 Task: Reply All to email with the signature Denise Davis with the subject Request for a report from softage.1@softage.net with the message Can you please provide me with a list of the project deliverables and their deadlines?, select first 2 words, change the font color from current to green and background color to yellow Send the email
Action: Mouse moved to (445, 573)
Screenshot: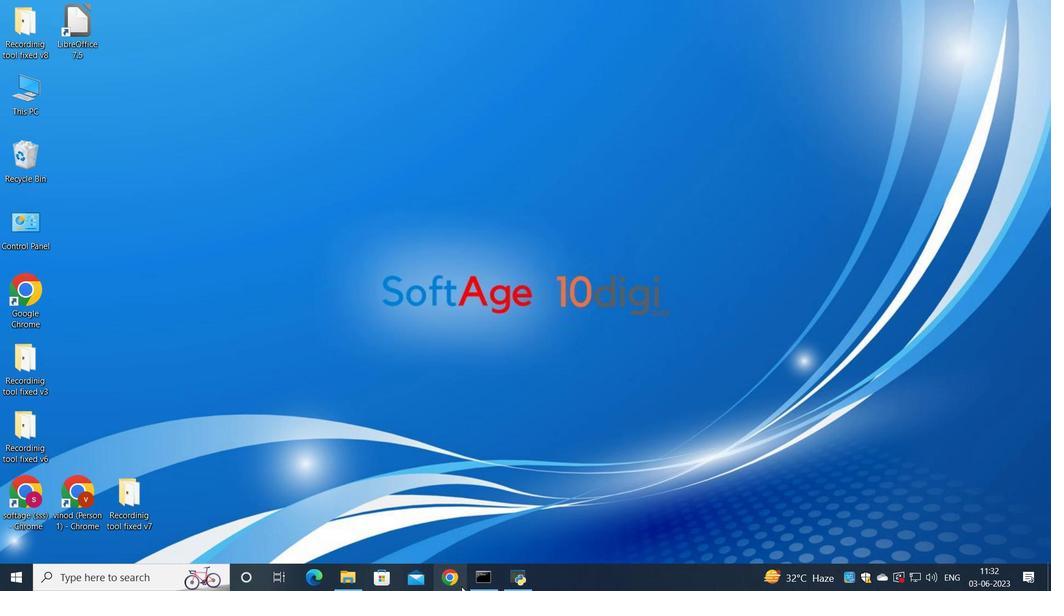 
Action: Mouse pressed left at (445, 573)
Screenshot: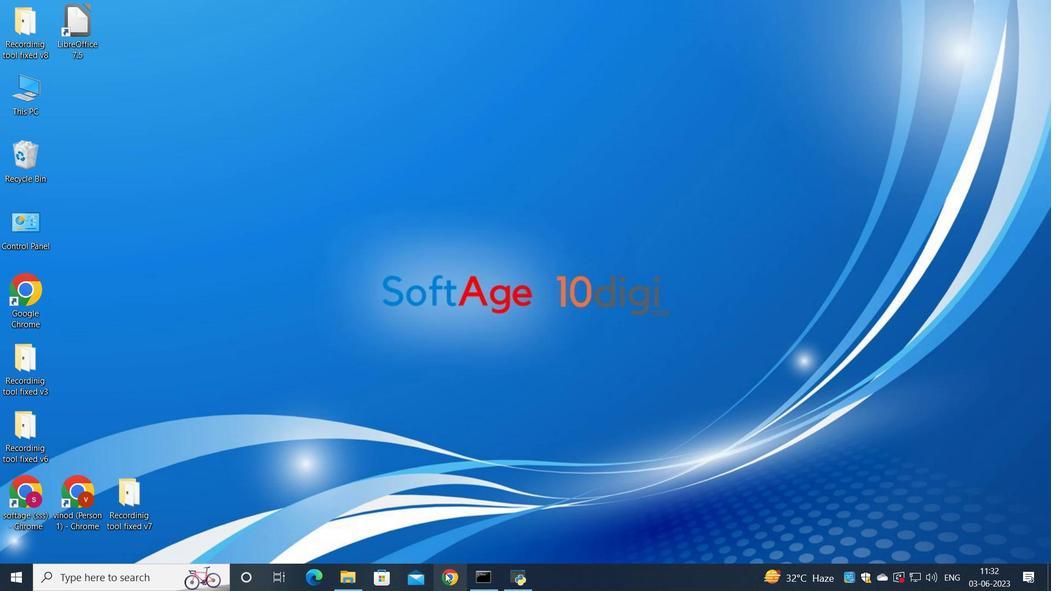 
Action: Mouse moved to (449, 373)
Screenshot: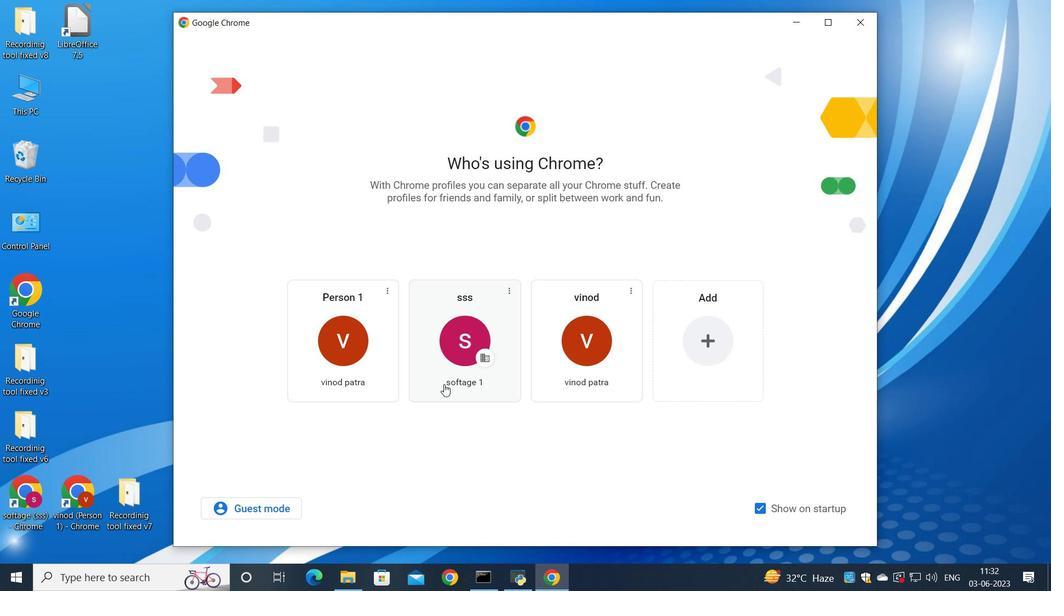 
Action: Mouse pressed left at (449, 373)
Screenshot: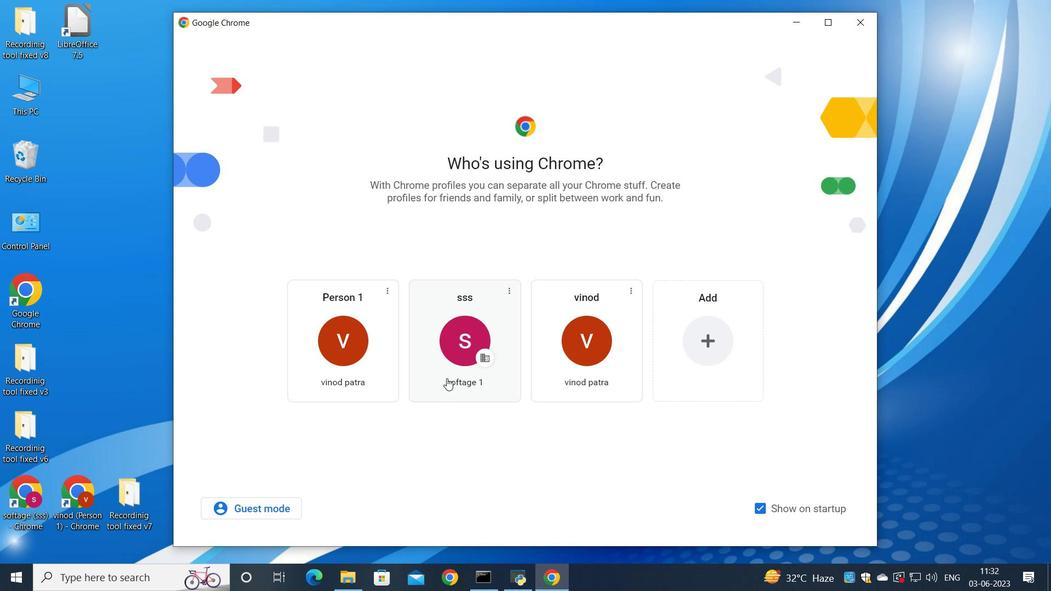 
Action: Mouse moved to (916, 95)
Screenshot: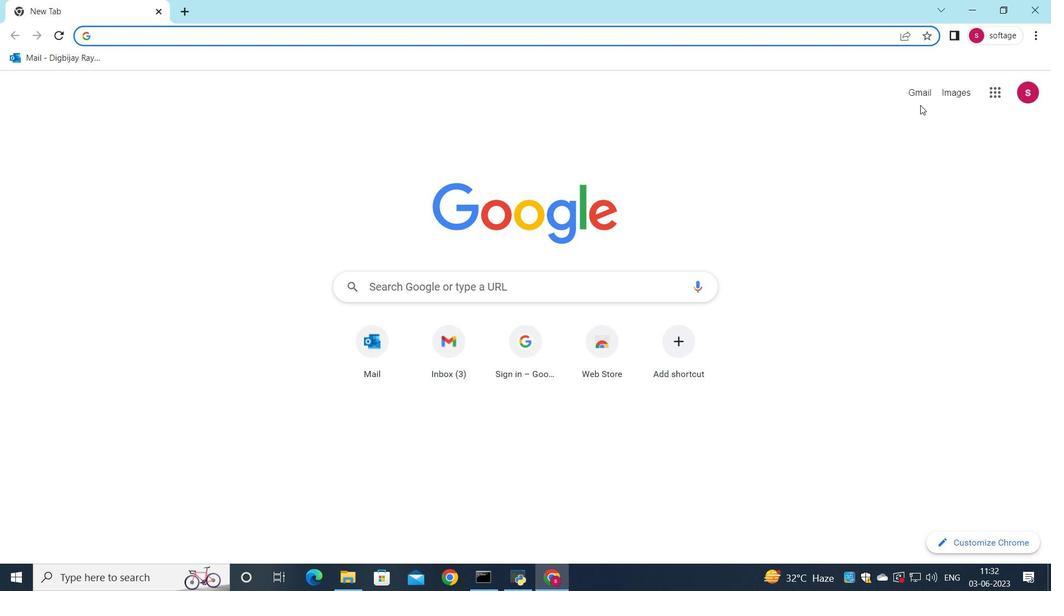 
Action: Mouse pressed left at (916, 95)
Screenshot: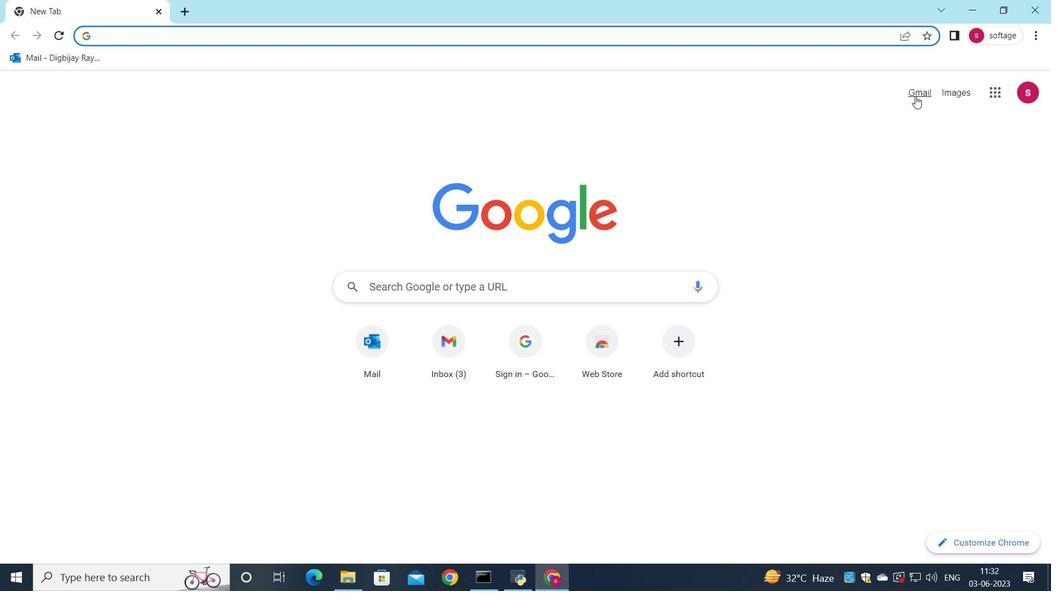 
Action: Mouse moved to (888, 94)
Screenshot: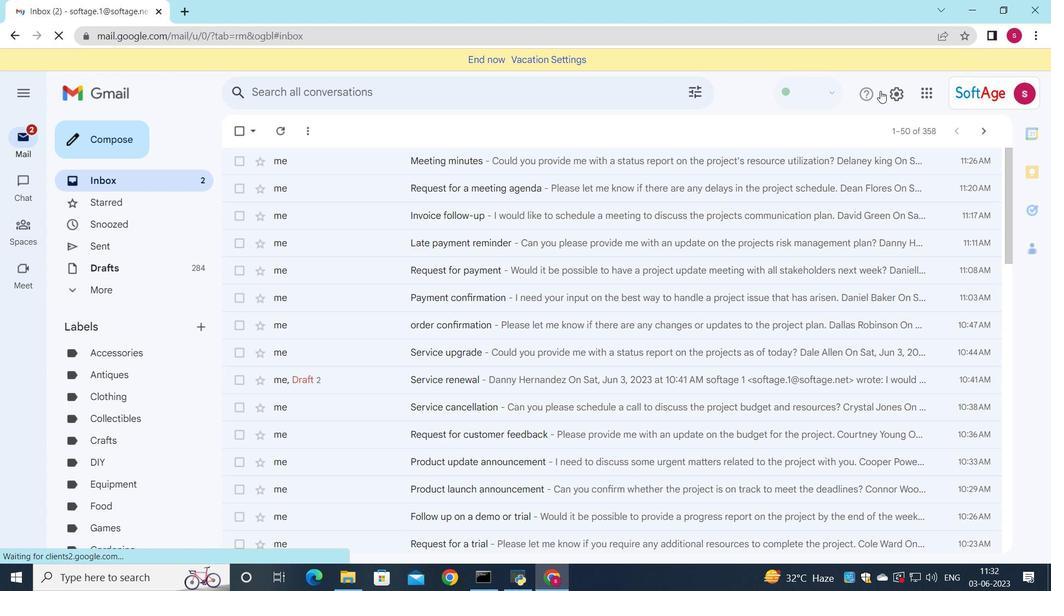 
Action: Mouse pressed left at (888, 94)
Screenshot: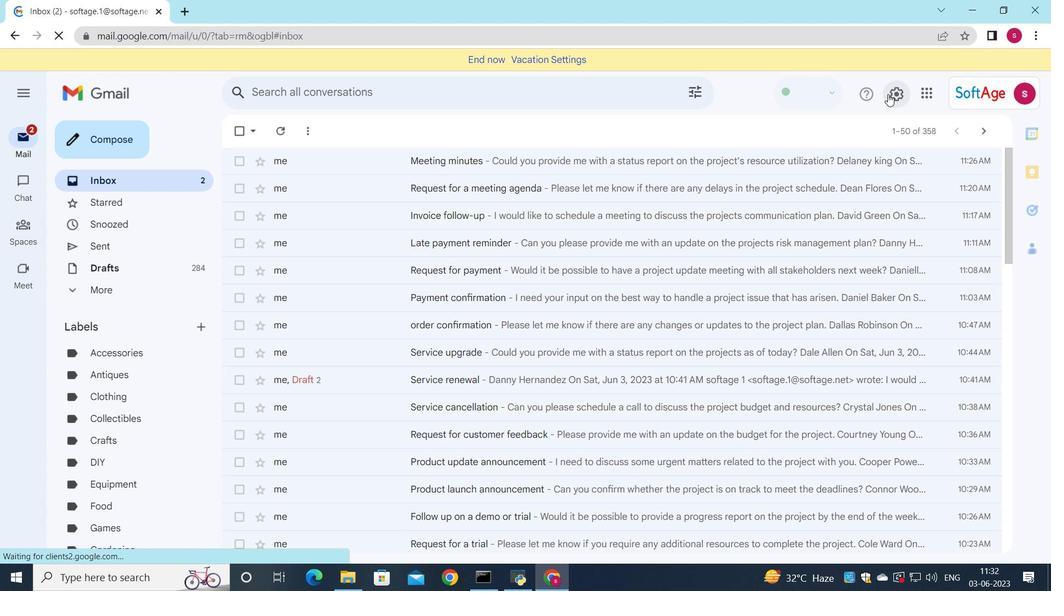 
Action: Mouse moved to (908, 163)
Screenshot: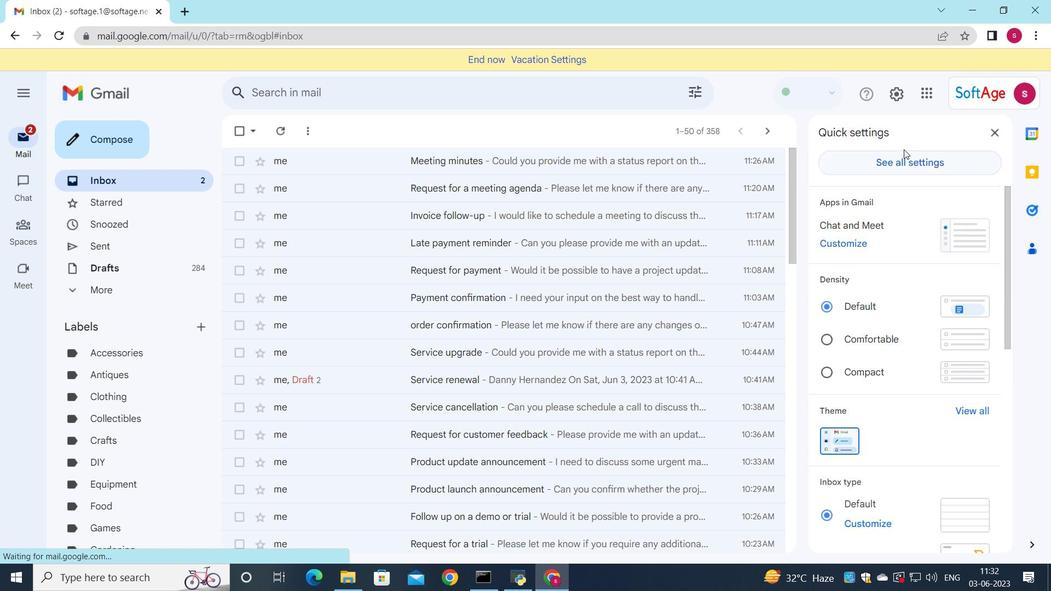 
Action: Mouse pressed left at (908, 163)
Screenshot: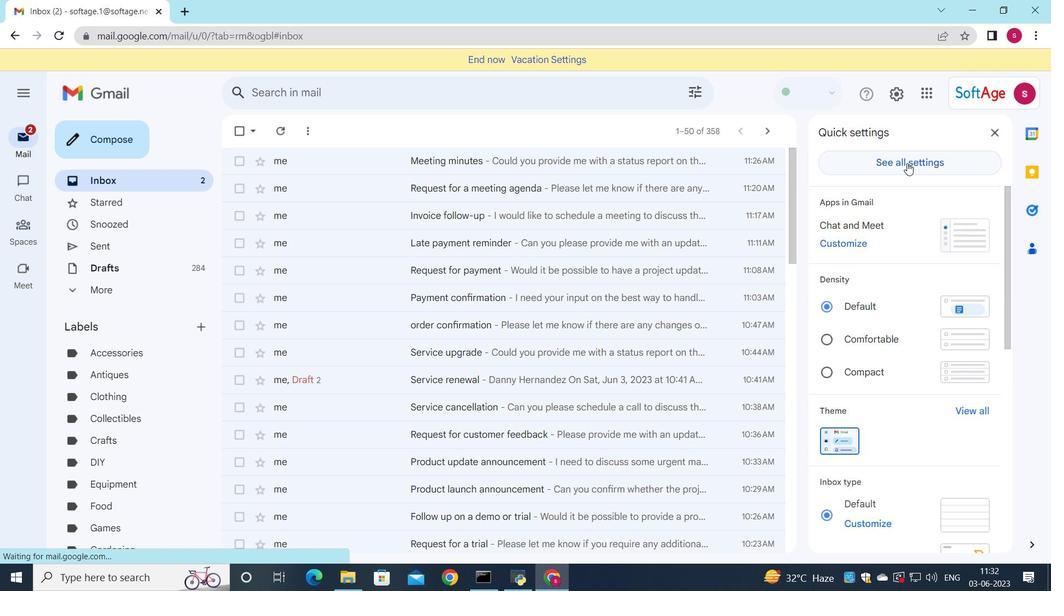 
Action: Mouse moved to (489, 299)
Screenshot: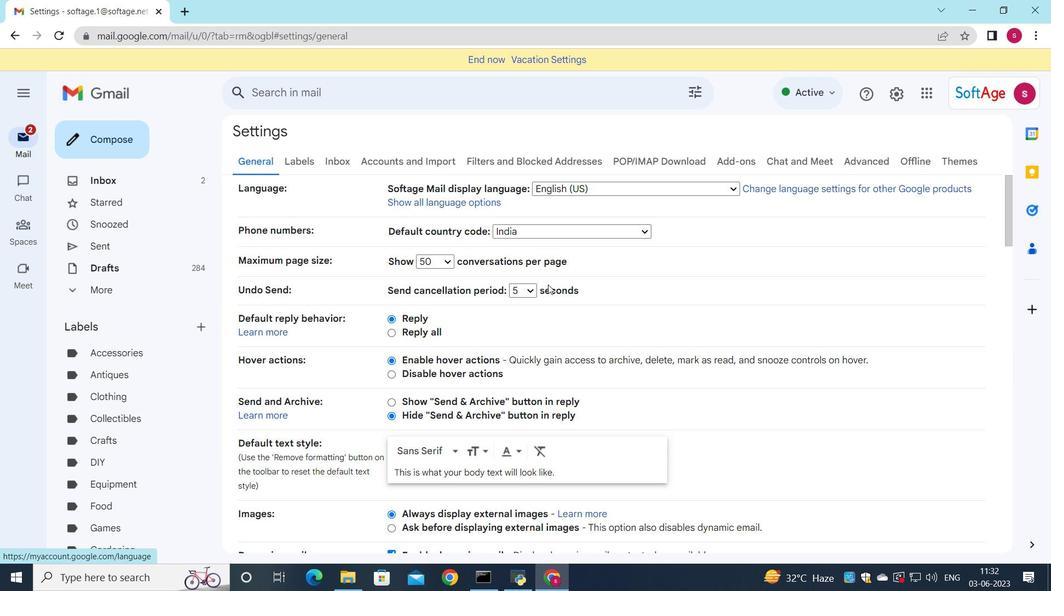 
Action: Mouse scrolled (489, 299) with delta (0, 0)
Screenshot: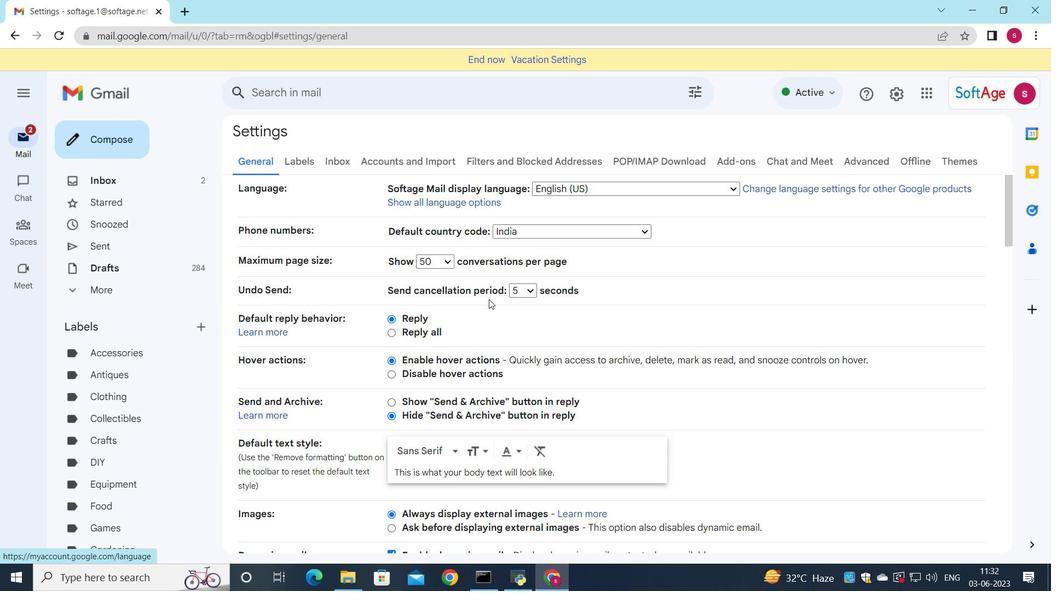
Action: Mouse scrolled (489, 299) with delta (0, 0)
Screenshot: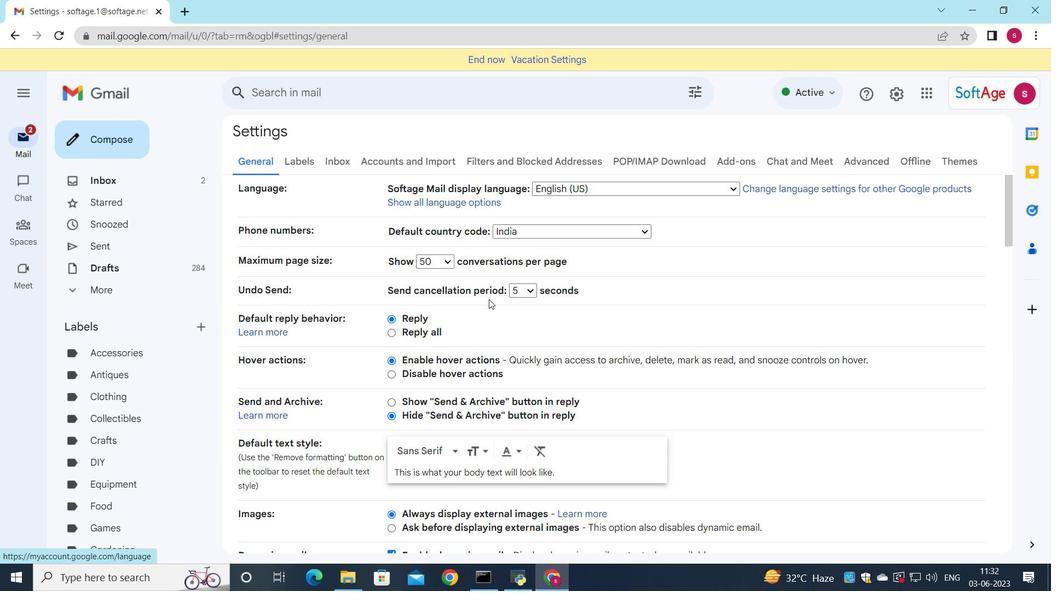 
Action: Mouse scrolled (489, 299) with delta (0, 0)
Screenshot: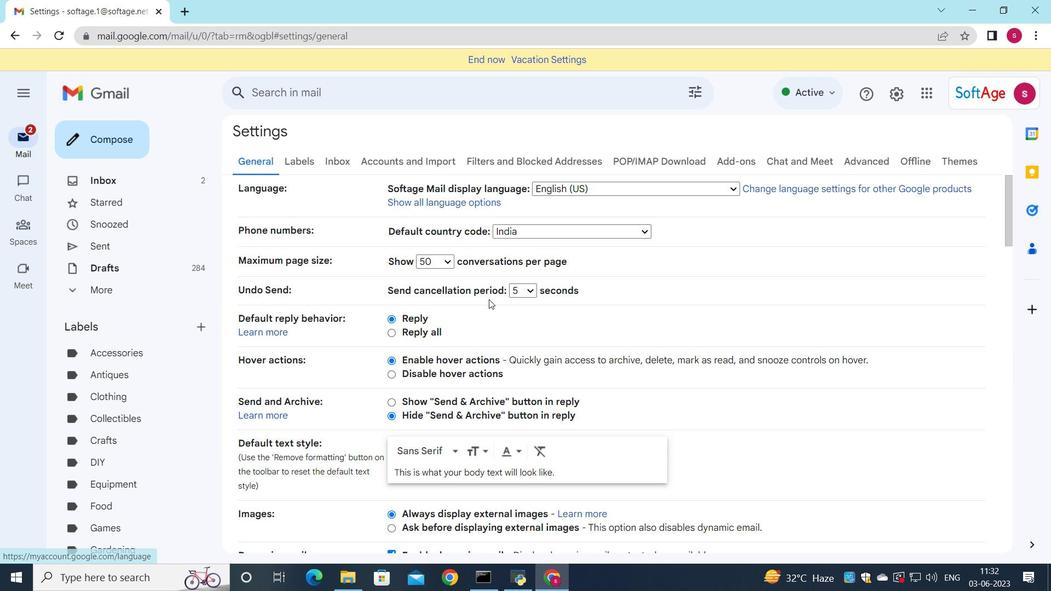
Action: Mouse moved to (491, 292)
Screenshot: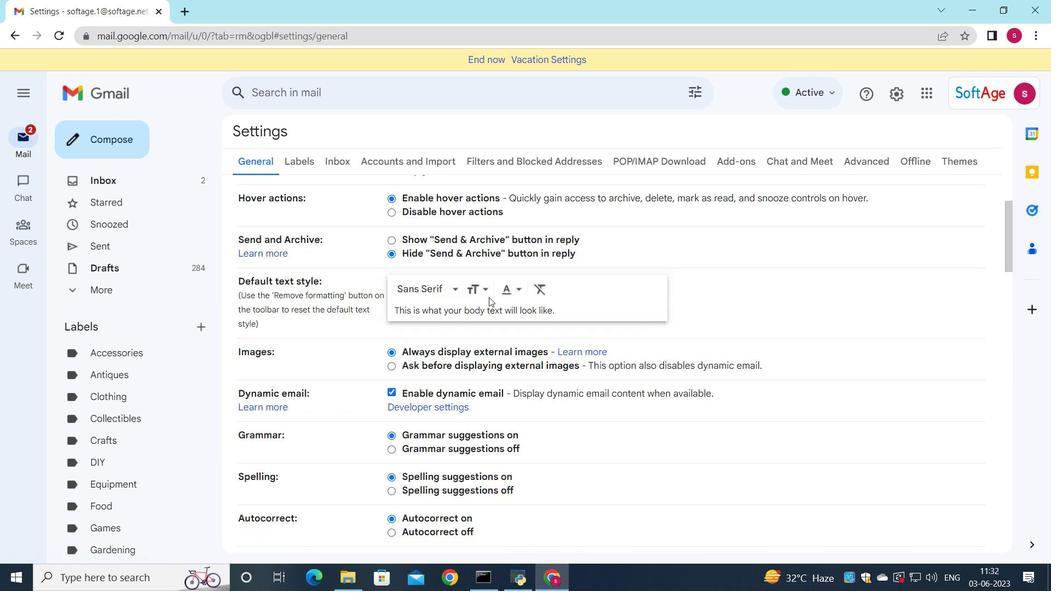 
Action: Mouse scrolled (491, 292) with delta (0, 0)
Screenshot: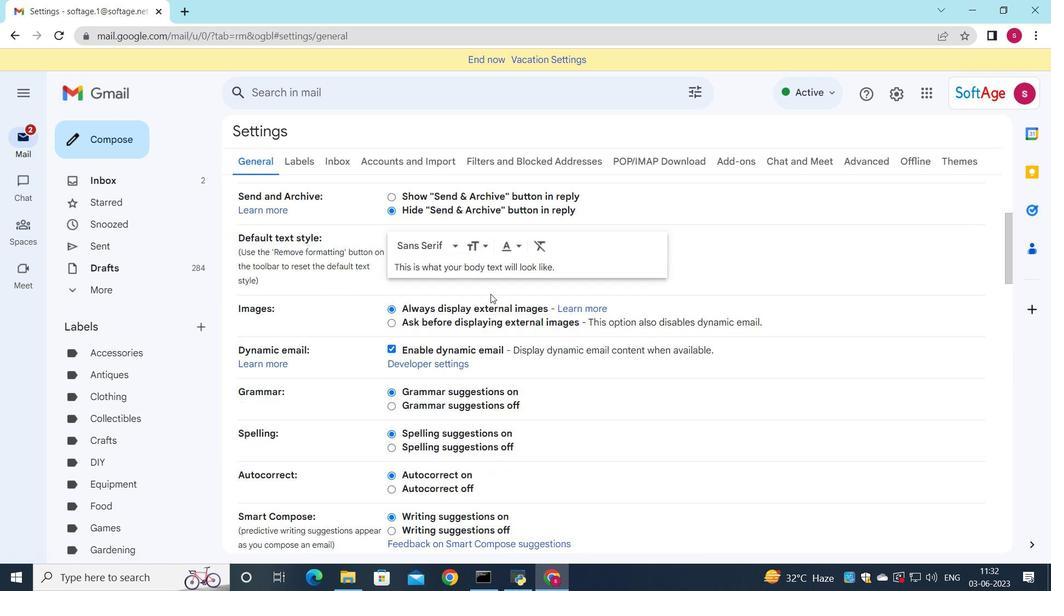 
Action: Mouse scrolled (491, 292) with delta (0, 0)
Screenshot: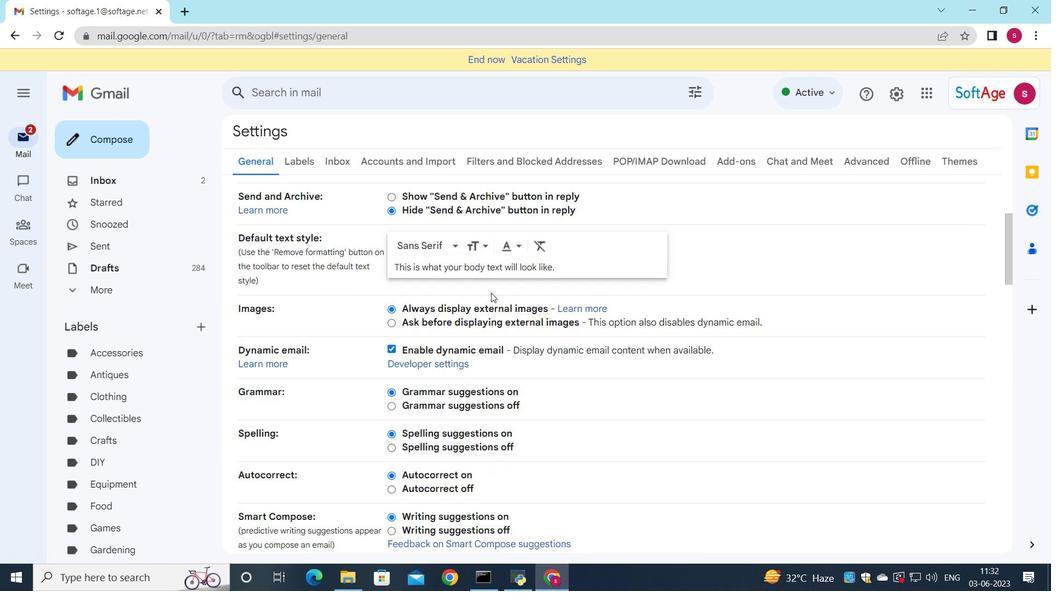 
Action: Mouse scrolled (491, 292) with delta (0, 0)
Screenshot: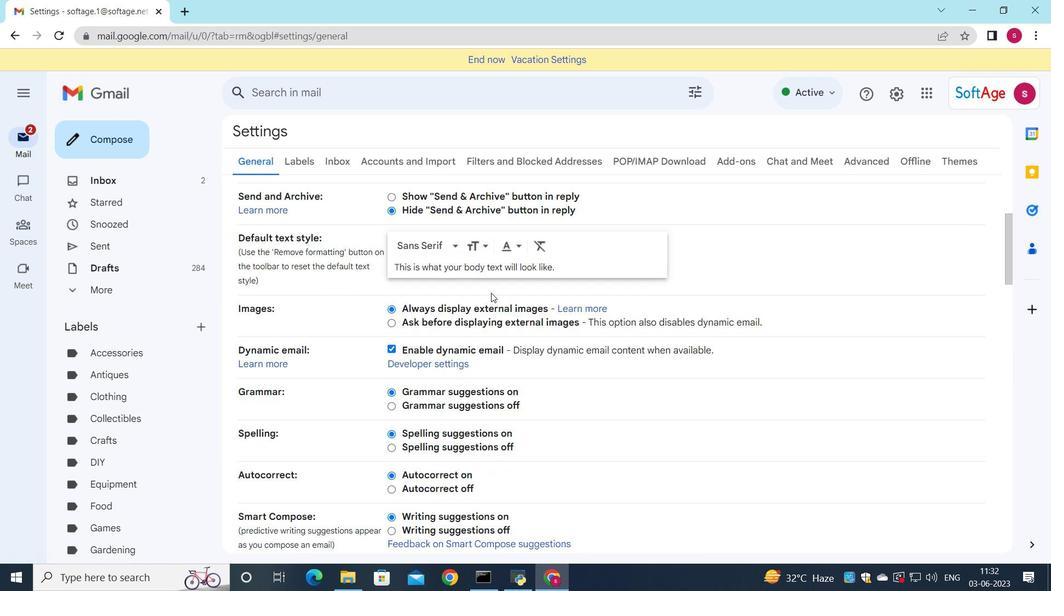 
Action: Mouse scrolled (491, 292) with delta (0, 0)
Screenshot: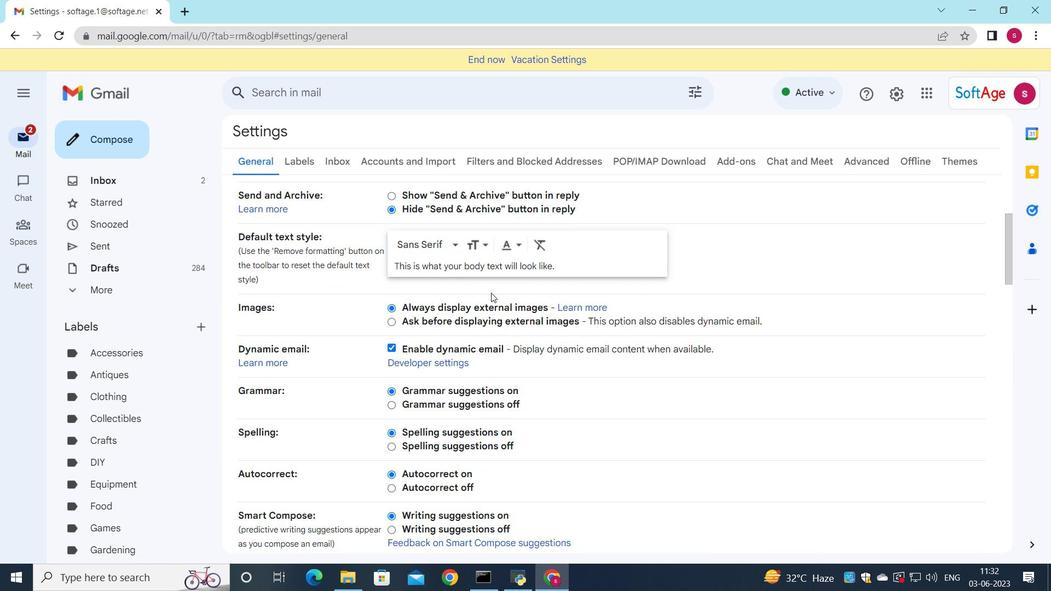 
Action: Mouse scrolled (491, 292) with delta (0, 0)
Screenshot: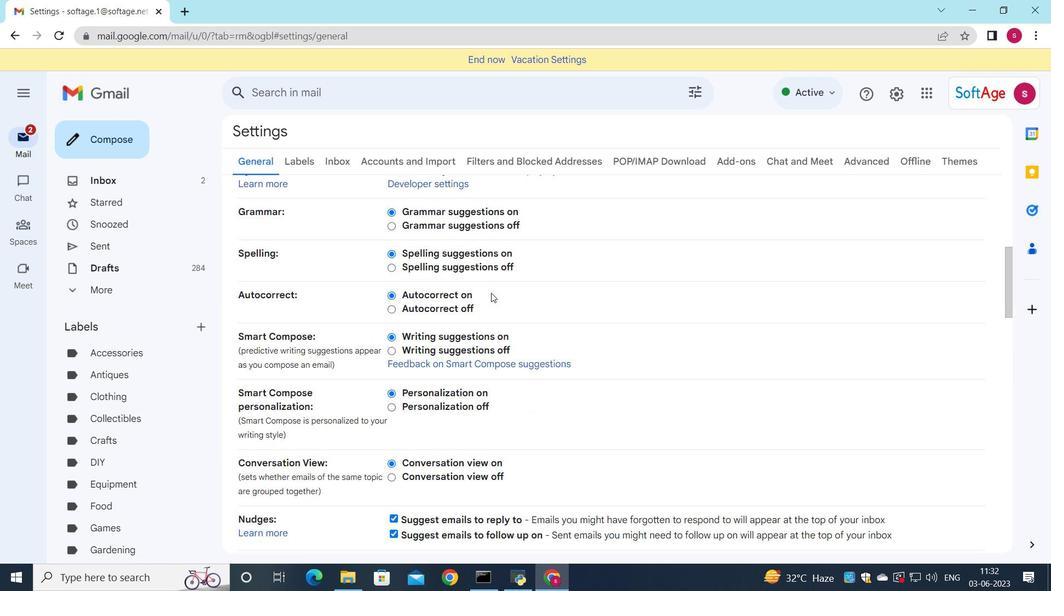 
Action: Mouse scrolled (491, 292) with delta (0, 0)
Screenshot: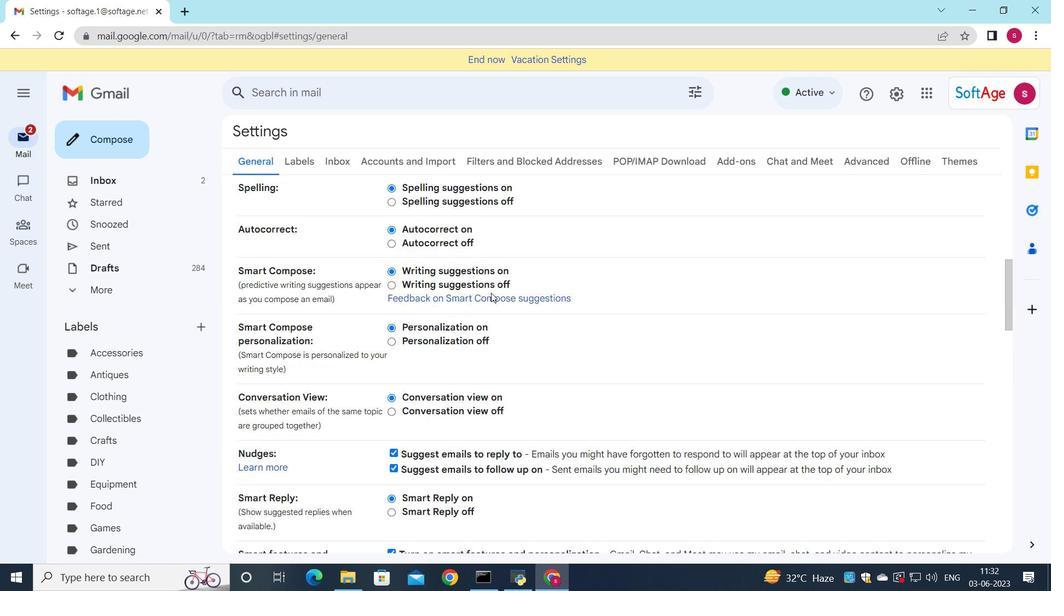 
Action: Mouse scrolled (491, 292) with delta (0, 0)
Screenshot: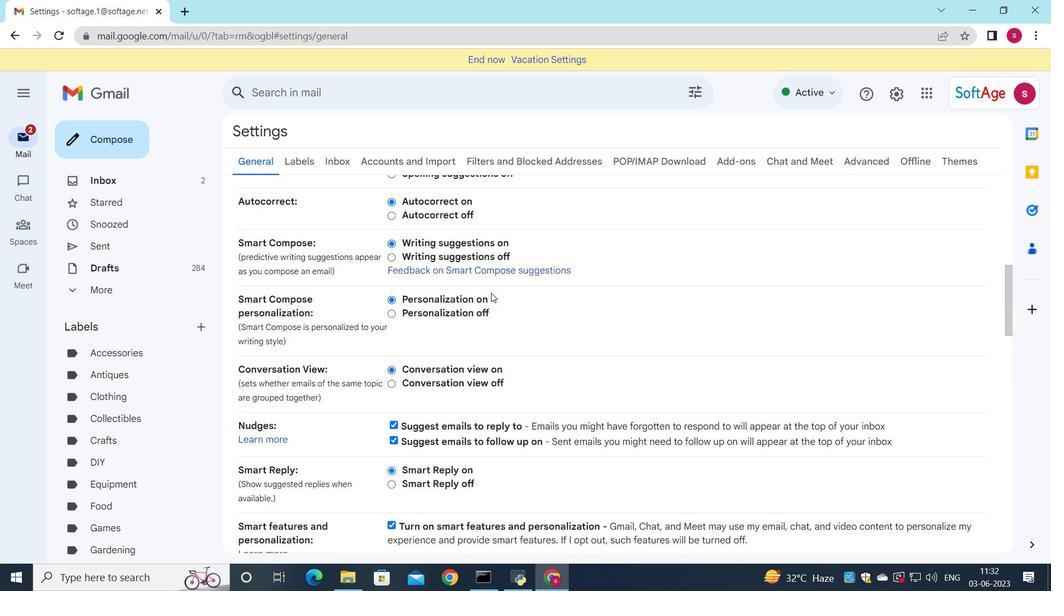 
Action: Mouse scrolled (491, 292) with delta (0, 0)
Screenshot: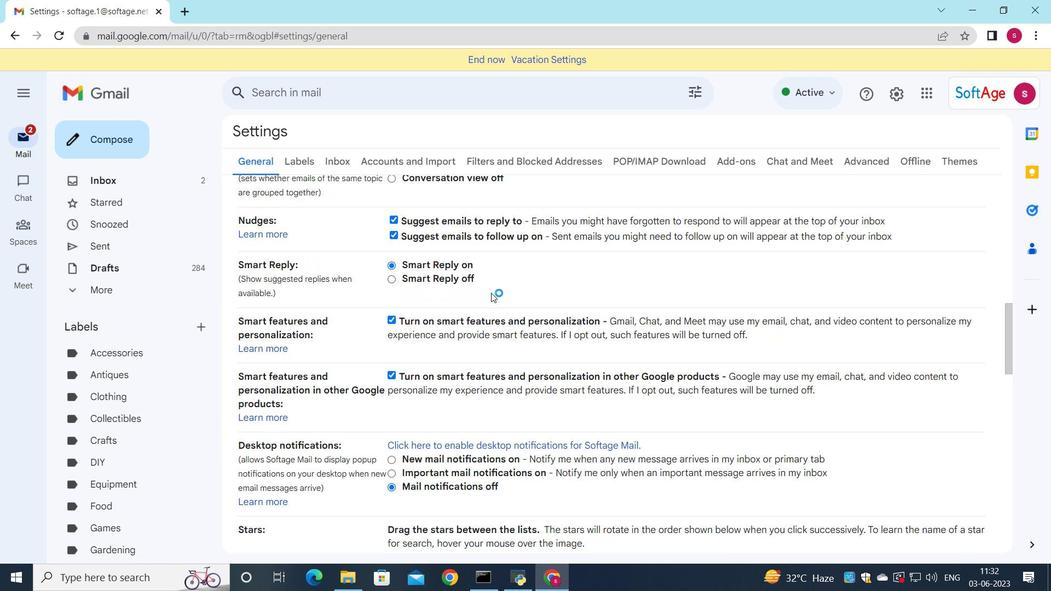 
Action: Mouse scrolled (491, 292) with delta (0, 0)
Screenshot: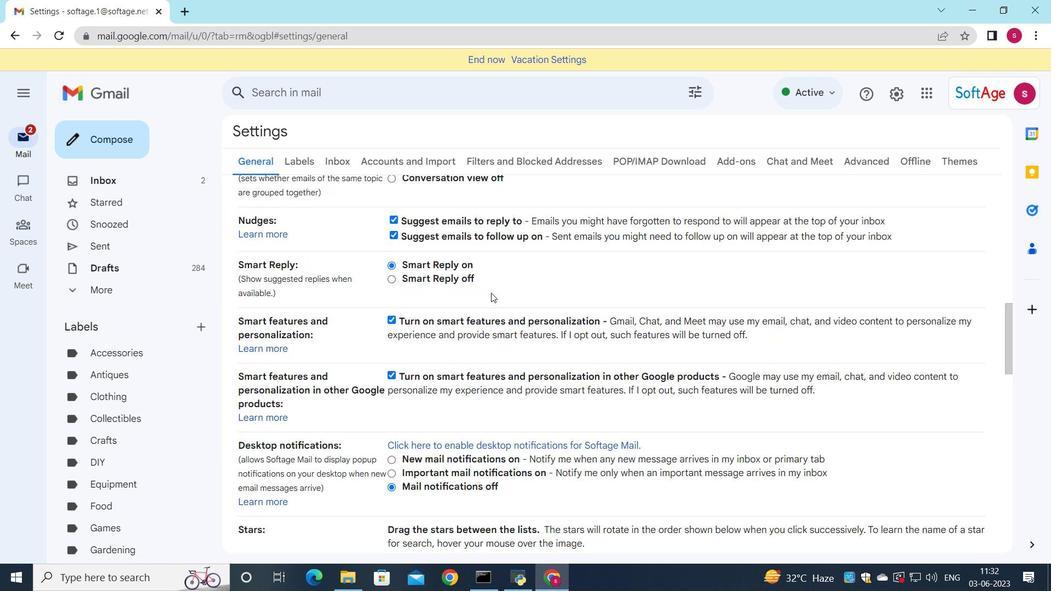 
Action: Mouse scrolled (491, 292) with delta (0, 0)
Screenshot: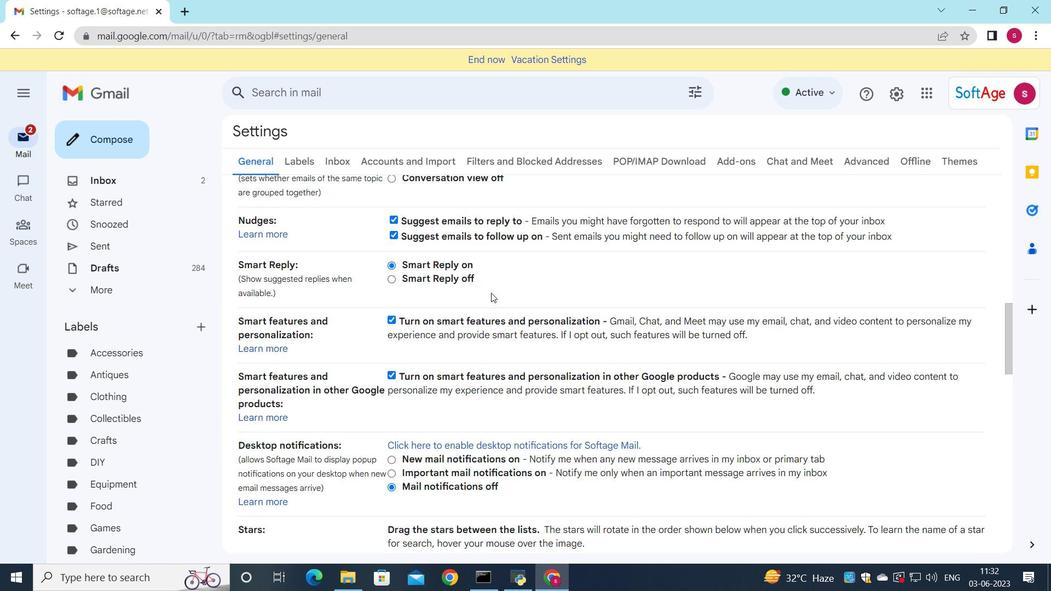 
Action: Mouse scrolled (491, 292) with delta (0, 0)
Screenshot: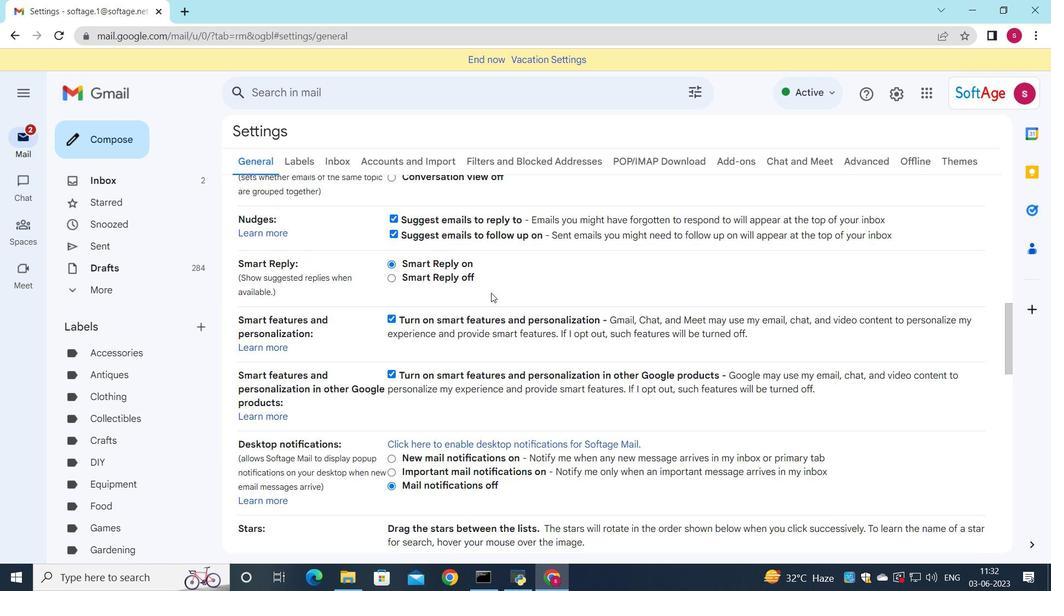 
Action: Mouse scrolled (491, 292) with delta (0, 0)
Screenshot: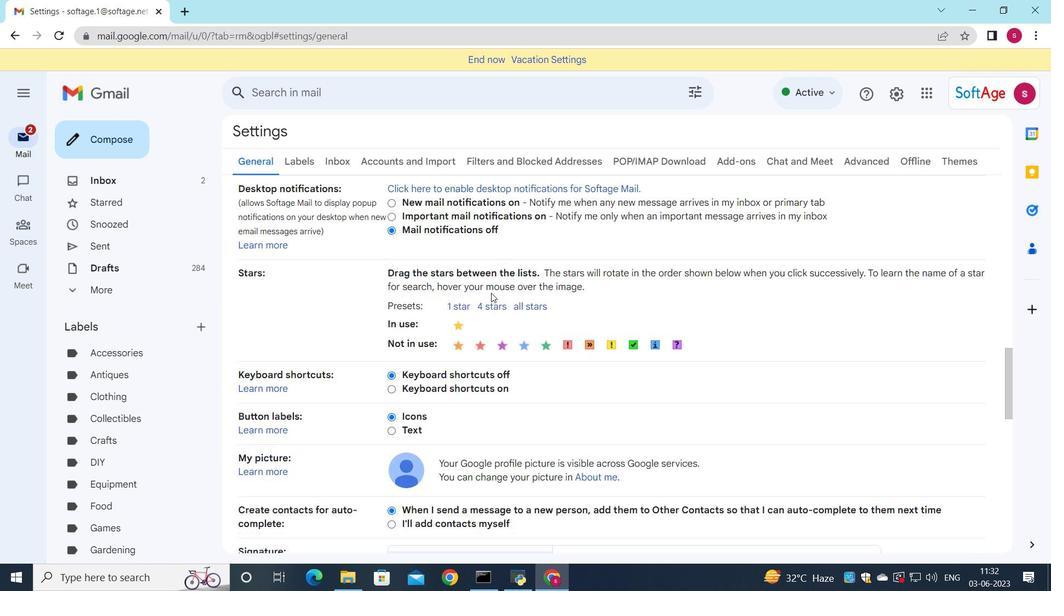 
Action: Mouse scrolled (491, 292) with delta (0, 0)
Screenshot: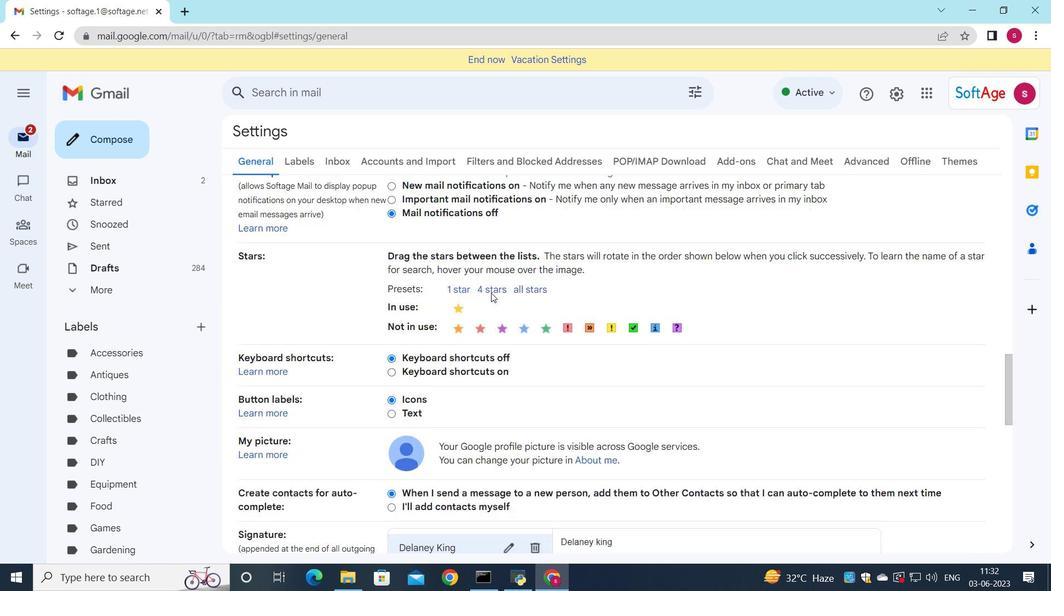 
Action: Mouse scrolled (491, 292) with delta (0, 0)
Screenshot: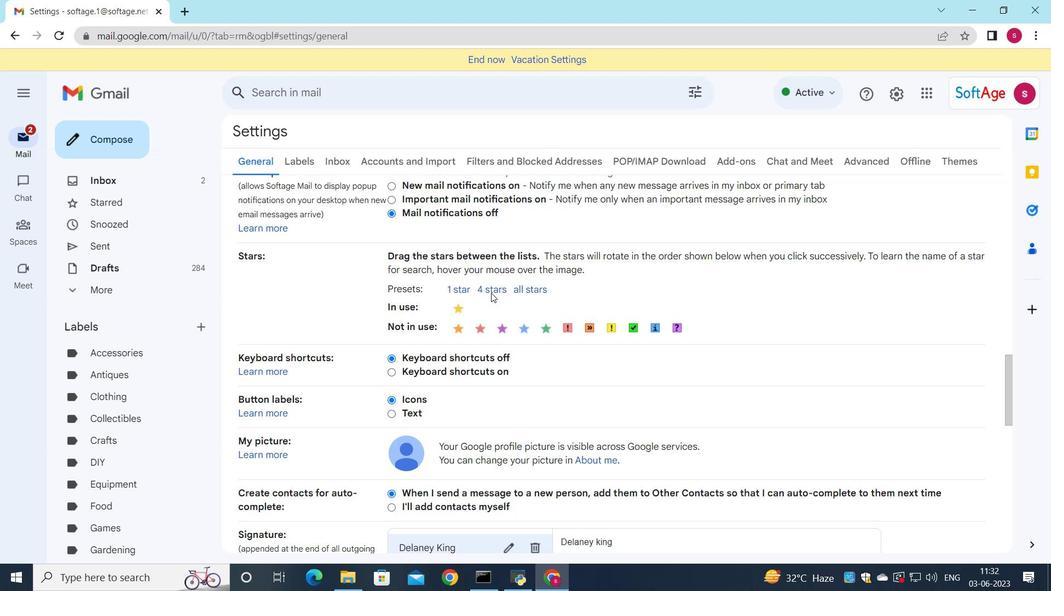 
Action: Mouse scrolled (491, 292) with delta (0, 0)
Screenshot: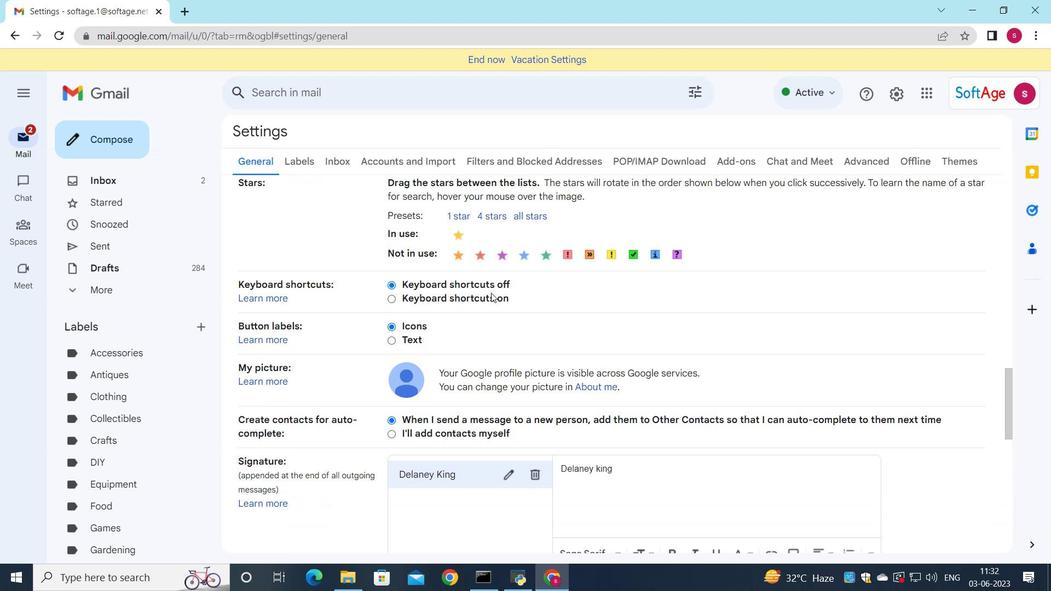 
Action: Mouse scrolled (491, 292) with delta (0, 0)
Screenshot: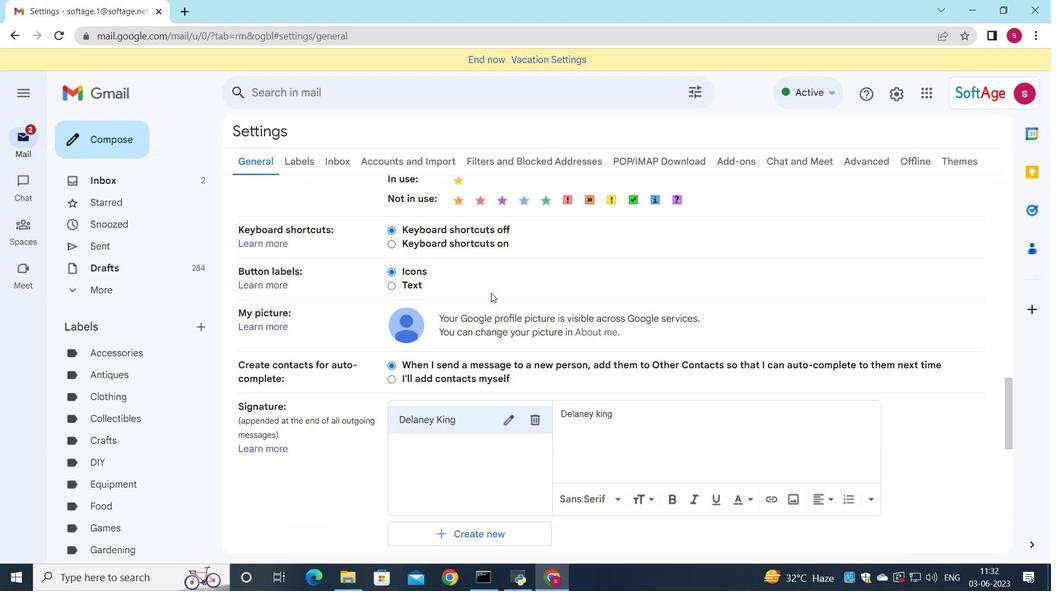 
Action: Mouse scrolled (491, 292) with delta (0, 0)
Screenshot: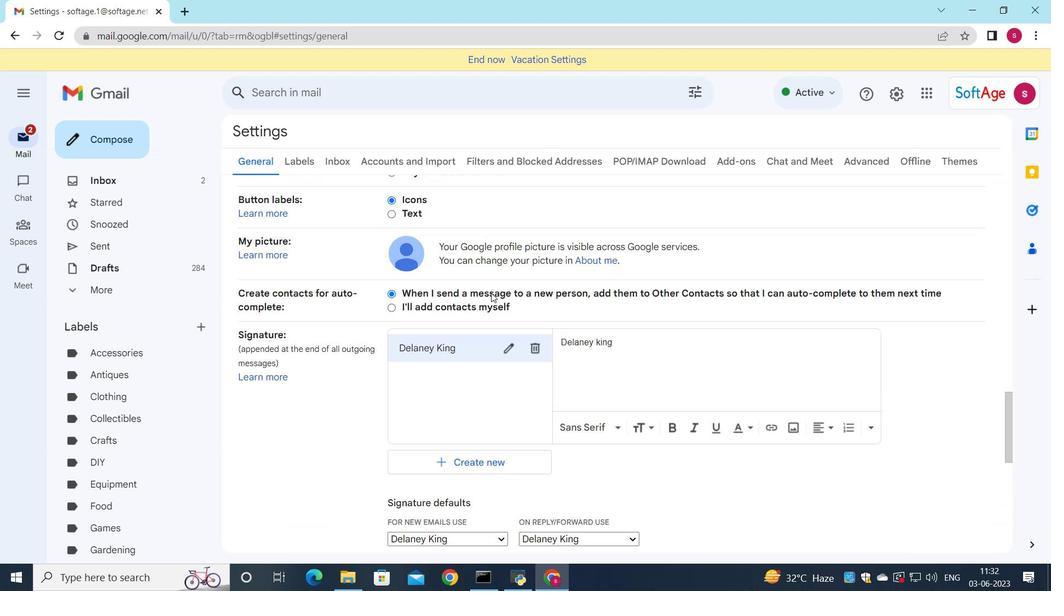 
Action: Mouse moved to (493, 284)
Screenshot: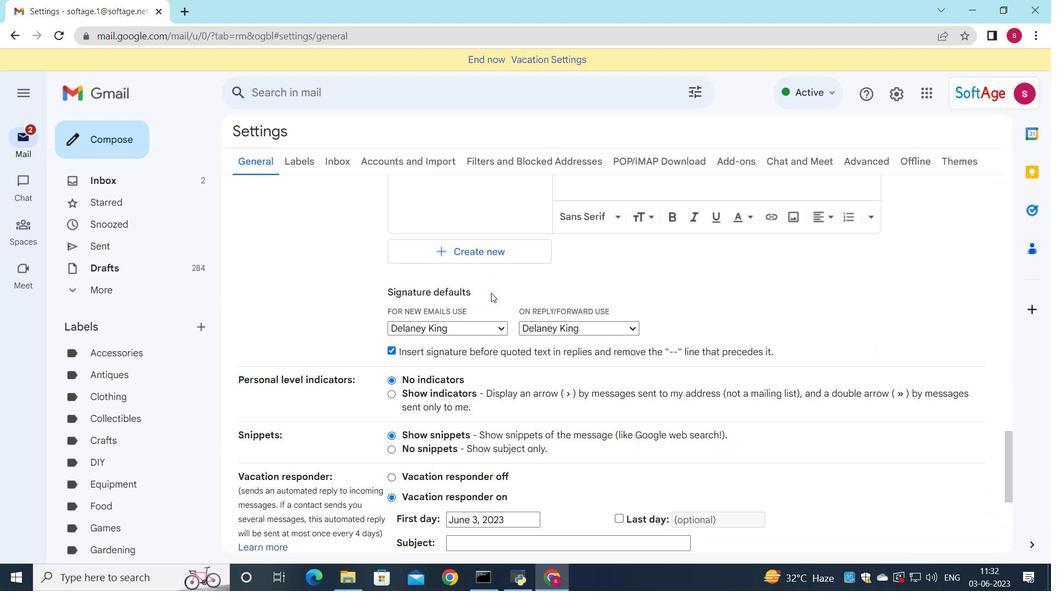 
Action: Mouse scrolled (493, 284) with delta (0, 0)
Screenshot: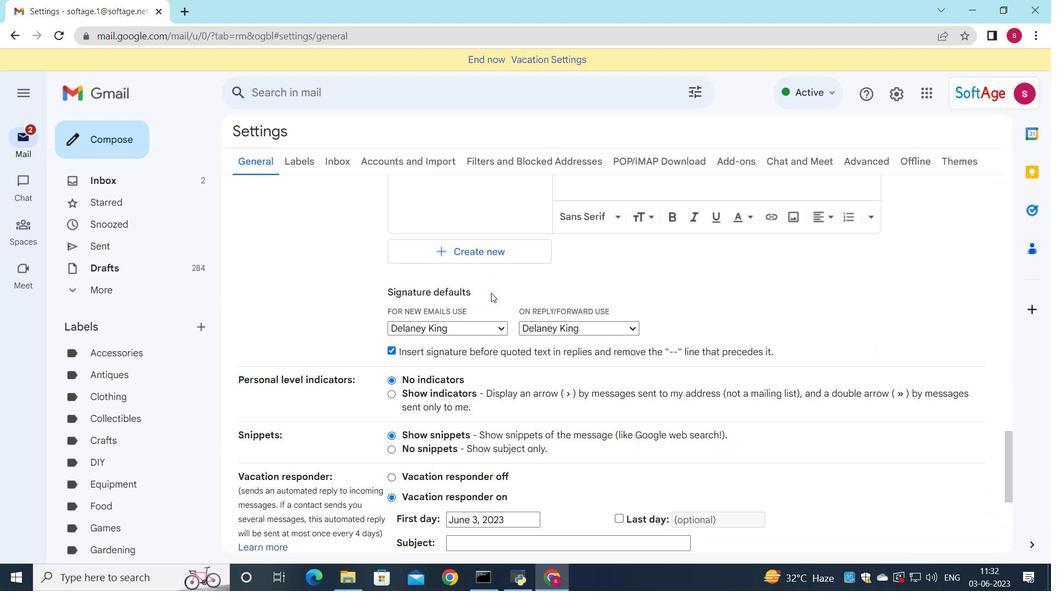 
Action: Mouse moved to (495, 283)
Screenshot: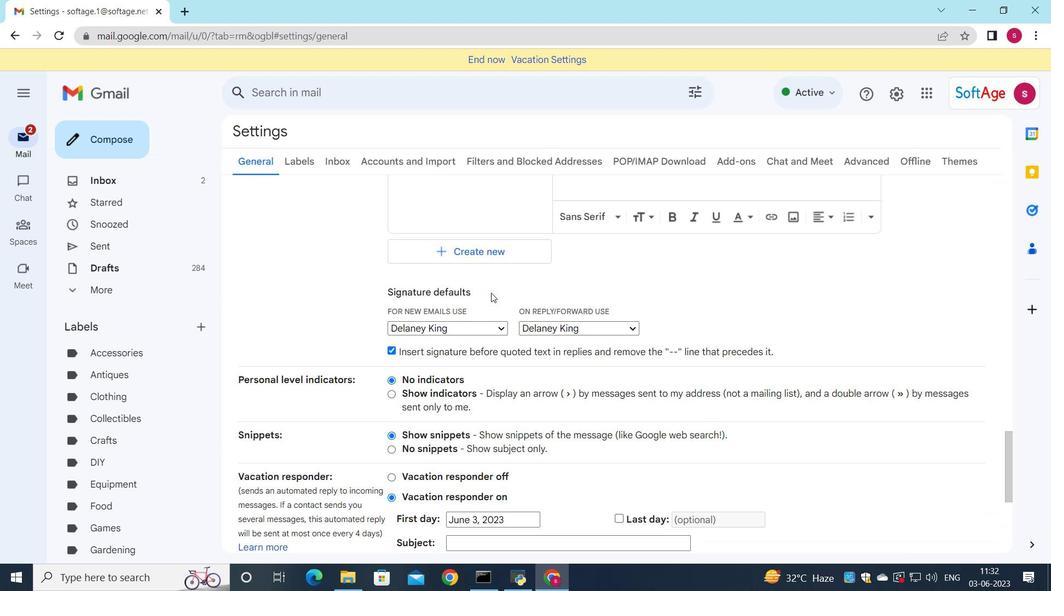
Action: Mouse scrolled (495, 284) with delta (0, 0)
Screenshot: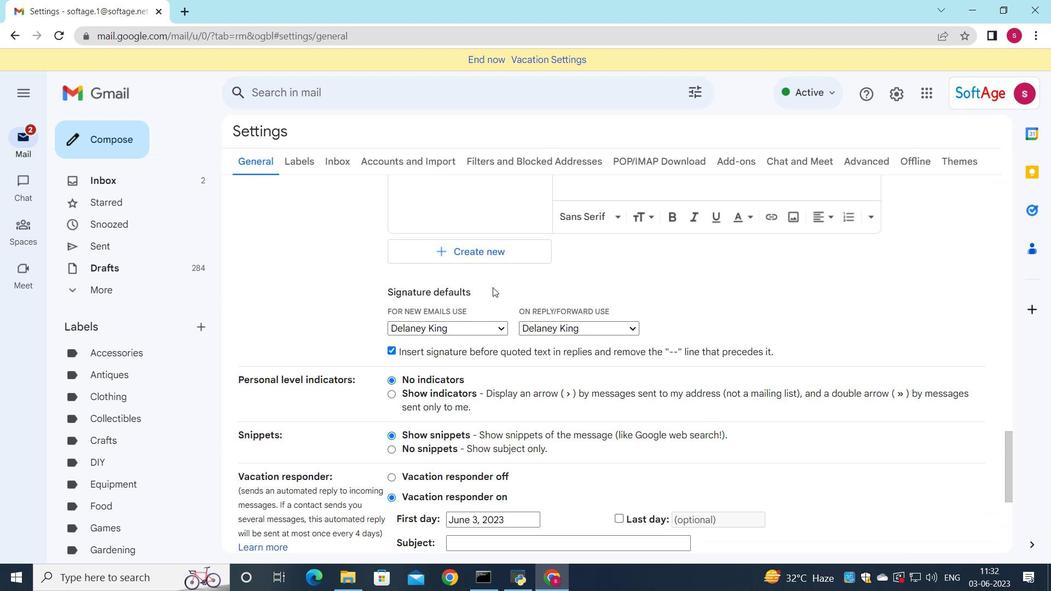 
Action: Mouse moved to (546, 278)
Screenshot: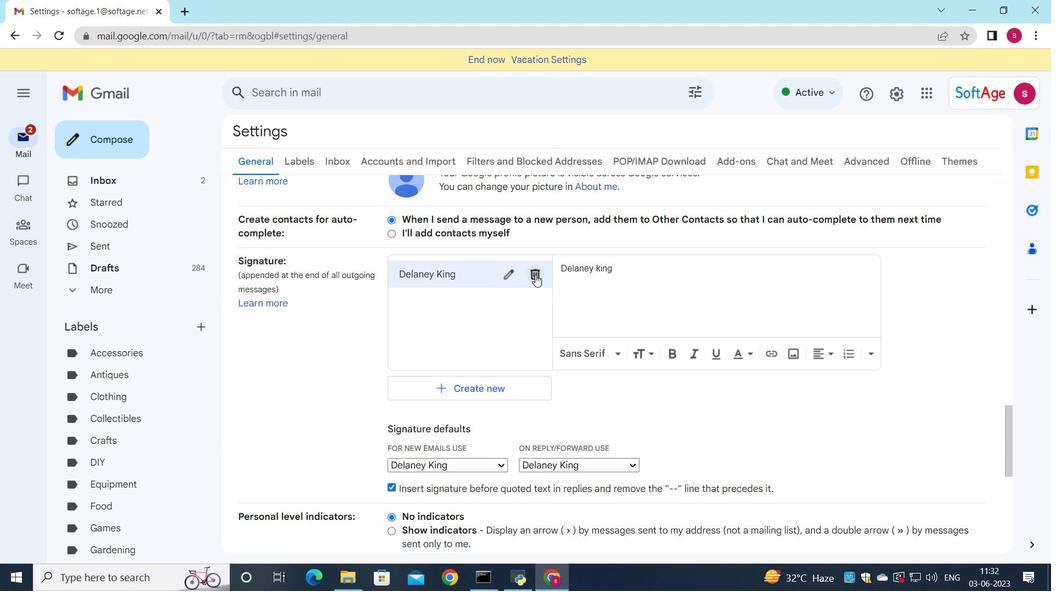 
Action: Mouse pressed left at (546, 278)
Screenshot: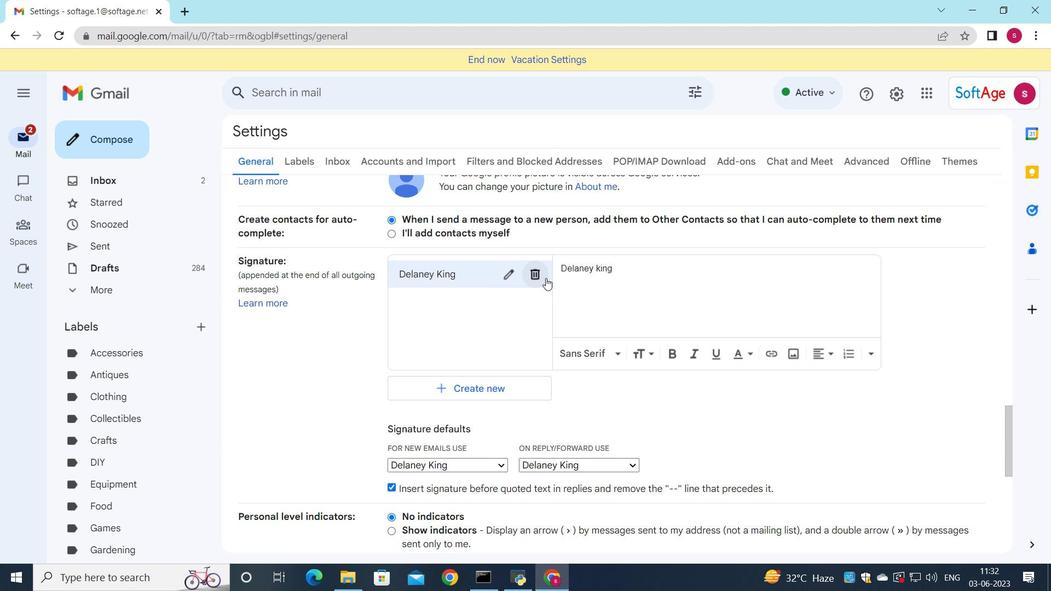 
Action: Mouse moved to (628, 332)
Screenshot: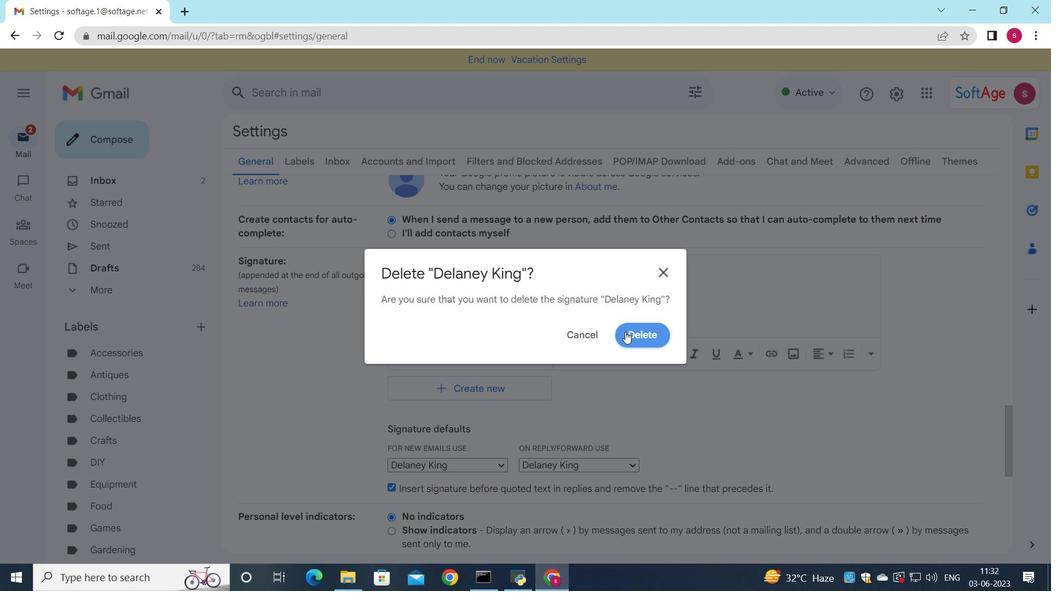 
Action: Mouse pressed left at (628, 332)
Screenshot: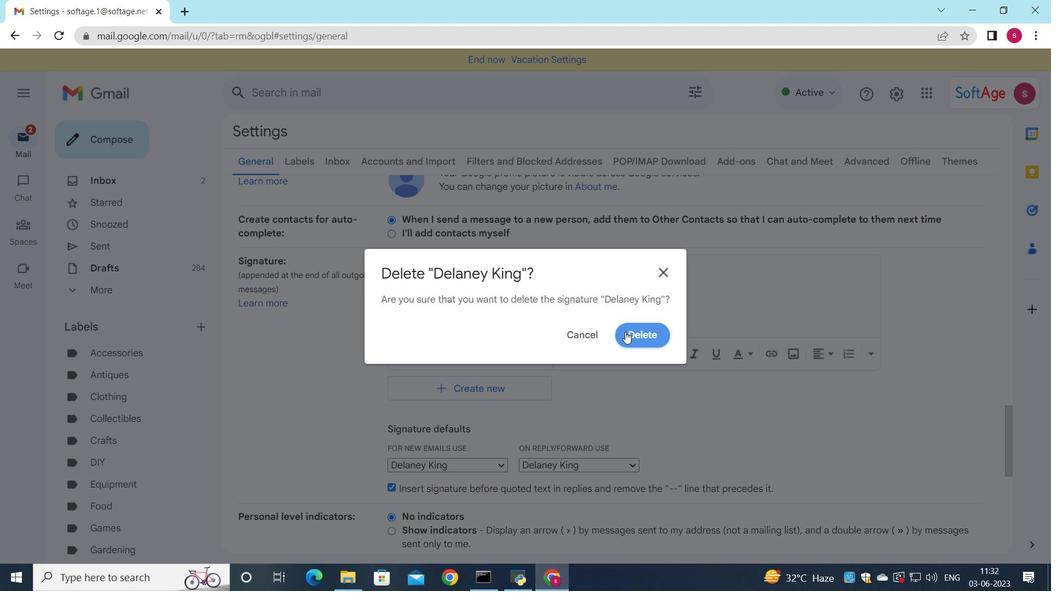 
Action: Mouse moved to (464, 288)
Screenshot: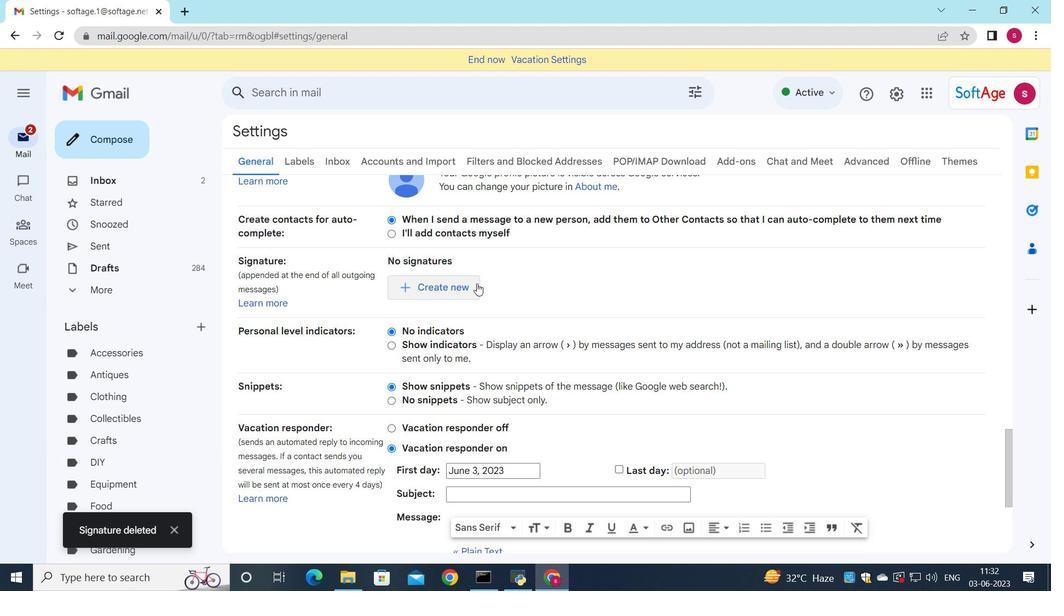 
Action: Mouse pressed left at (464, 288)
Screenshot: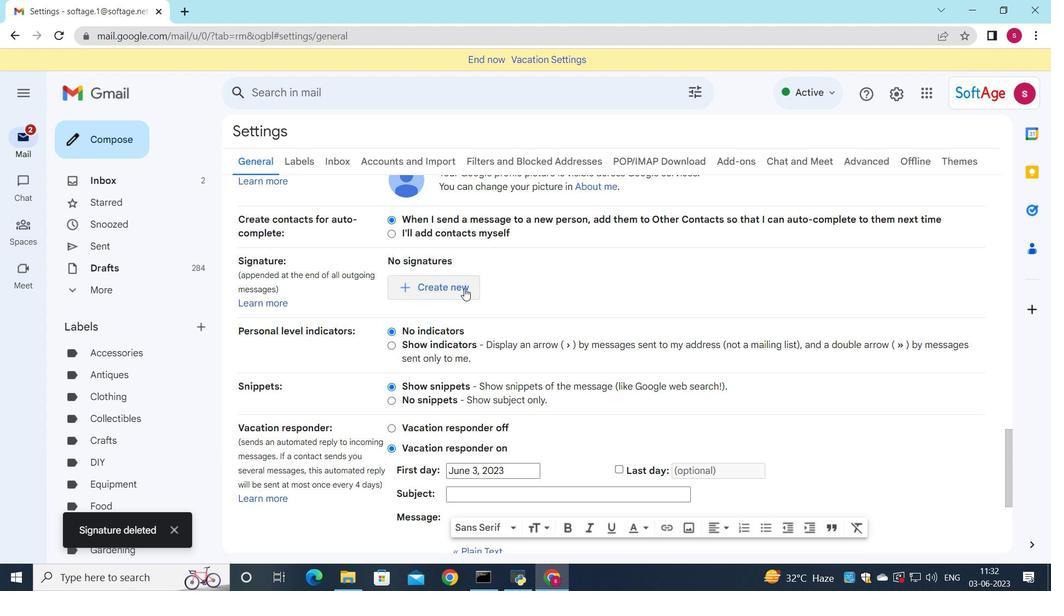 
Action: Mouse moved to (504, 300)
Screenshot: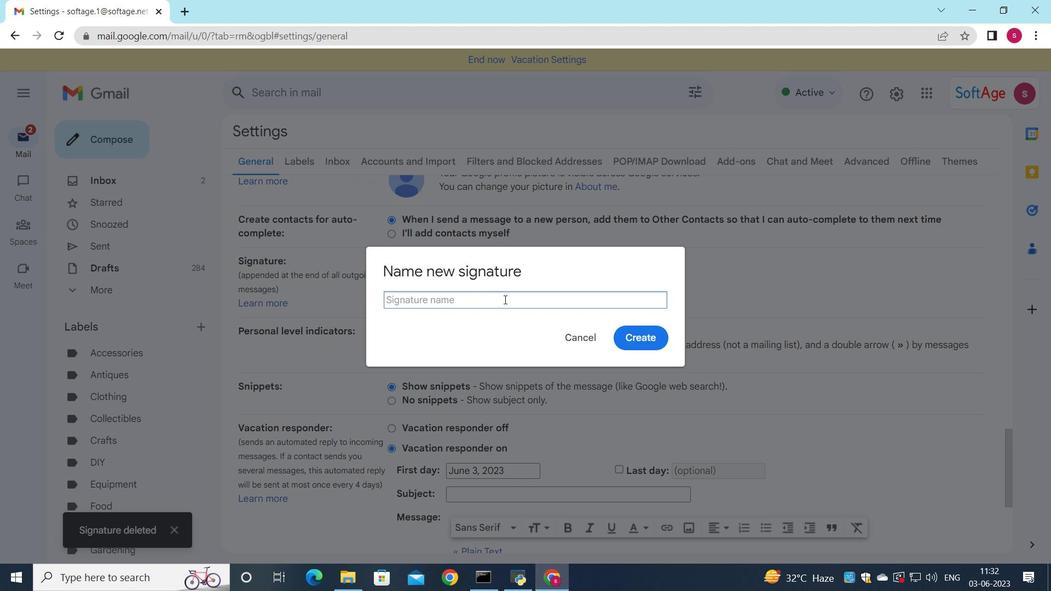 
Action: Key pressed <Key.shift>Denise<Key.space><Key.shift><Key.shift><Key.shift><Key.shift><Key.shift>davis
Screenshot: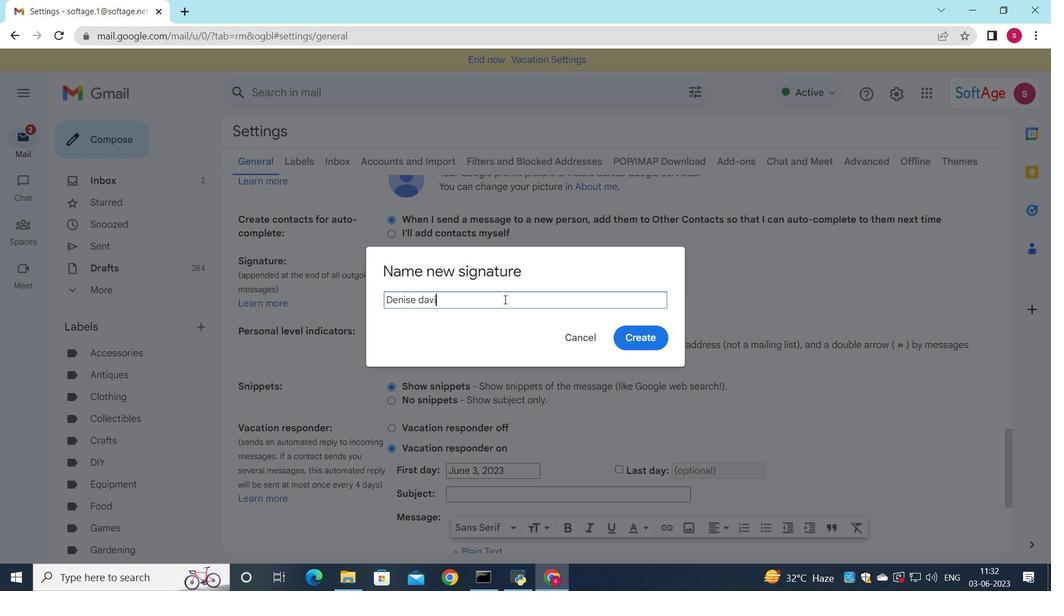 
Action: Mouse moved to (421, 297)
Screenshot: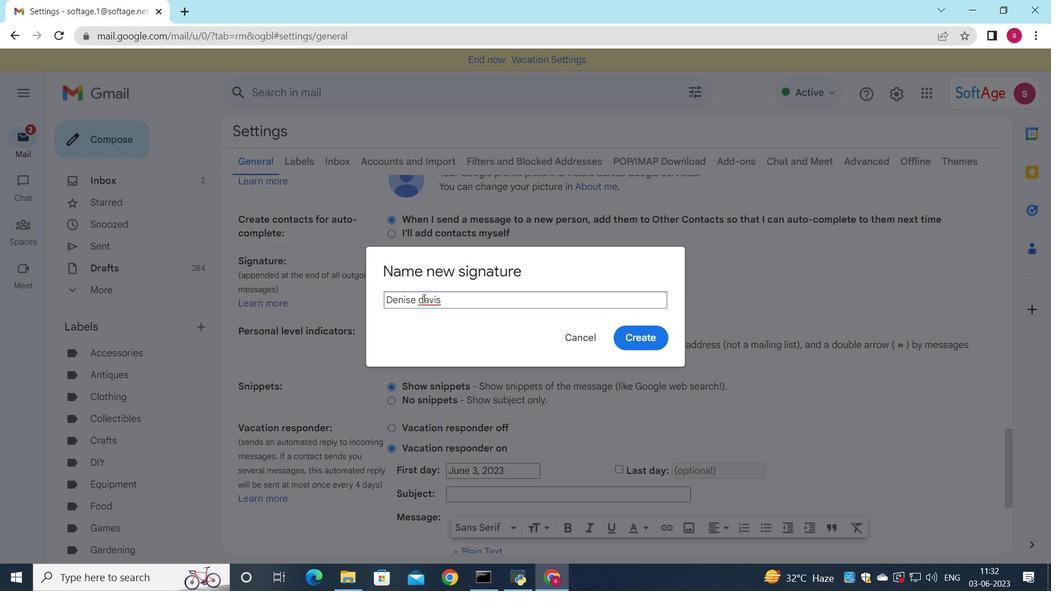 
Action: Mouse pressed left at (421, 297)
Screenshot: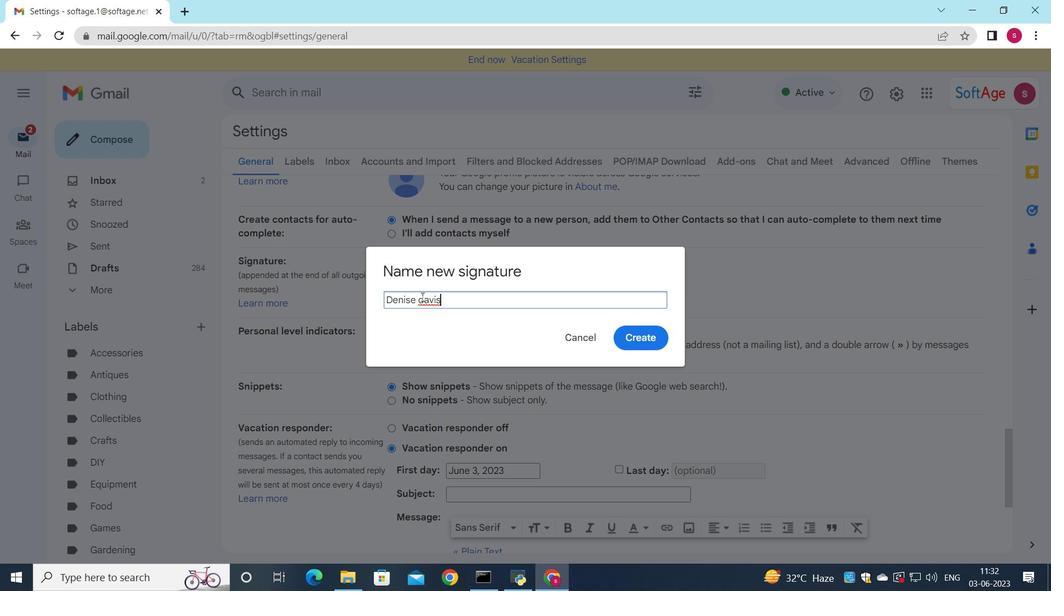 
Action: Mouse moved to (426, 299)
Screenshot: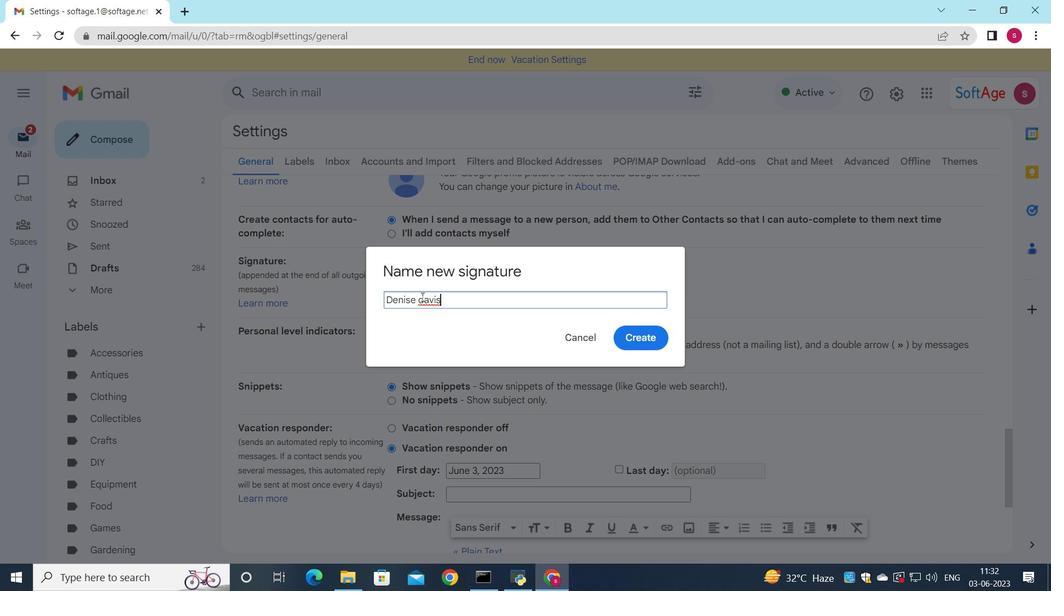 
Action: Key pressed <Key.backspace><Key.shift>D
Screenshot: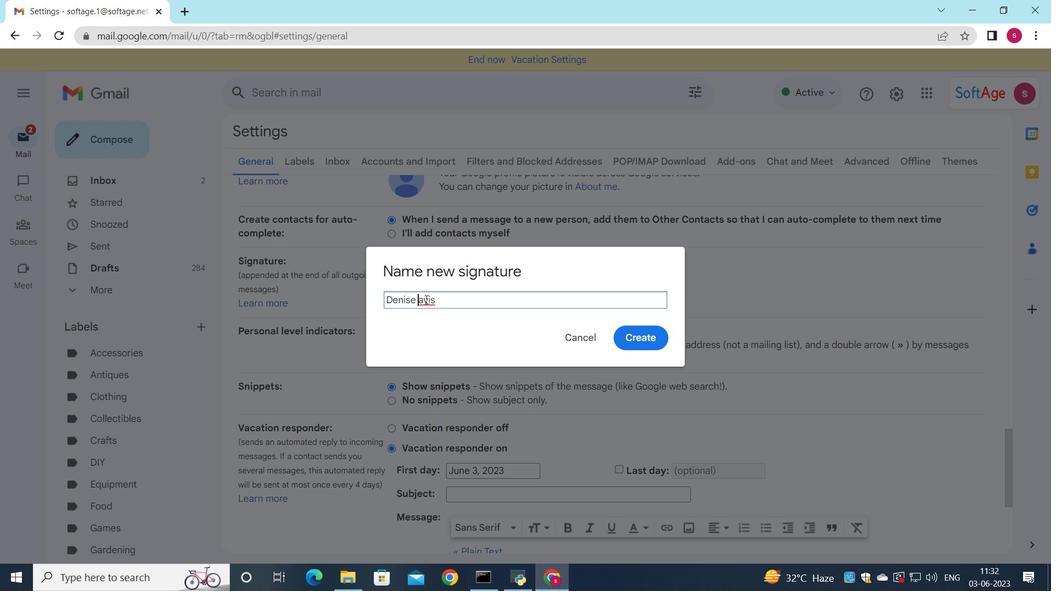 
Action: Mouse moved to (641, 329)
Screenshot: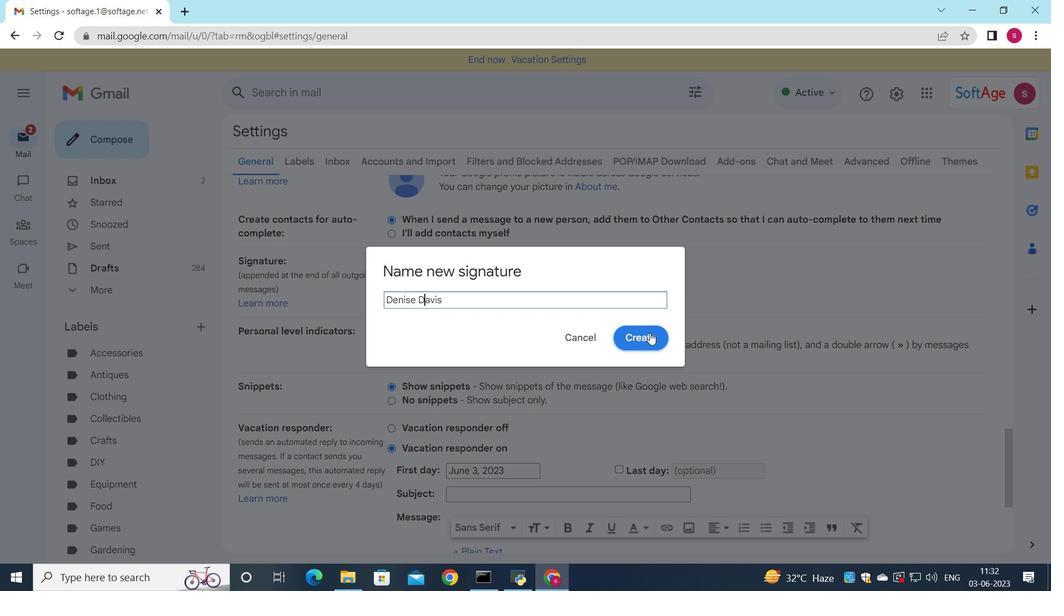 
Action: Mouse pressed left at (641, 329)
Screenshot: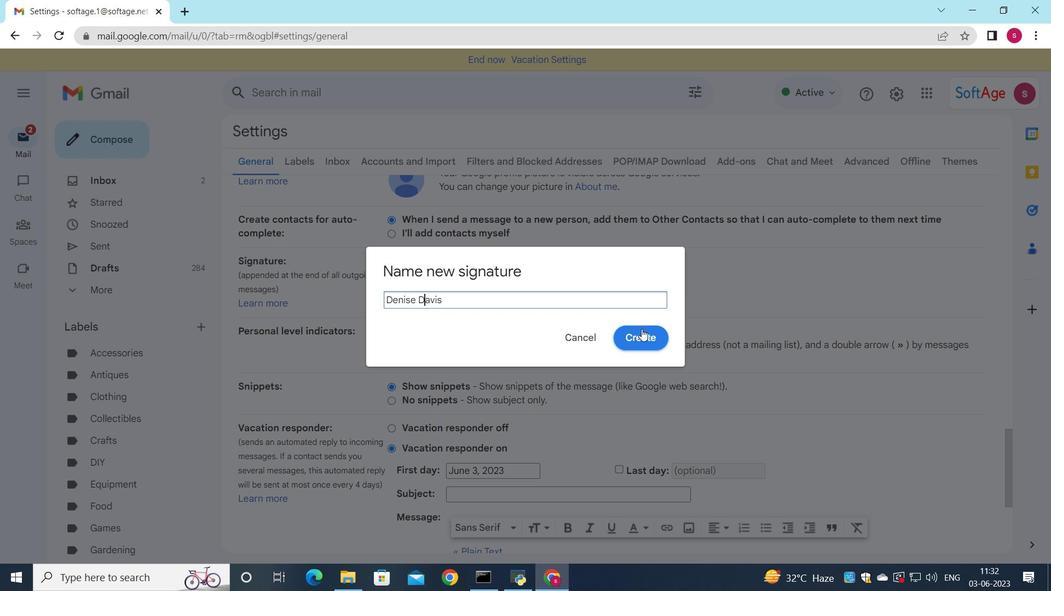 
Action: Mouse moved to (613, 276)
Screenshot: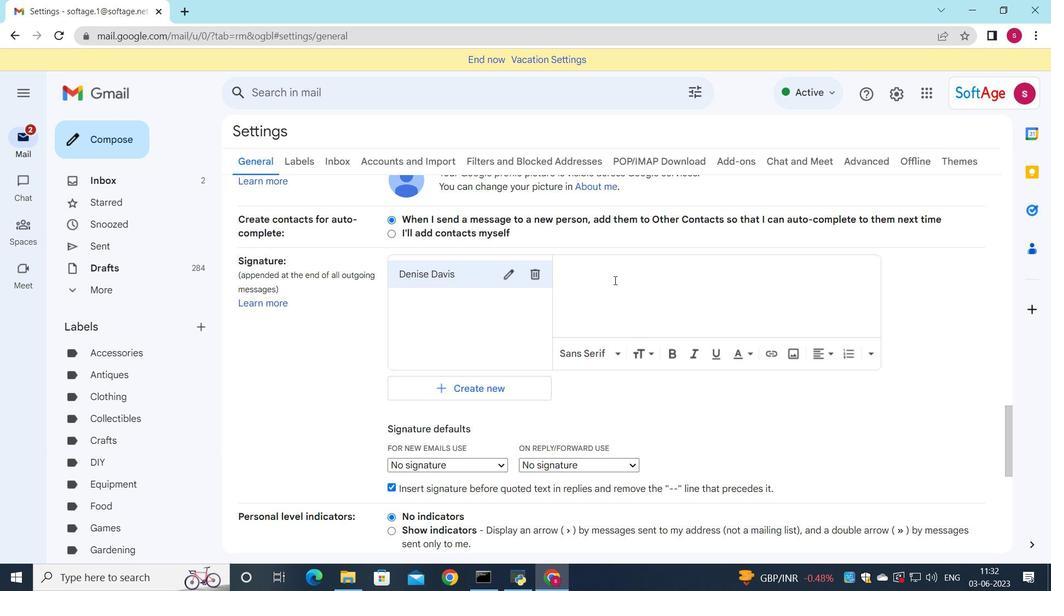 
Action: Mouse pressed left at (613, 276)
Screenshot: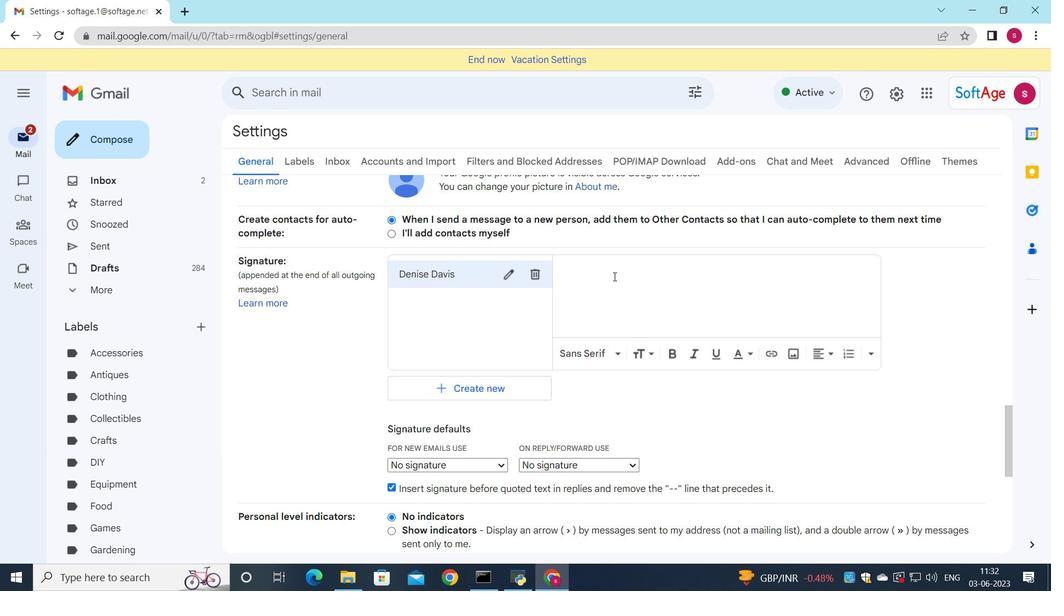 
Action: Key pressed <Key.shift>Denise<Key.space><Key.shift>Davis
Screenshot: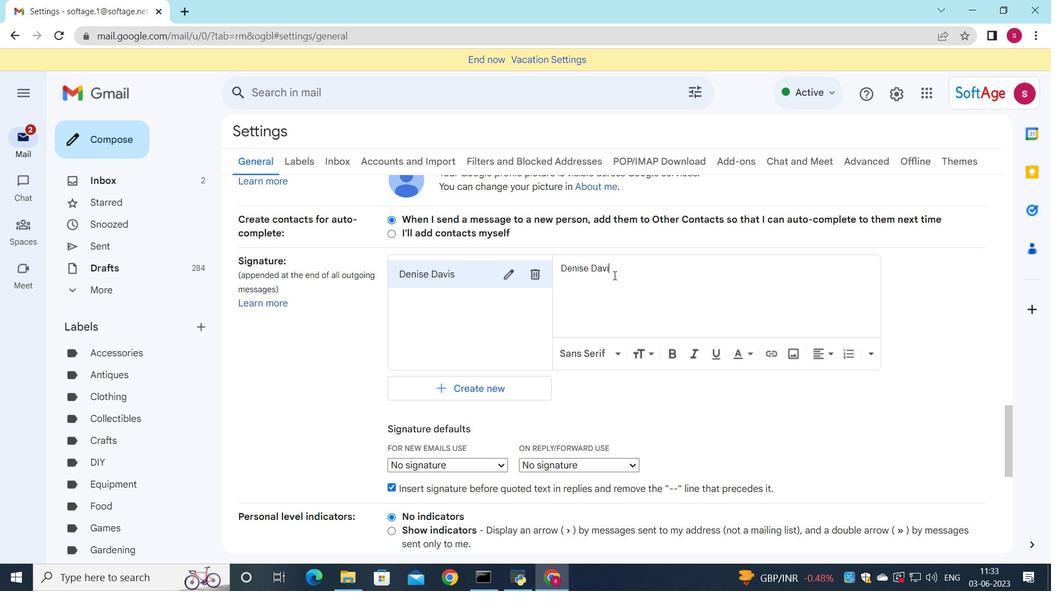 
Action: Mouse moved to (590, 289)
Screenshot: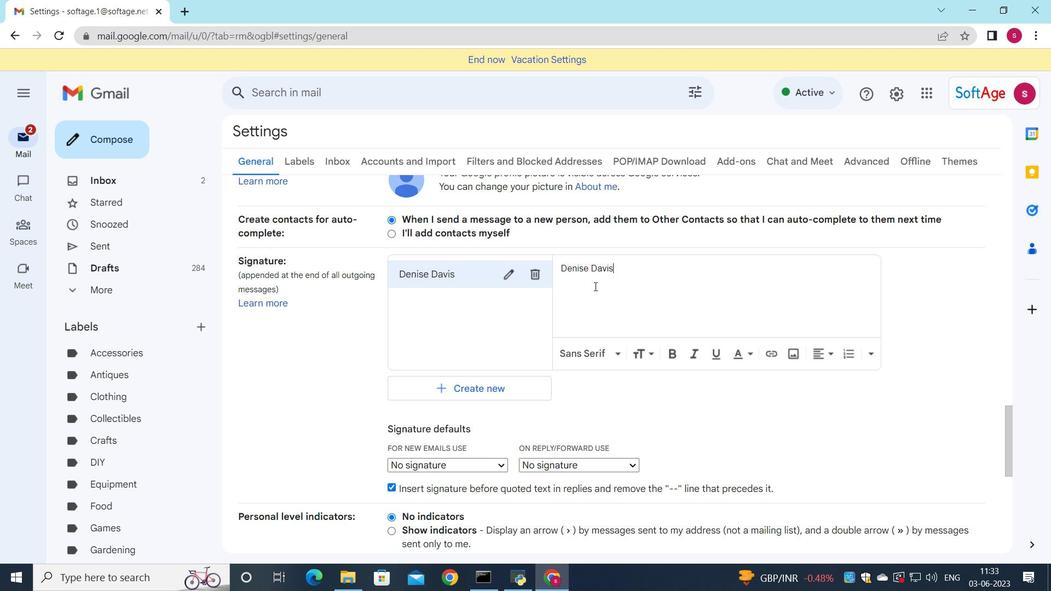 
Action: Mouse scrolled (590, 289) with delta (0, 0)
Screenshot: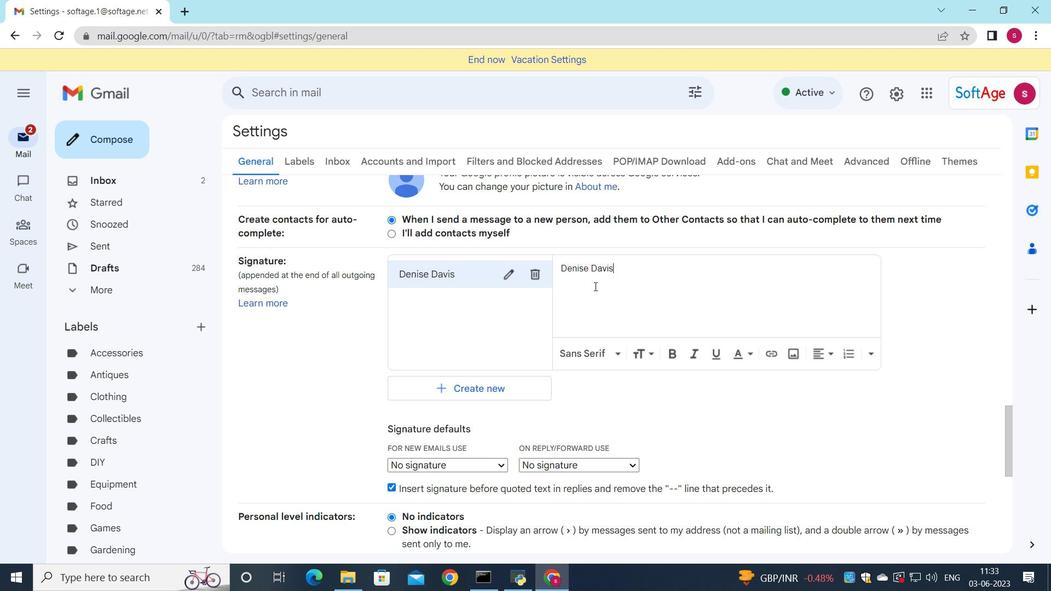 
Action: Mouse scrolled (590, 289) with delta (0, 0)
Screenshot: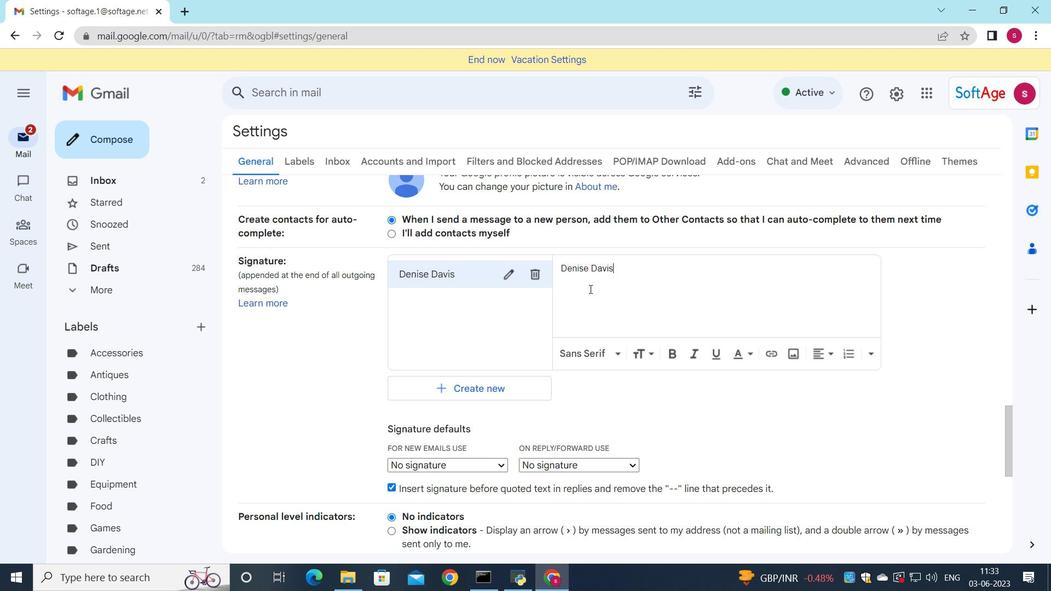 
Action: Mouse moved to (496, 326)
Screenshot: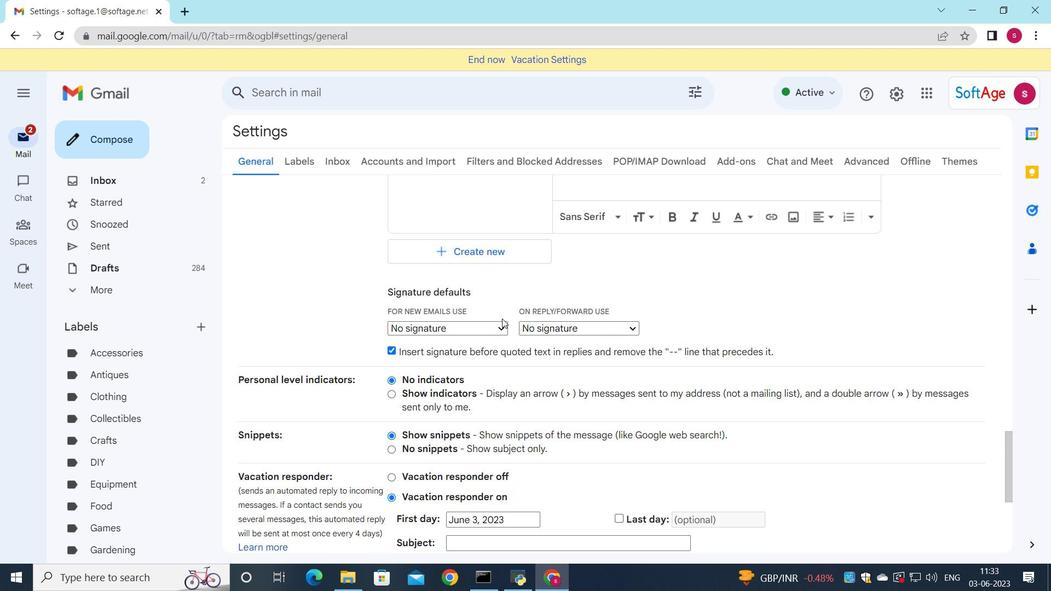 
Action: Mouse pressed left at (496, 326)
Screenshot: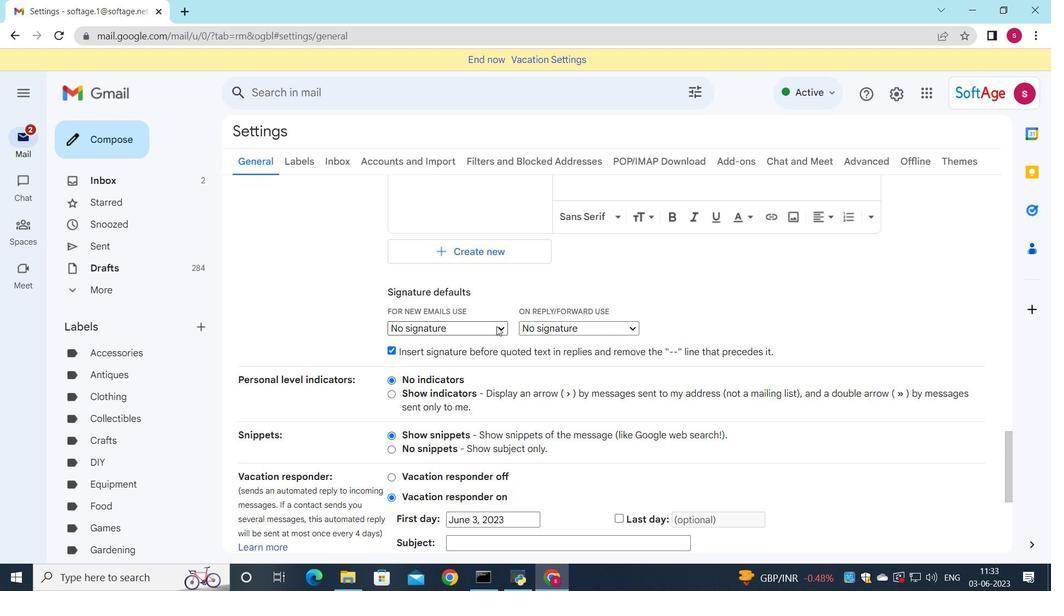 
Action: Mouse moved to (491, 355)
Screenshot: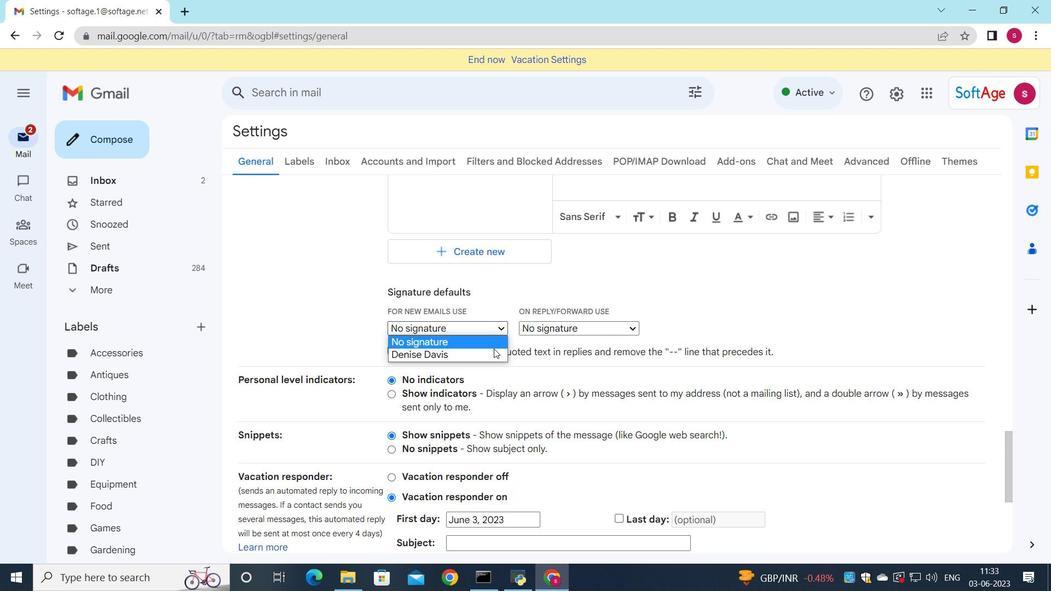 
Action: Mouse pressed left at (491, 355)
Screenshot: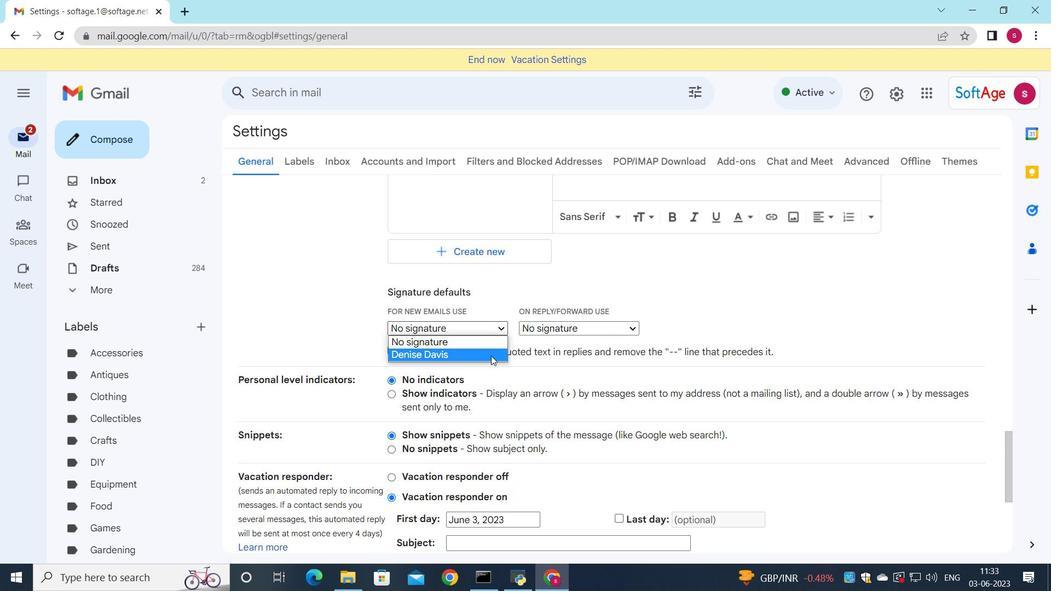 
Action: Mouse moved to (542, 325)
Screenshot: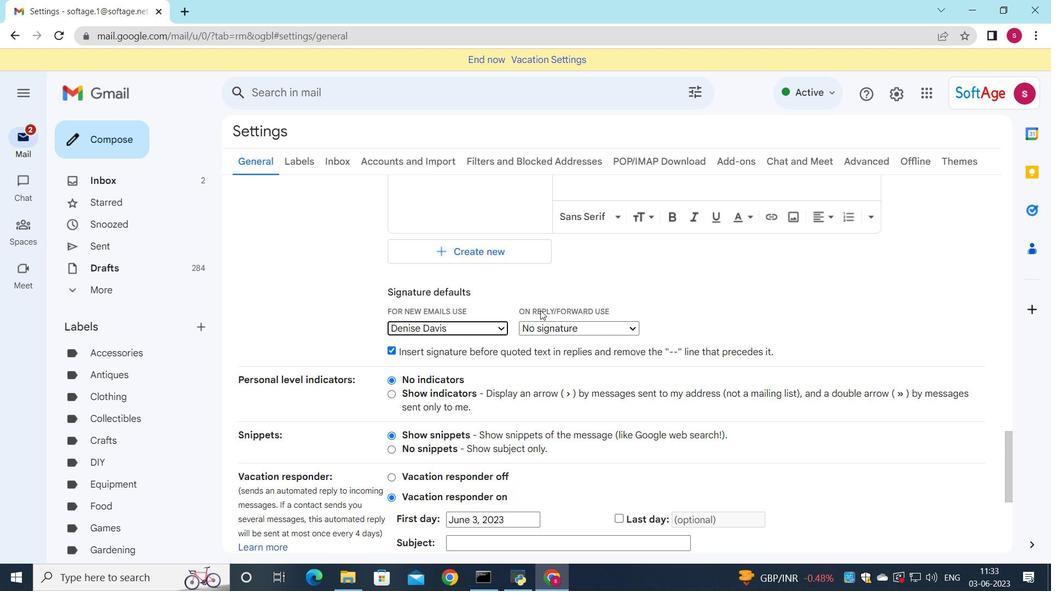 
Action: Mouse pressed left at (542, 325)
Screenshot: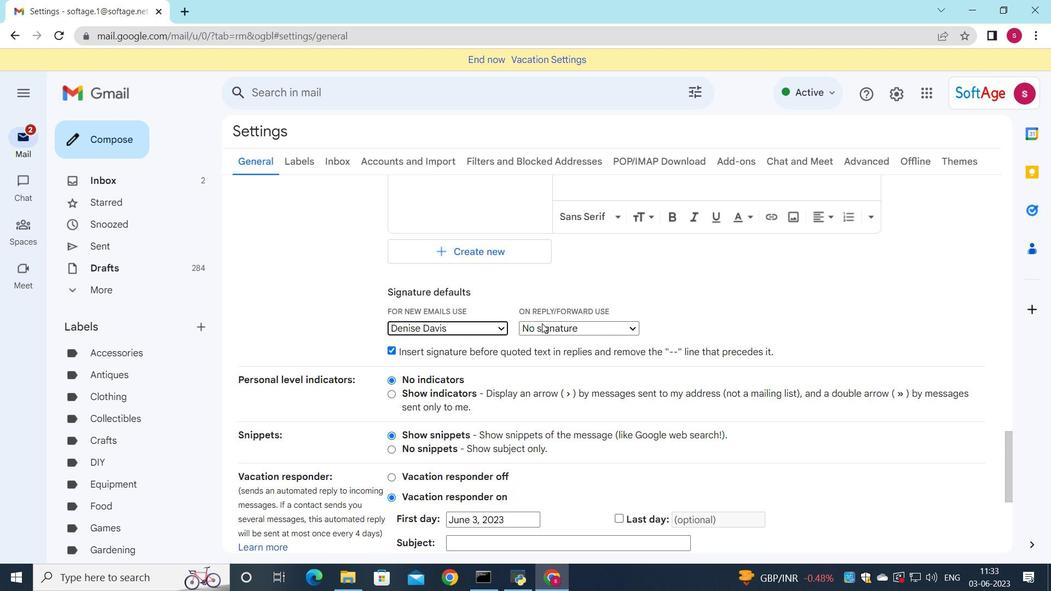 
Action: Mouse moved to (536, 349)
Screenshot: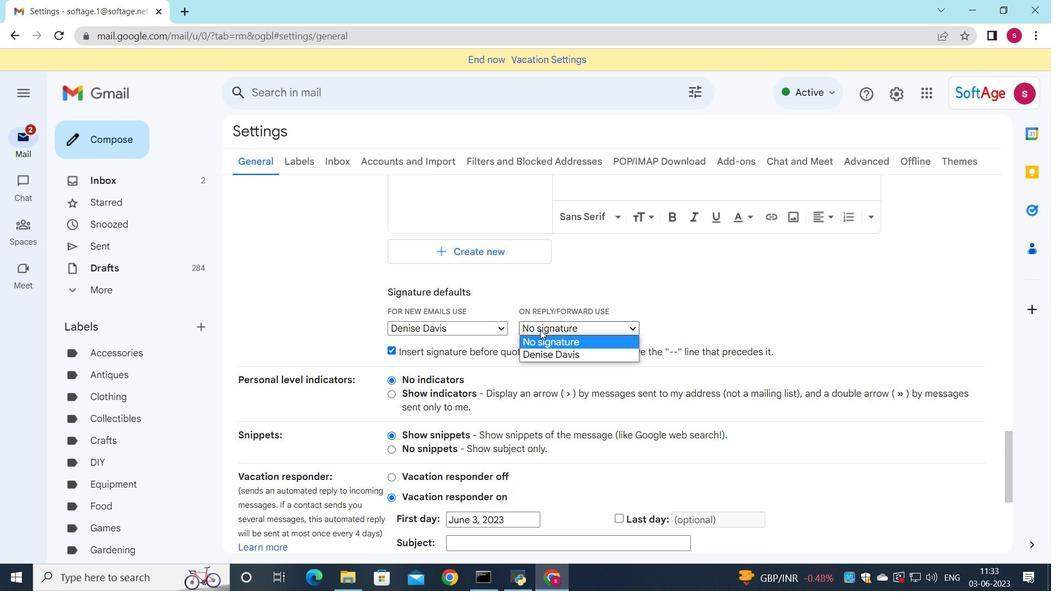
Action: Mouse pressed left at (536, 349)
Screenshot: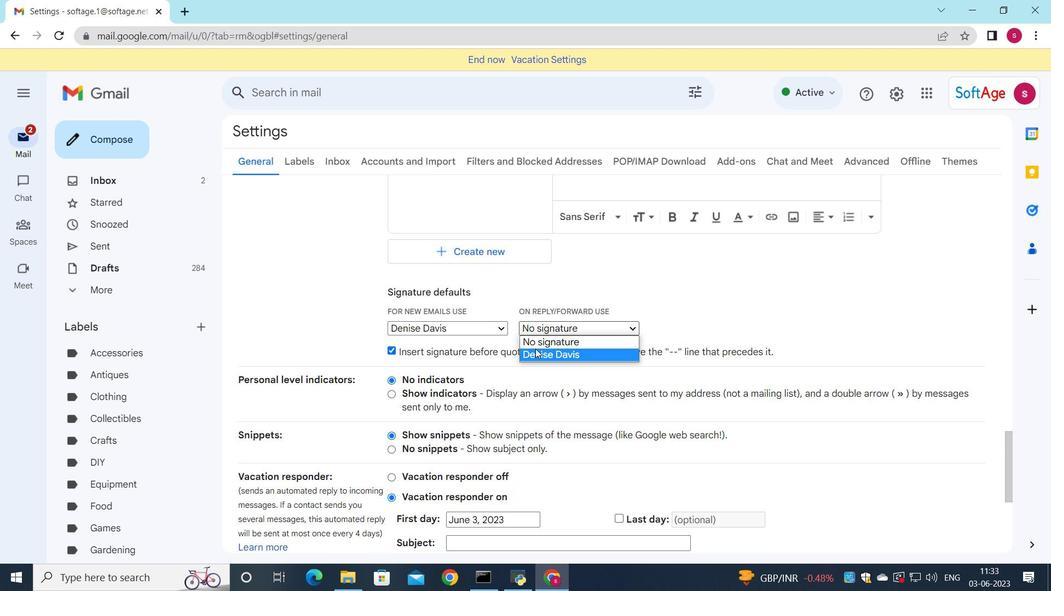 
Action: Mouse scrolled (536, 348) with delta (0, 0)
Screenshot: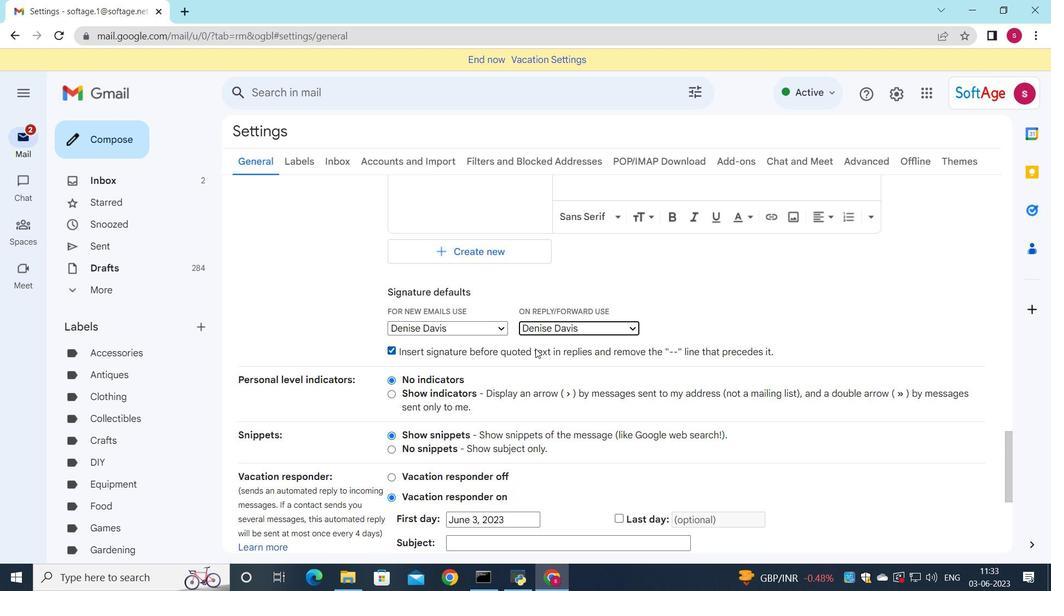 
Action: Mouse scrolled (536, 348) with delta (0, 0)
Screenshot: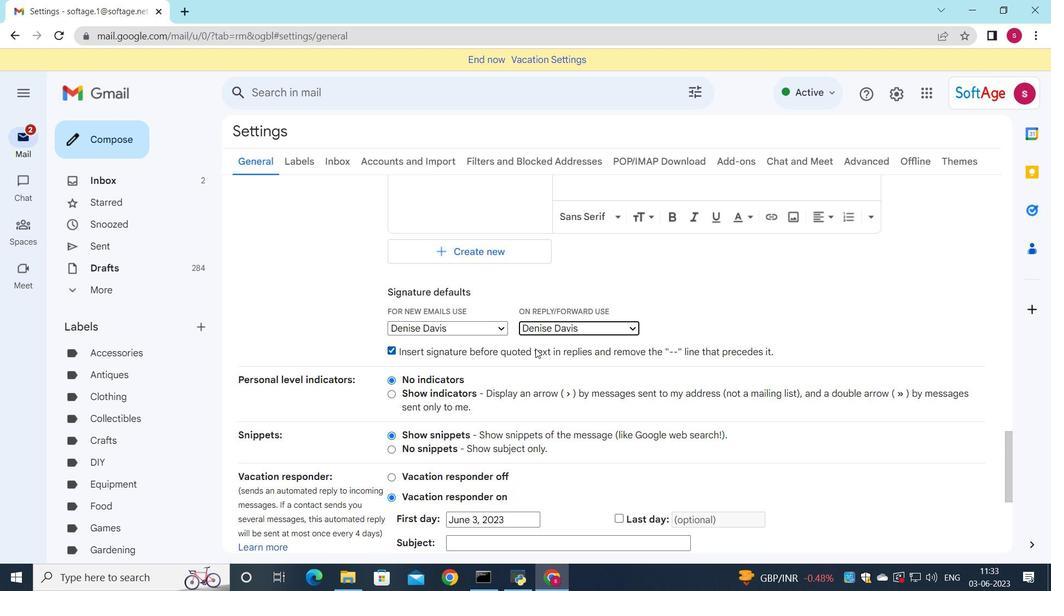
Action: Mouse scrolled (536, 348) with delta (0, 0)
Screenshot: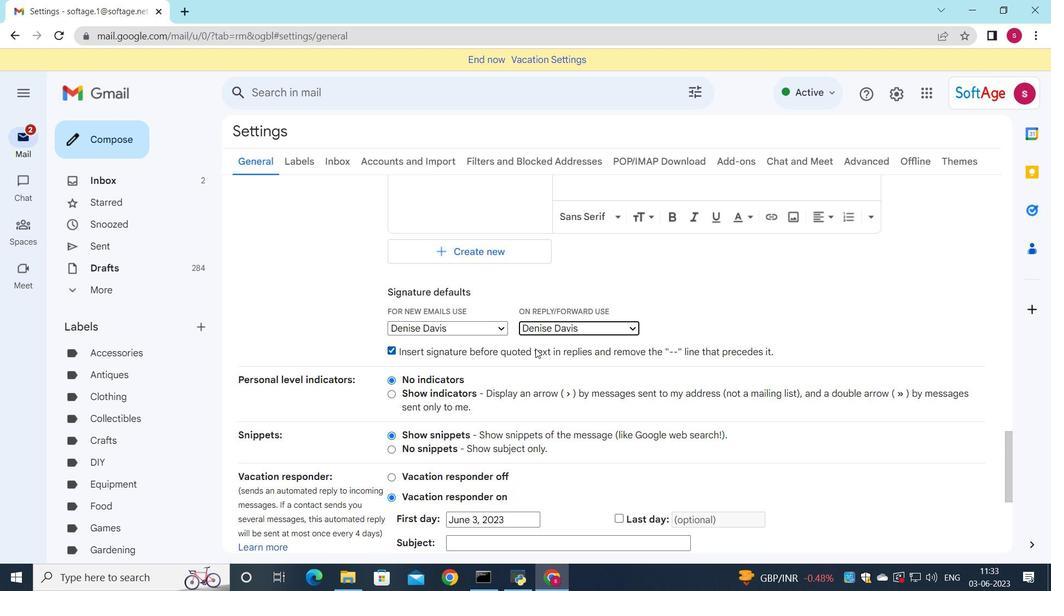 
Action: Mouse moved to (536, 354)
Screenshot: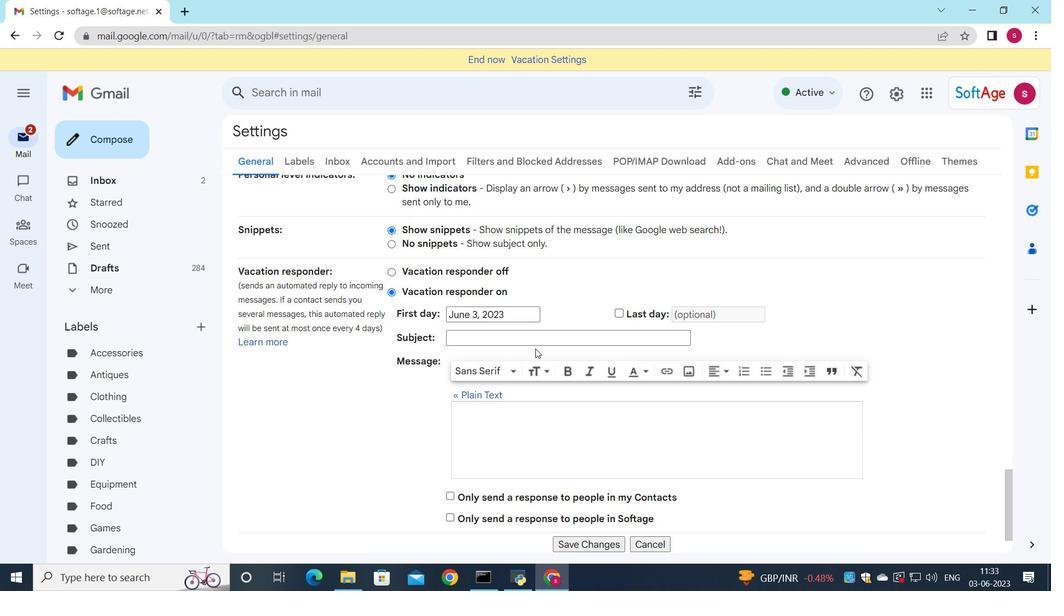 
Action: Mouse scrolled (536, 354) with delta (0, 0)
Screenshot: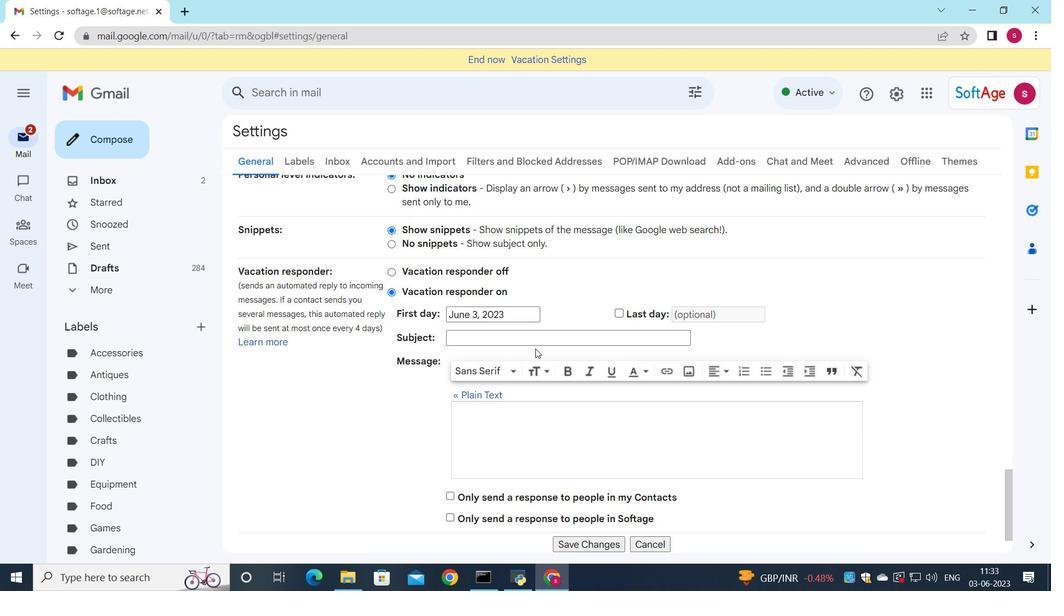 
Action: Mouse moved to (536, 364)
Screenshot: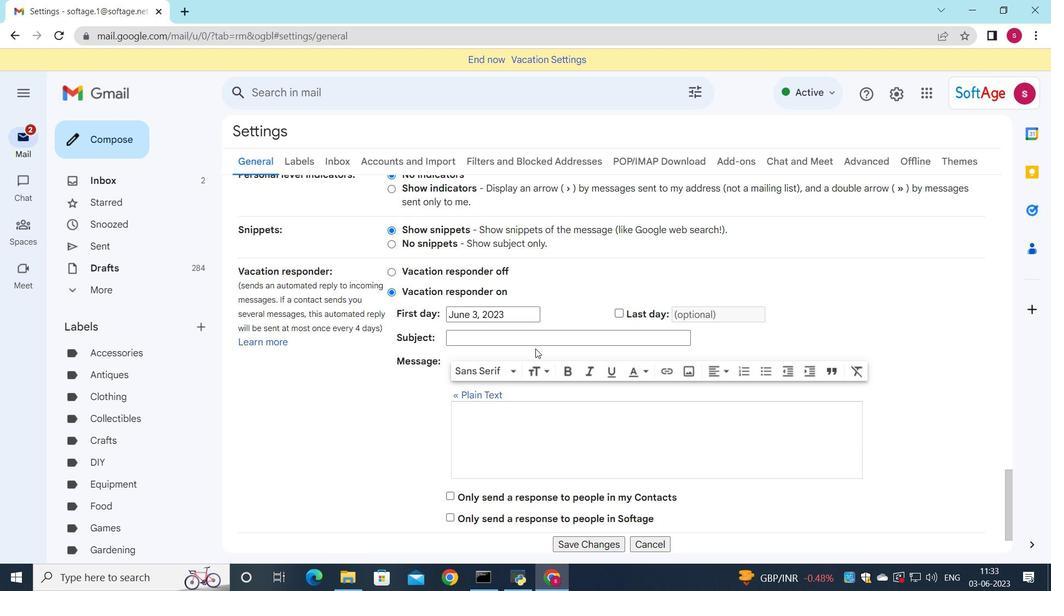 
Action: Mouse scrolled (536, 364) with delta (0, 0)
Screenshot: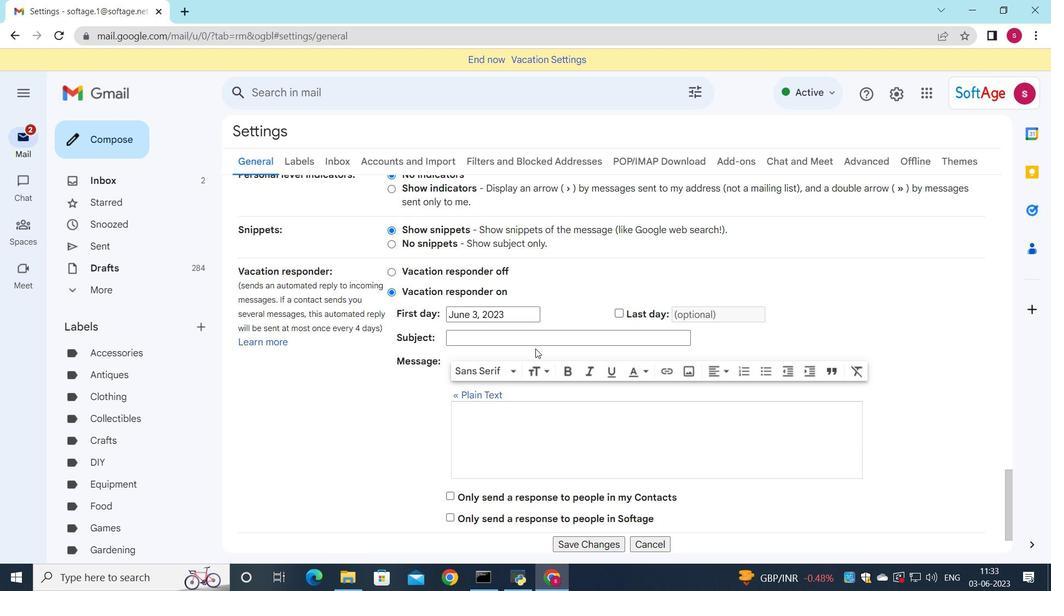 
Action: Mouse moved to (536, 375)
Screenshot: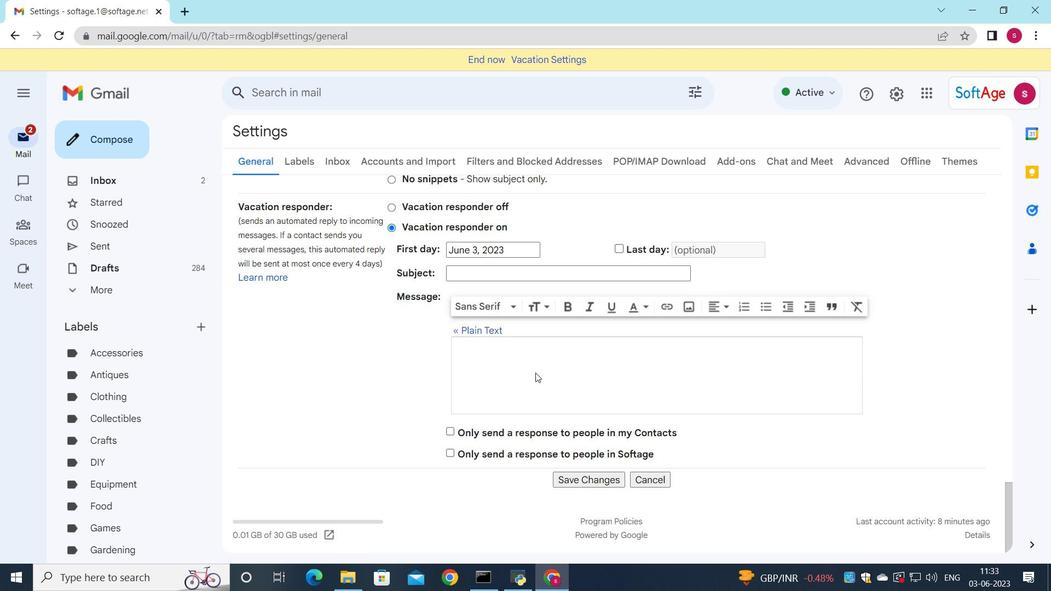 
Action: Mouse scrolled (536, 375) with delta (0, 0)
Screenshot: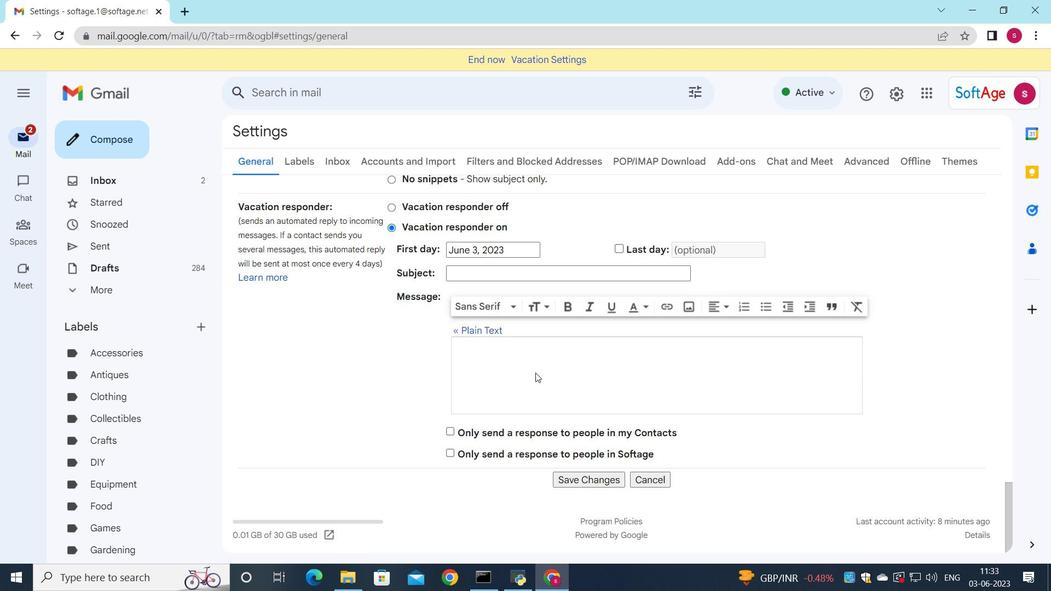 
Action: Mouse moved to (550, 396)
Screenshot: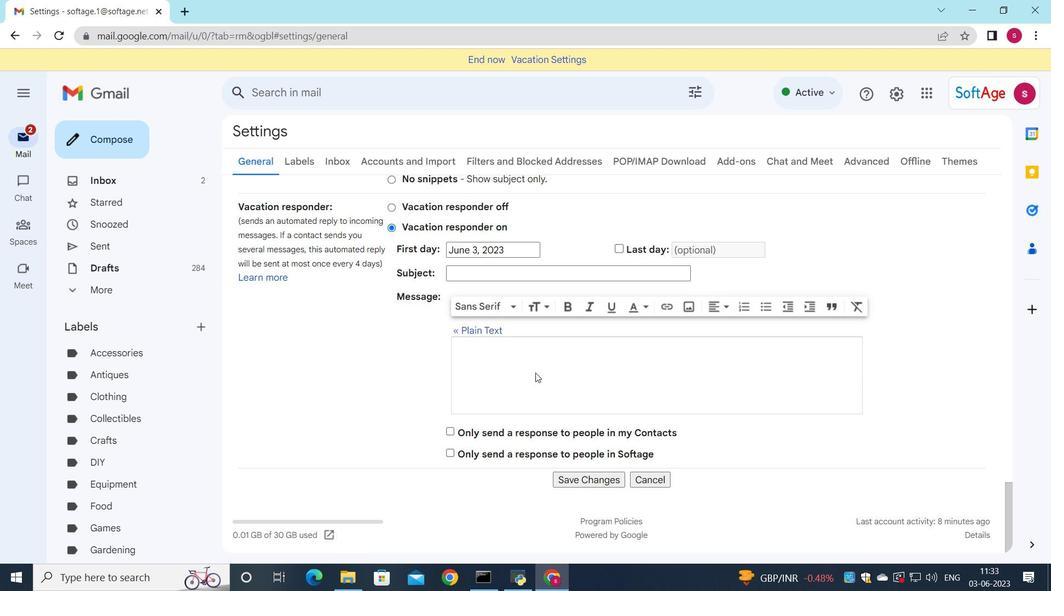 
Action: Mouse scrolled (550, 395) with delta (0, 0)
Screenshot: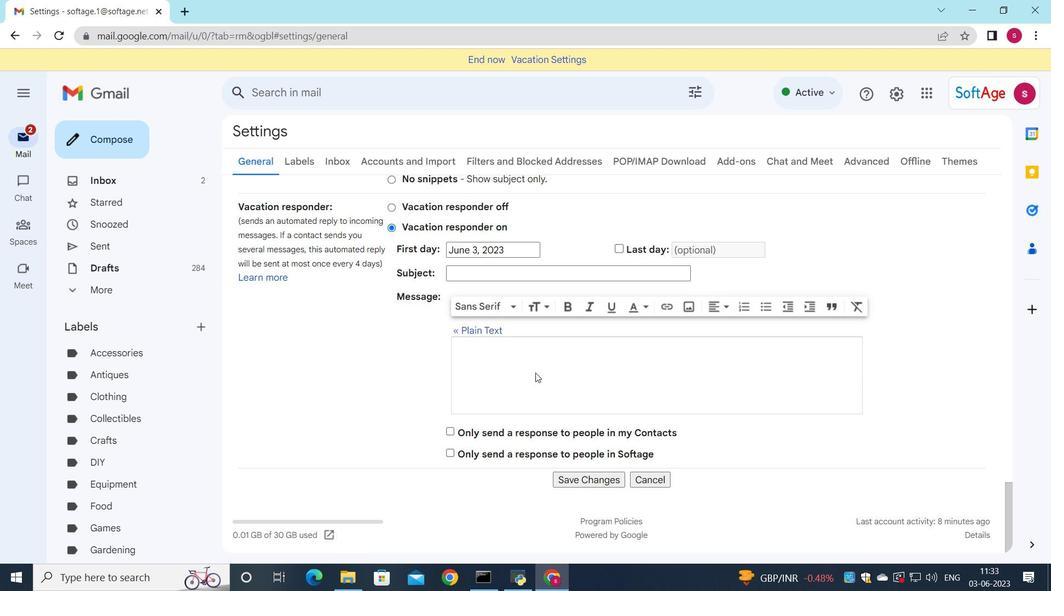
Action: Mouse moved to (591, 485)
Screenshot: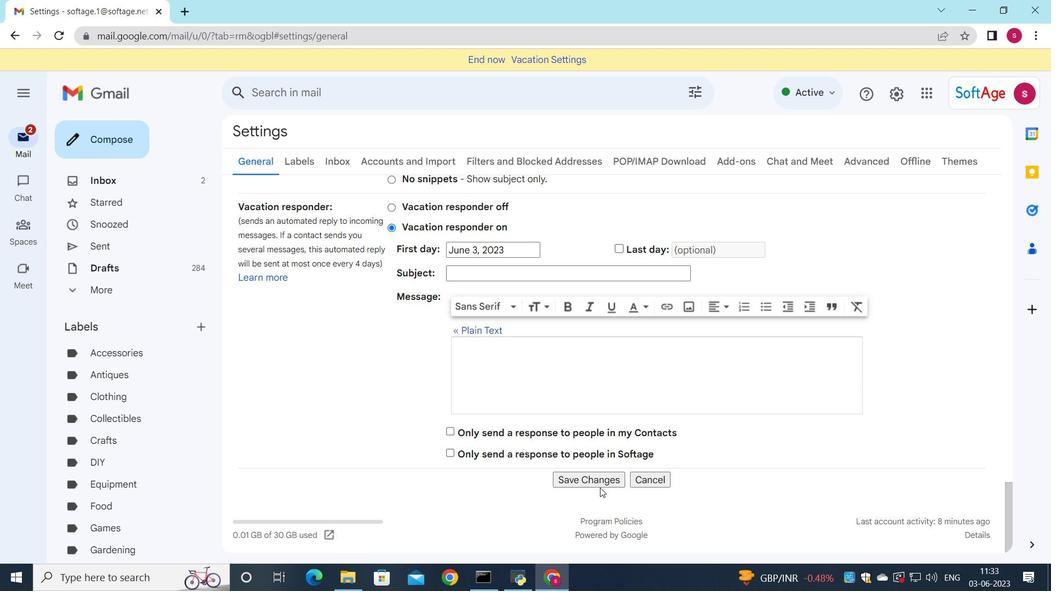 
Action: Mouse pressed left at (591, 485)
Screenshot: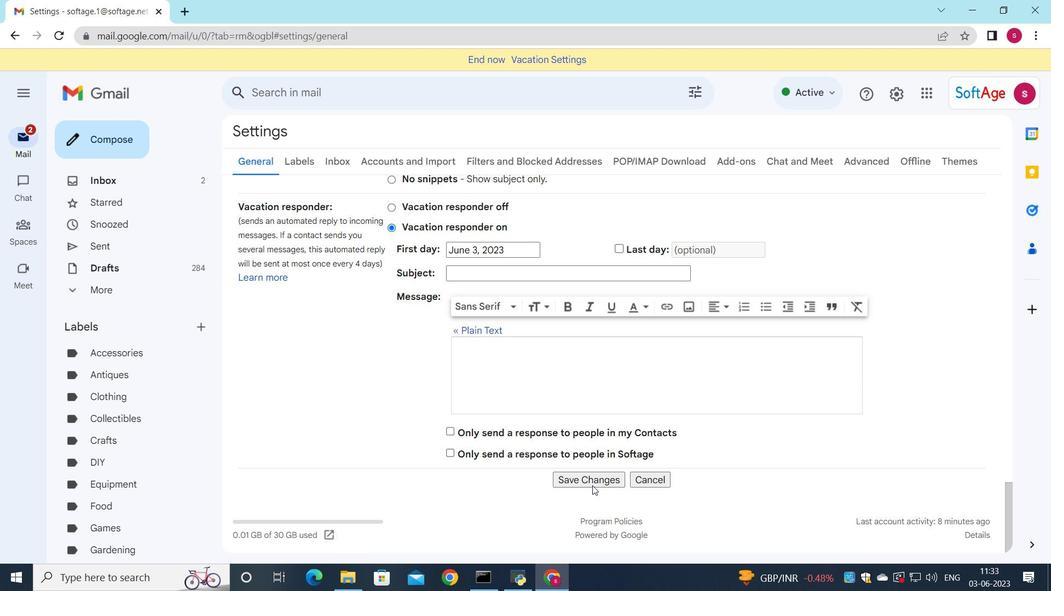 
Action: Mouse moved to (538, 303)
Screenshot: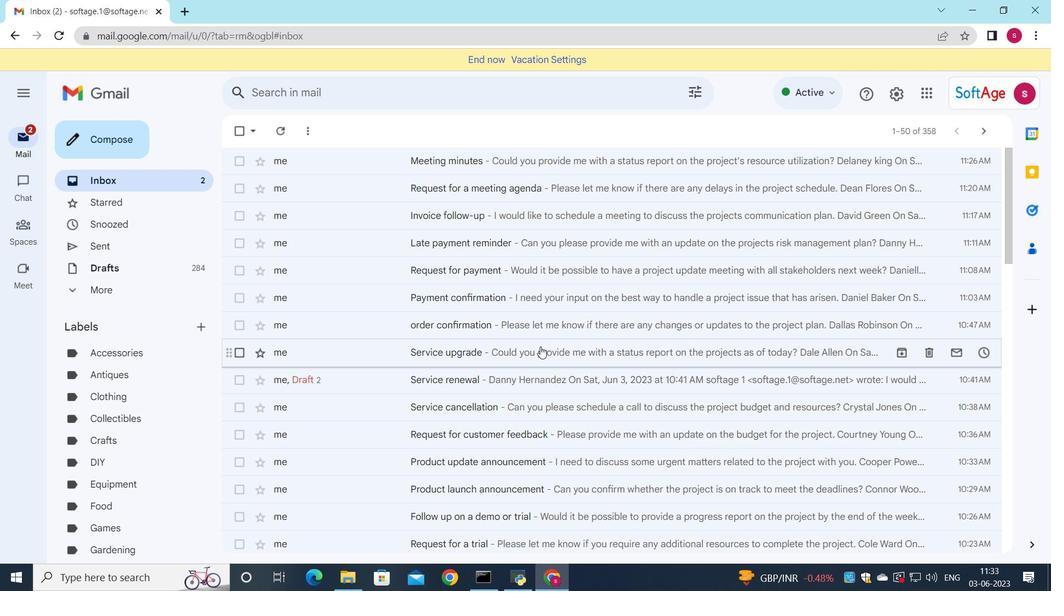 
Action: Mouse pressed left at (538, 303)
Screenshot: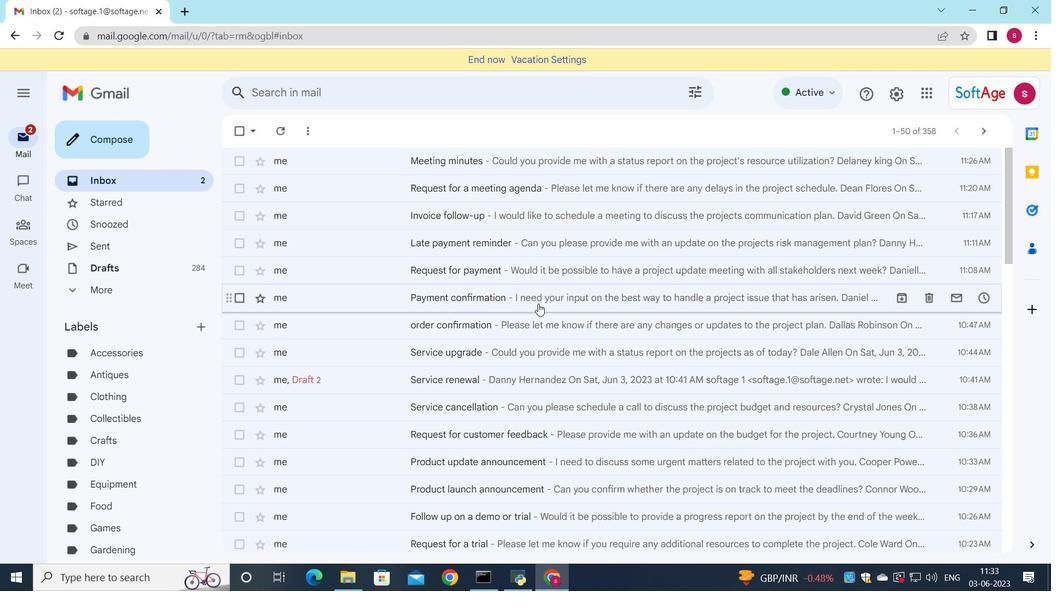 
Action: Mouse moved to (466, 351)
Screenshot: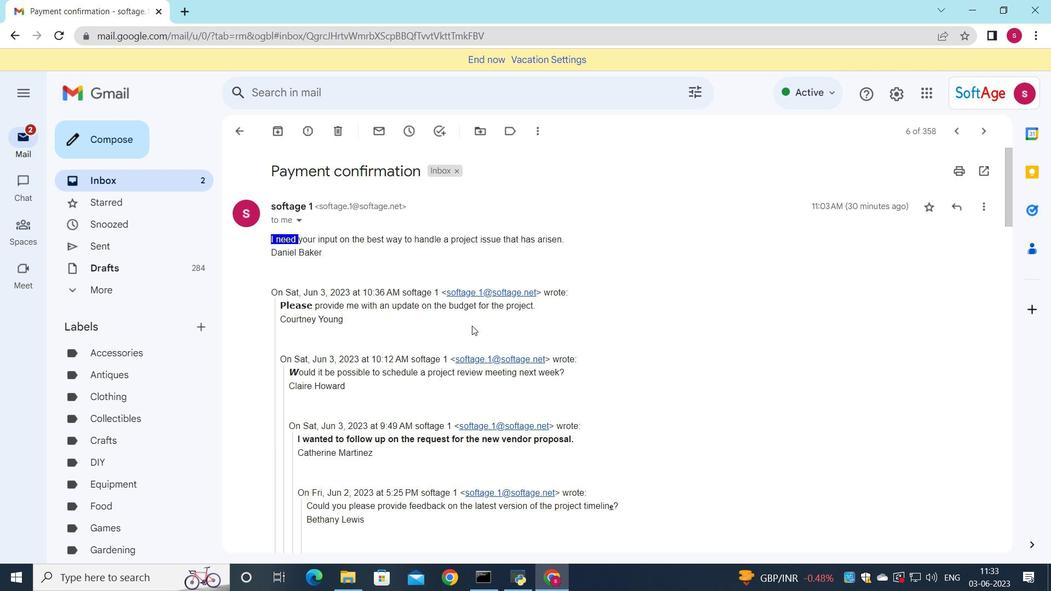 
Action: Mouse scrolled (466, 351) with delta (0, 0)
Screenshot: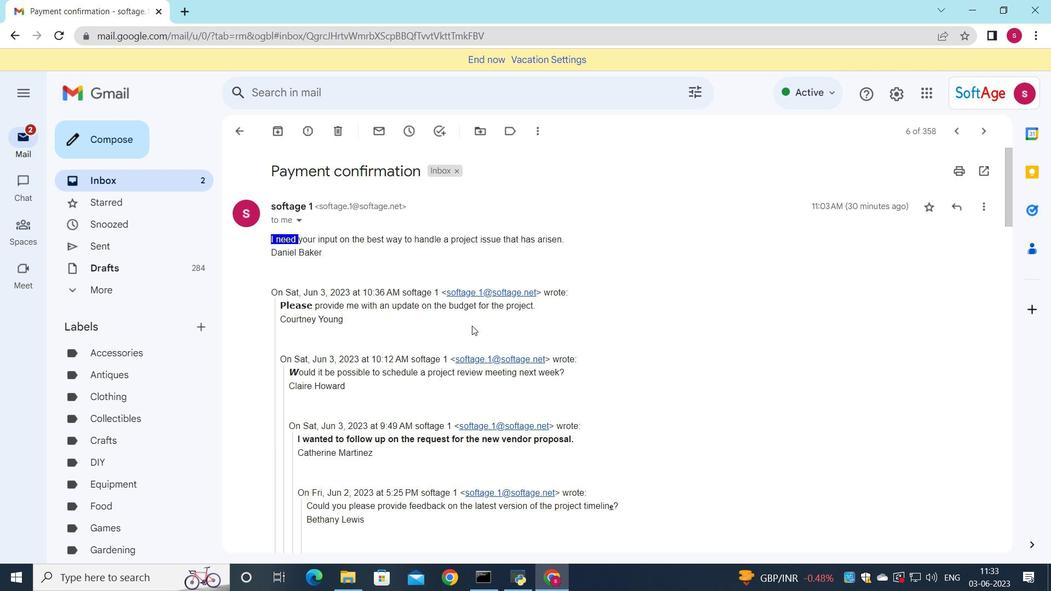 
Action: Mouse moved to (464, 363)
Screenshot: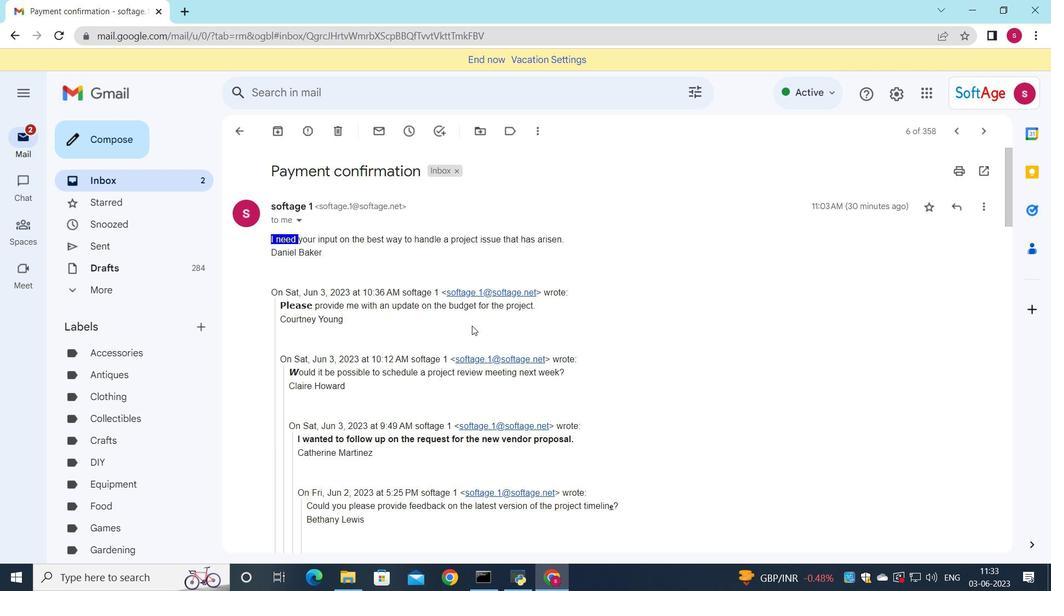
Action: Mouse scrolled (464, 363) with delta (0, 0)
Screenshot: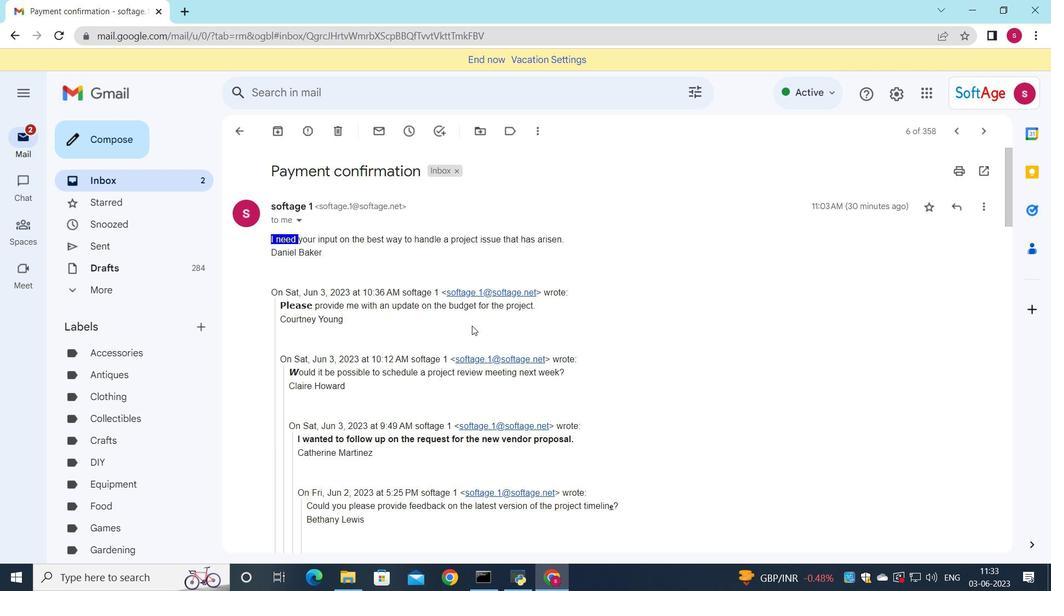 
Action: Mouse moved to (463, 365)
Screenshot: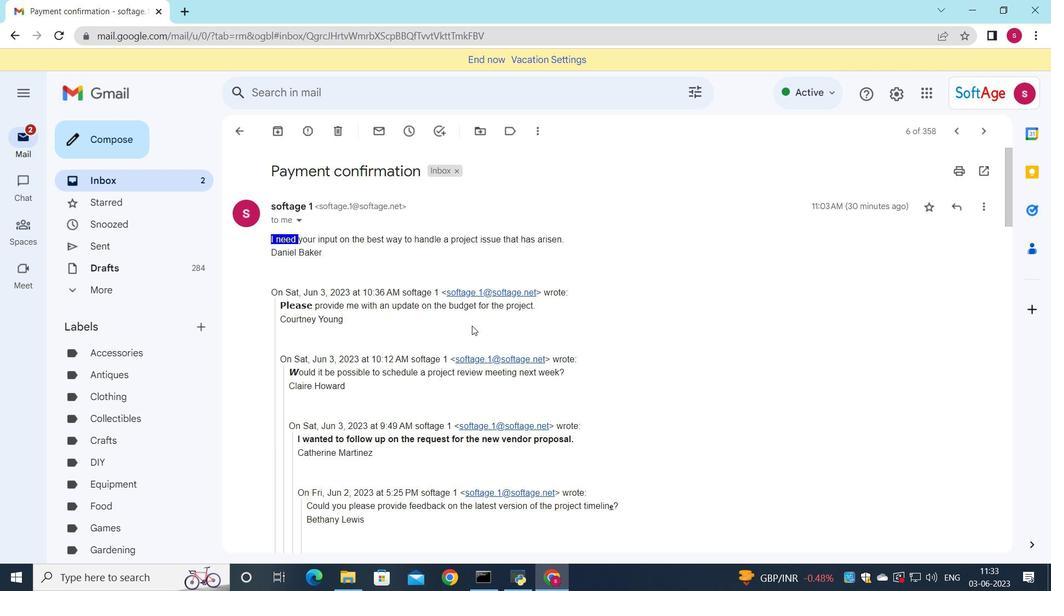 
Action: Mouse scrolled (463, 364) with delta (0, 0)
Screenshot: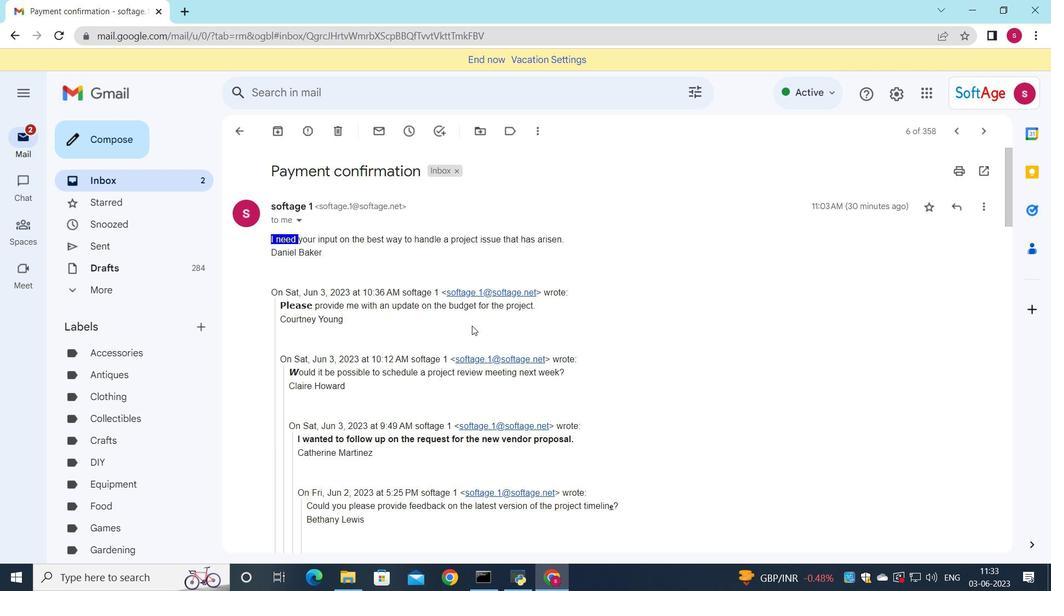 
Action: Mouse moved to (462, 358)
Screenshot: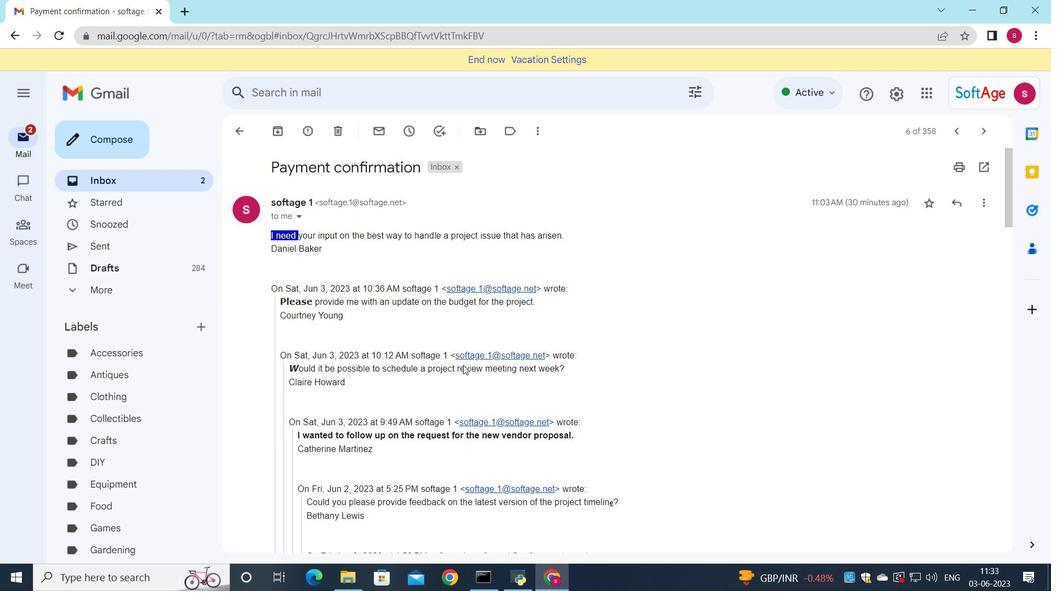 
Action: Mouse scrolled (462, 357) with delta (0, 0)
Screenshot: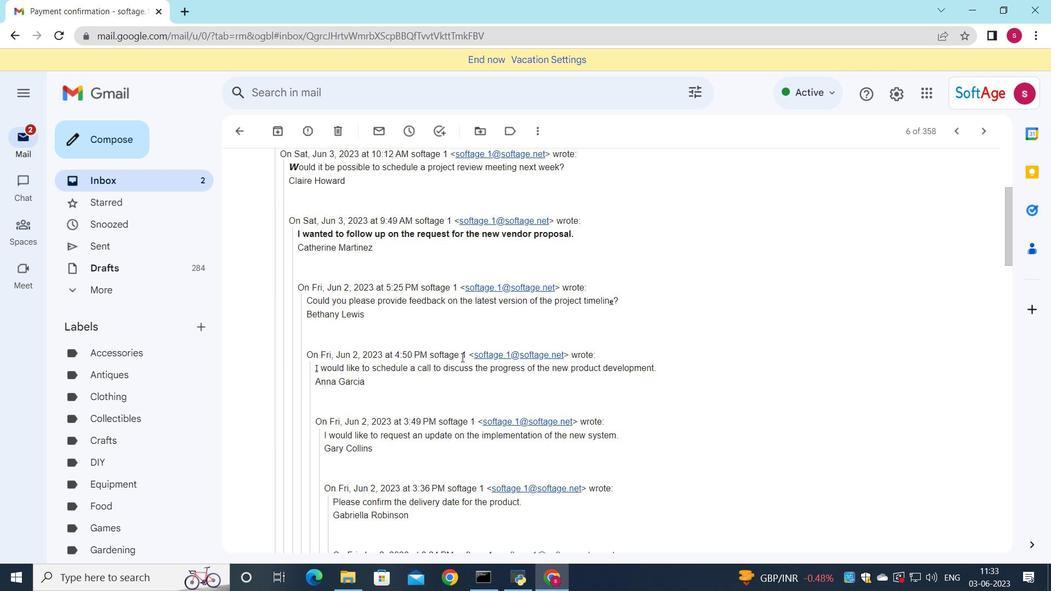 
Action: Mouse scrolled (462, 357) with delta (0, 0)
Screenshot: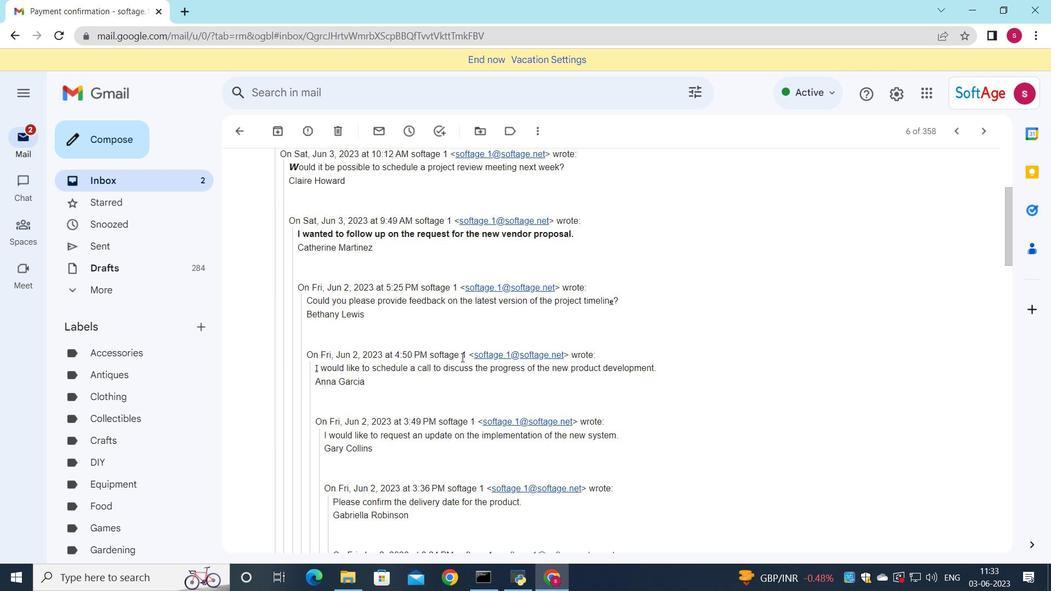 
Action: Mouse scrolled (462, 357) with delta (0, 0)
Screenshot: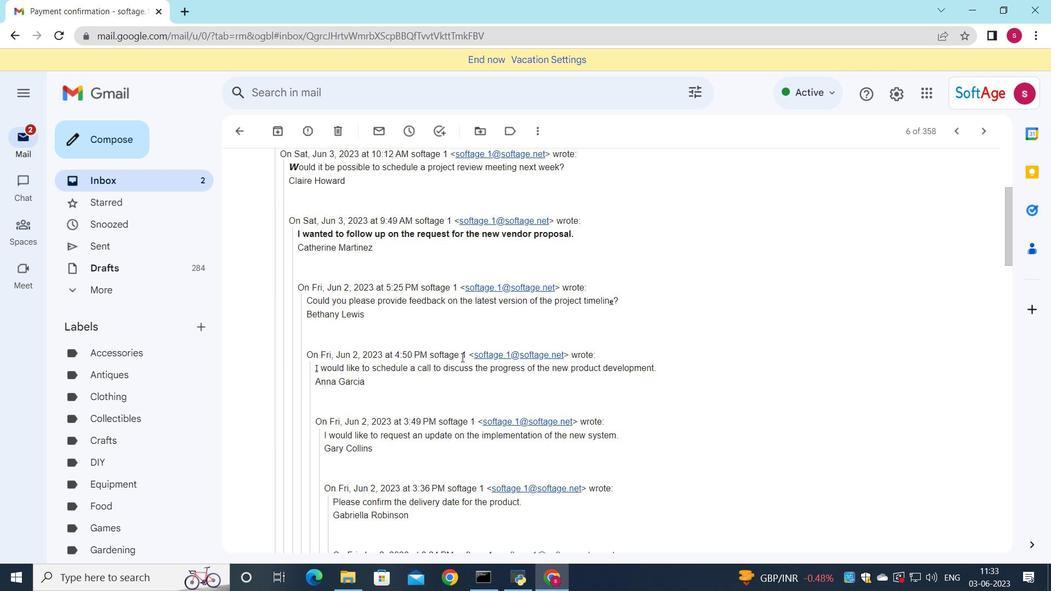 
Action: Mouse scrolled (462, 357) with delta (0, 0)
Screenshot: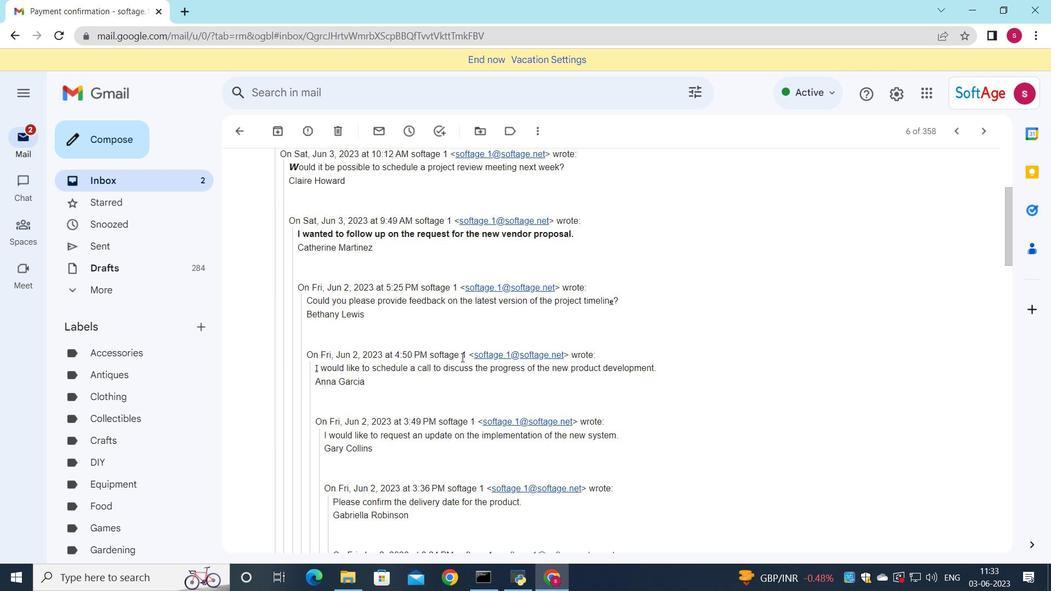 
Action: Mouse scrolled (462, 357) with delta (0, 0)
Screenshot: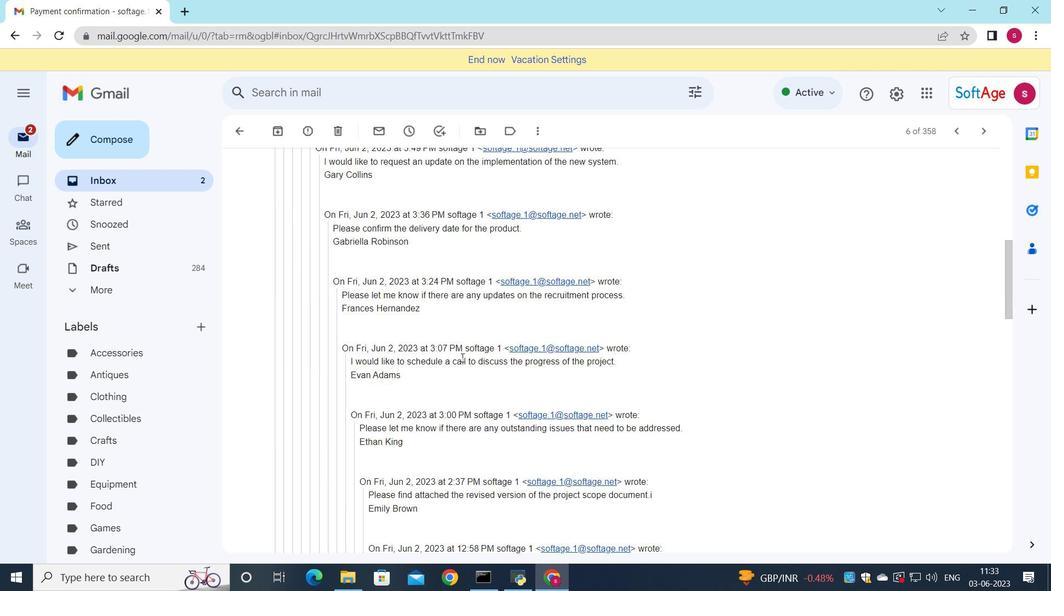 
Action: Mouse scrolled (462, 357) with delta (0, 0)
Screenshot: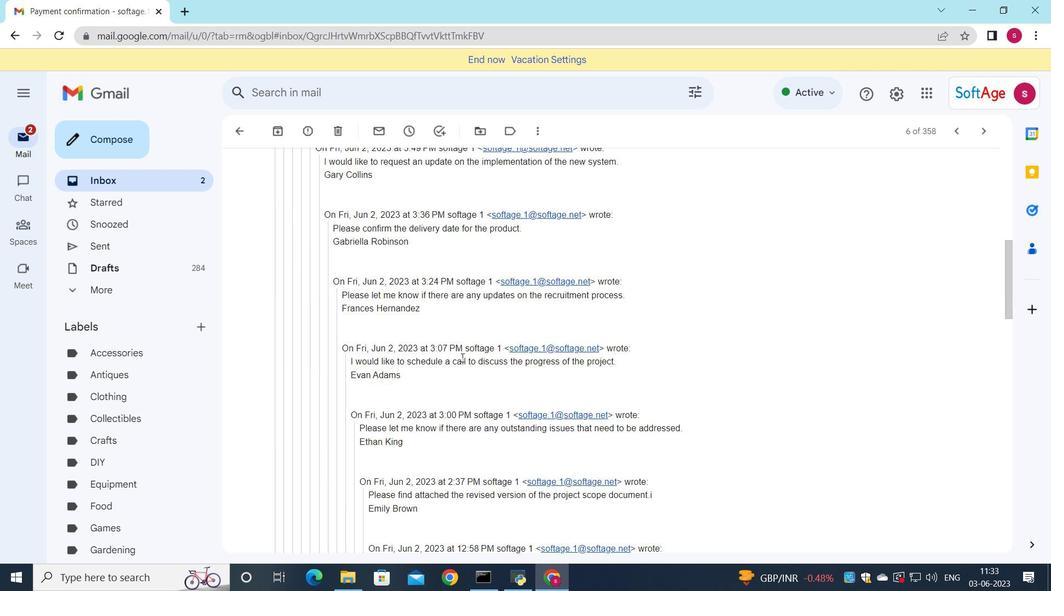 
Action: Mouse scrolled (462, 357) with delta (0, 0)
Screenshot: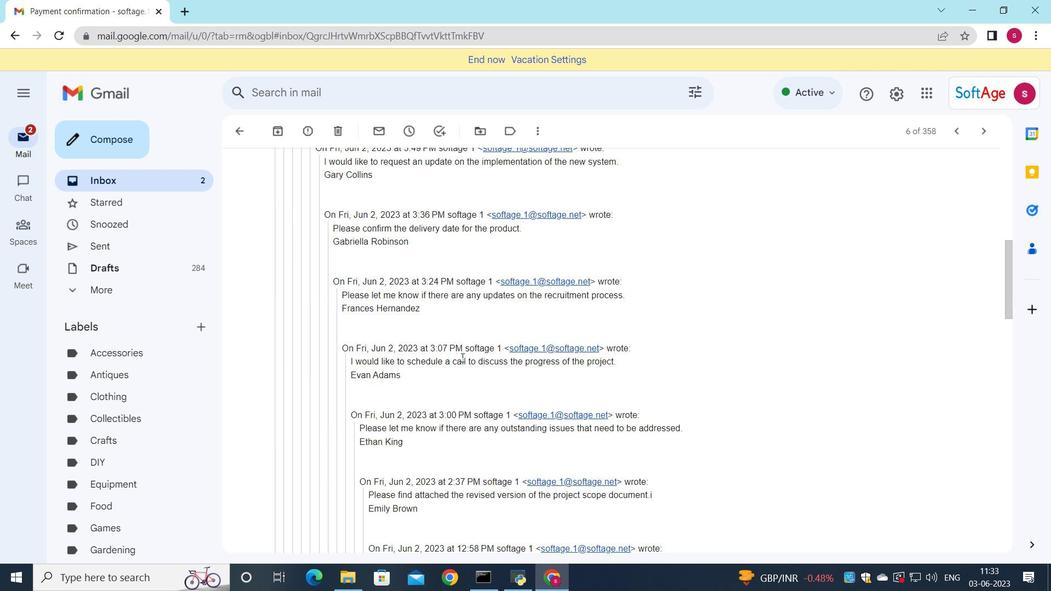 
Action: Mouse scrolled (462, 357) with delta (0, 0)
Screenshot: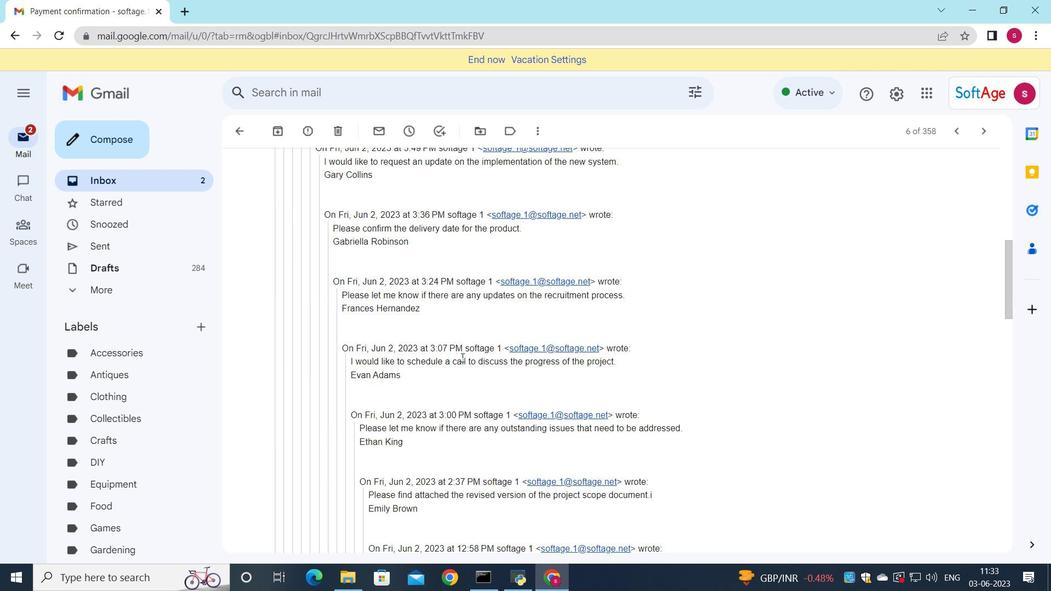 
Action: Mouse scrolled (462, 357) with delta (0, 0)
Screenshot: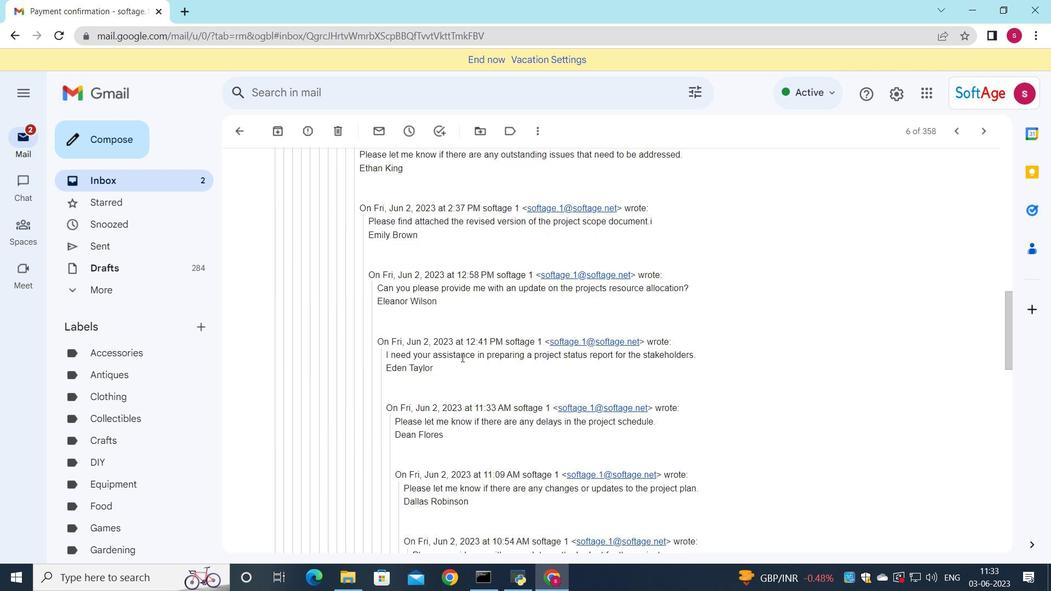 
Action: Mouse scrolled (462, 357) with delta (0, 0)
Screenshot: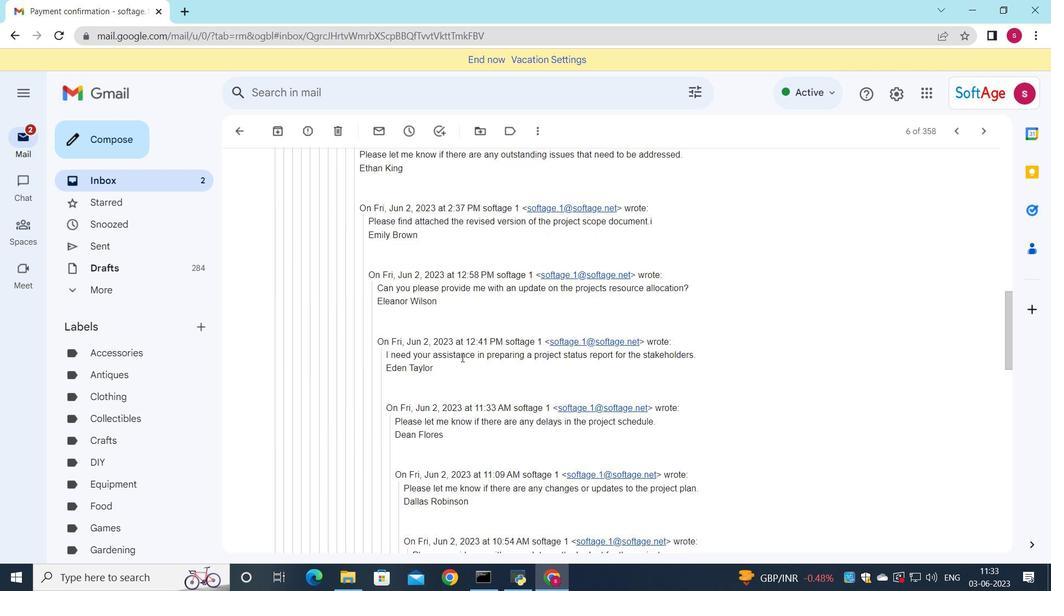 
Action: Mouse scrolled (462, 357) with delta (0, 0)
Screenshot: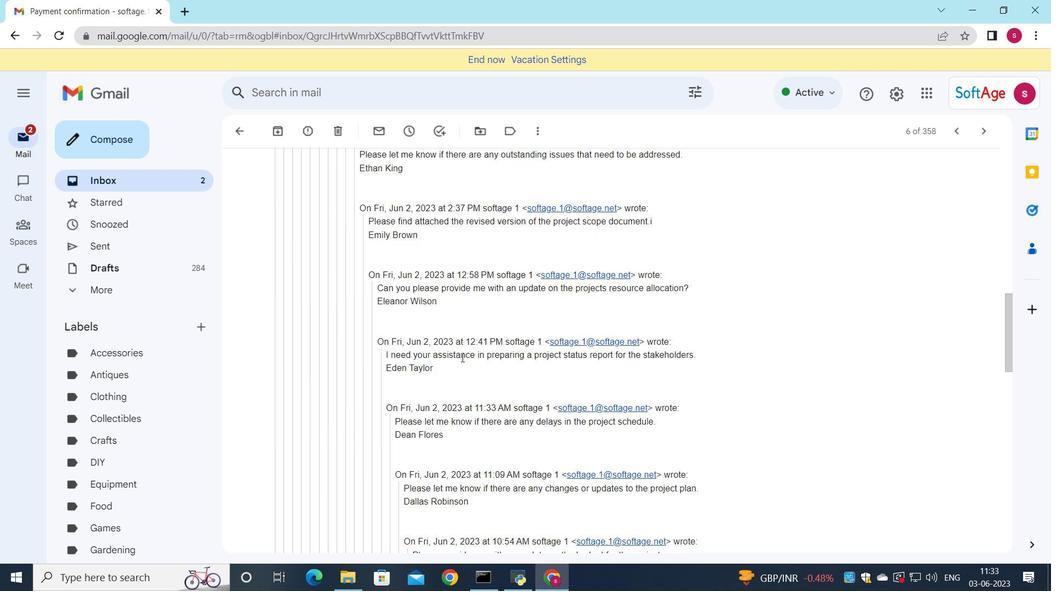 
Action: Mouse scrolled (462, 357) with delta (0, 0)
Screenshot: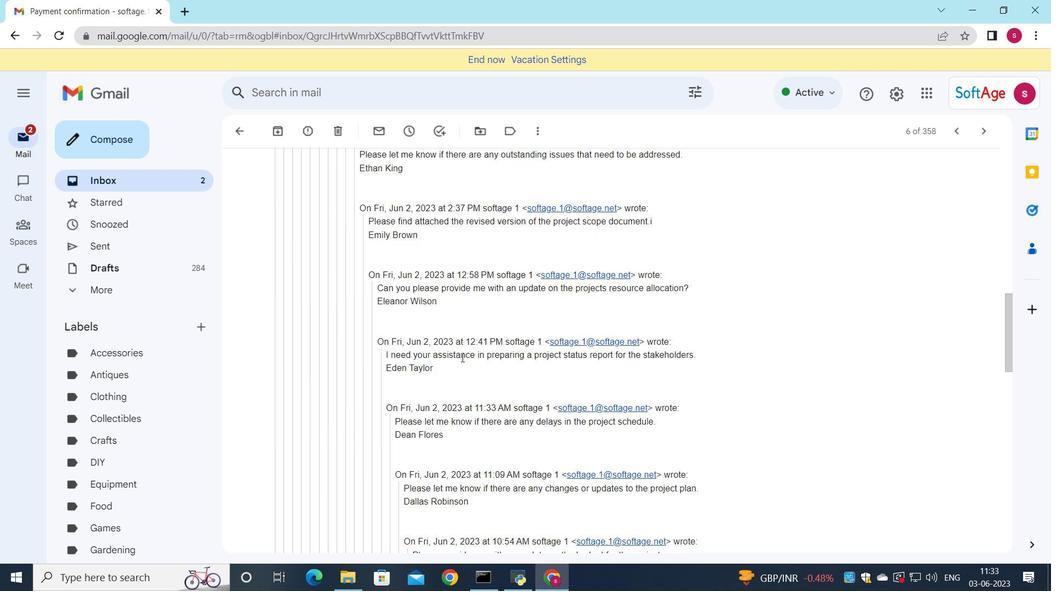 
Action: Mouse scrolled (462, 357) with delta (0, 0)
Screenshot: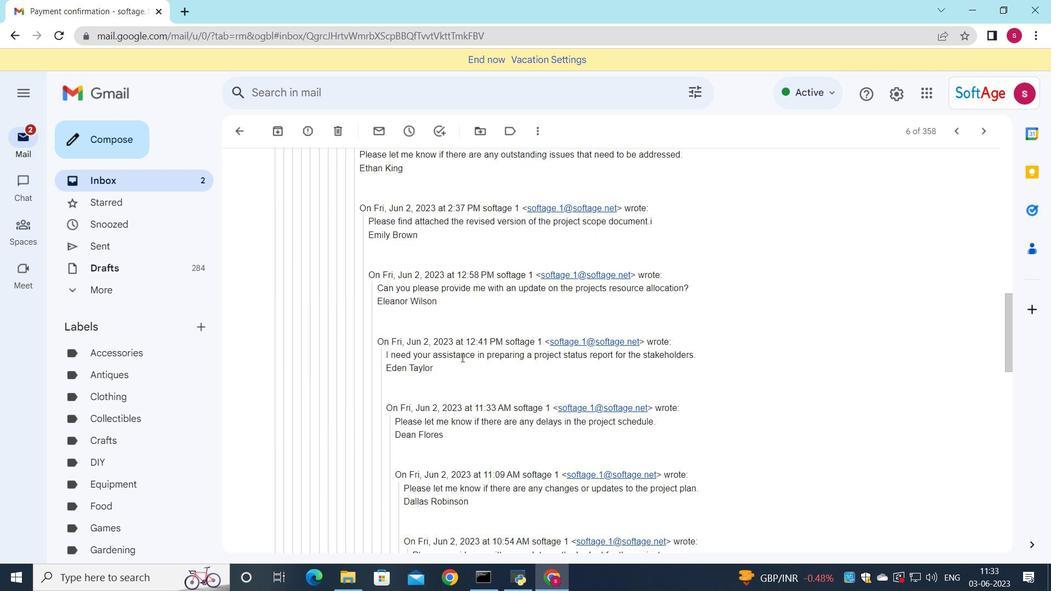 
Action: Mouse scrolled (462, 357) with delta (0, 0)
Screenshot: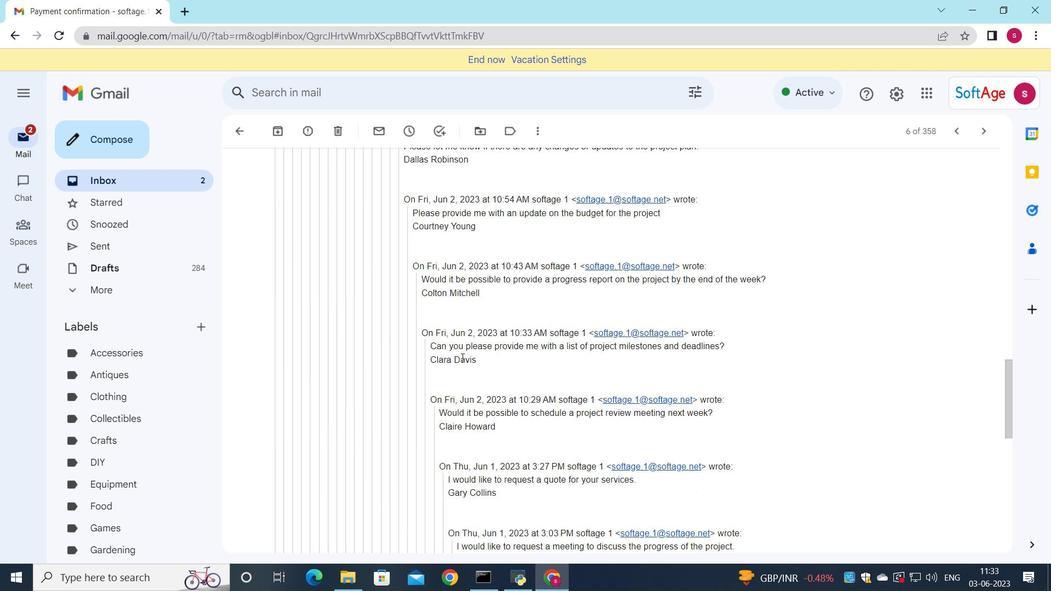
Action: Mouse scrolled (462, 357) with delta (0, 0)
Screenshot: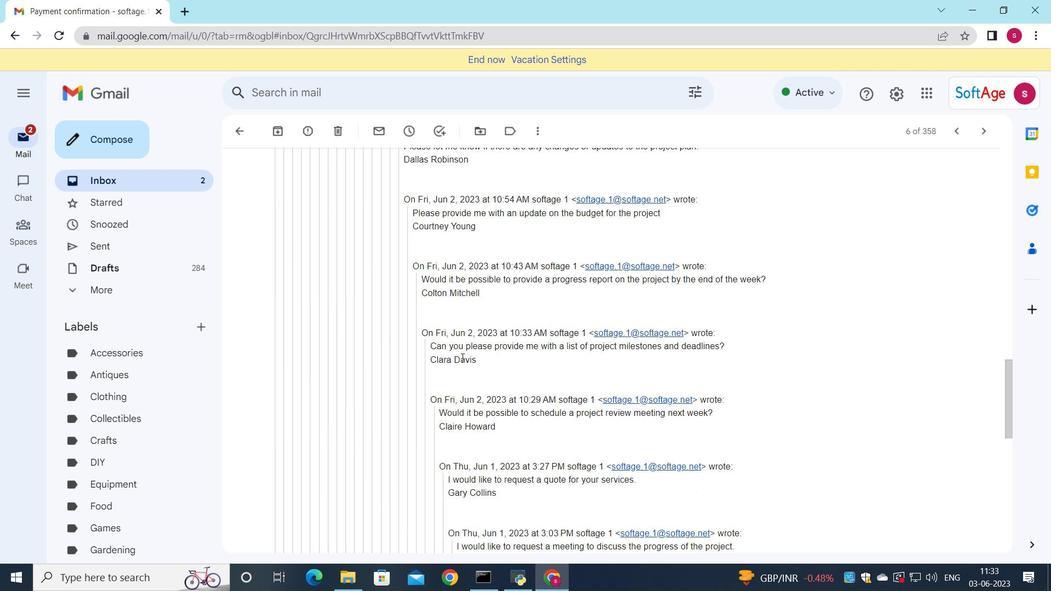 
Action: Mouse scrolled (462, 357) with delta (0, 0)
Screenshot: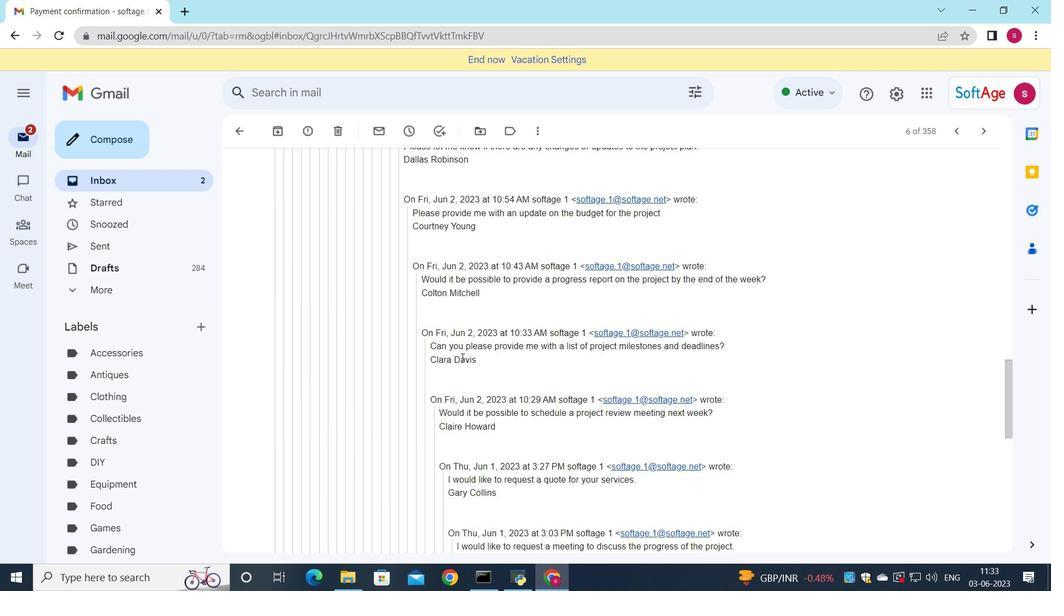 
Action: Mouse scrolled (462, 357) with delta (0, 0)
Screenshot: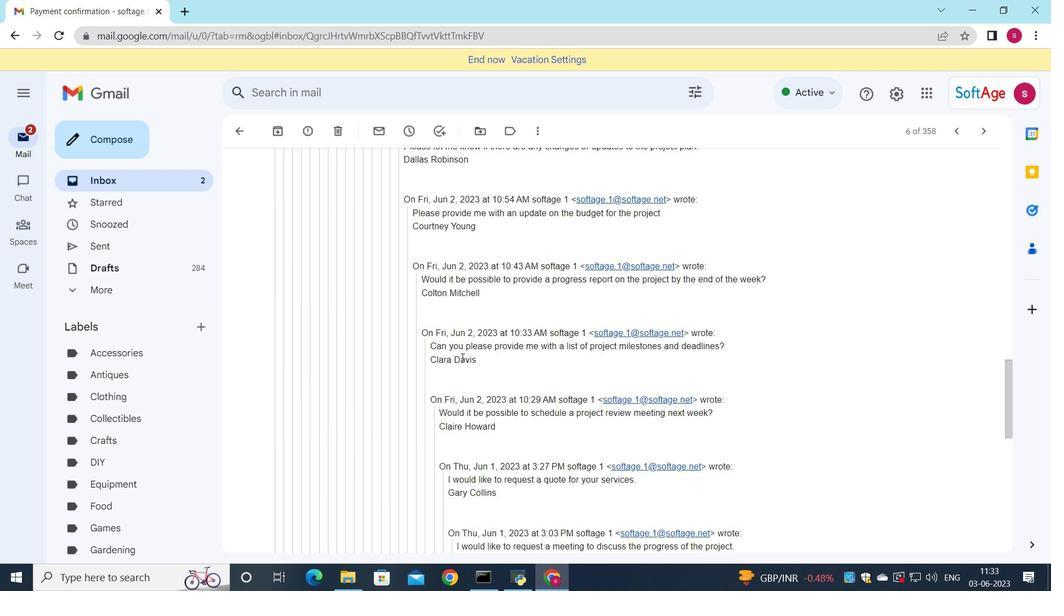 
Action: Mouse scrolled (462, 357) with delta (0, 0)
Screenshot: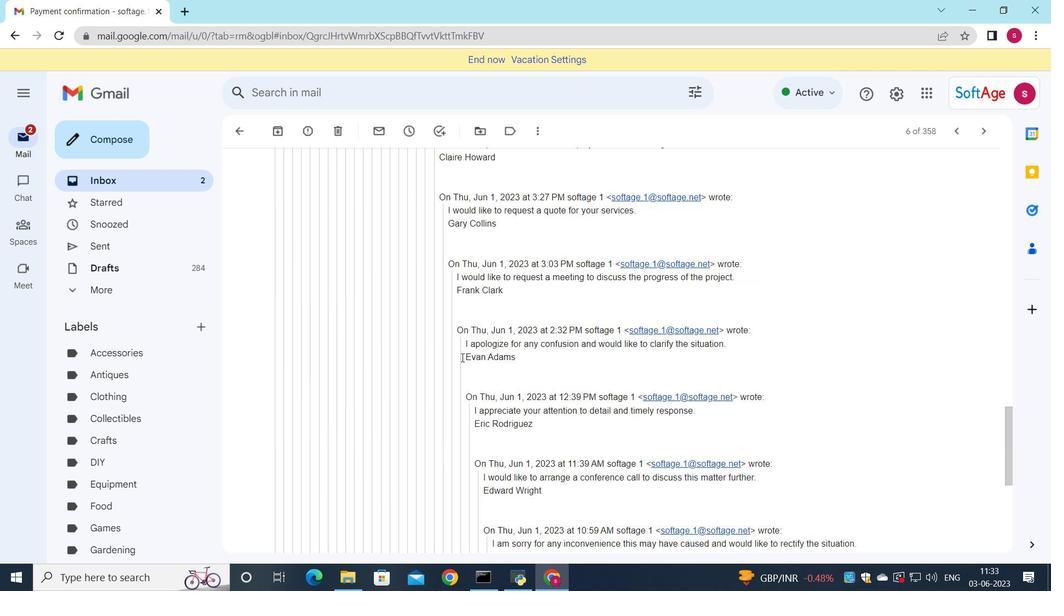 
Action: Mouse scrolled (462, 357) with delta (0, 0)
Screenshot: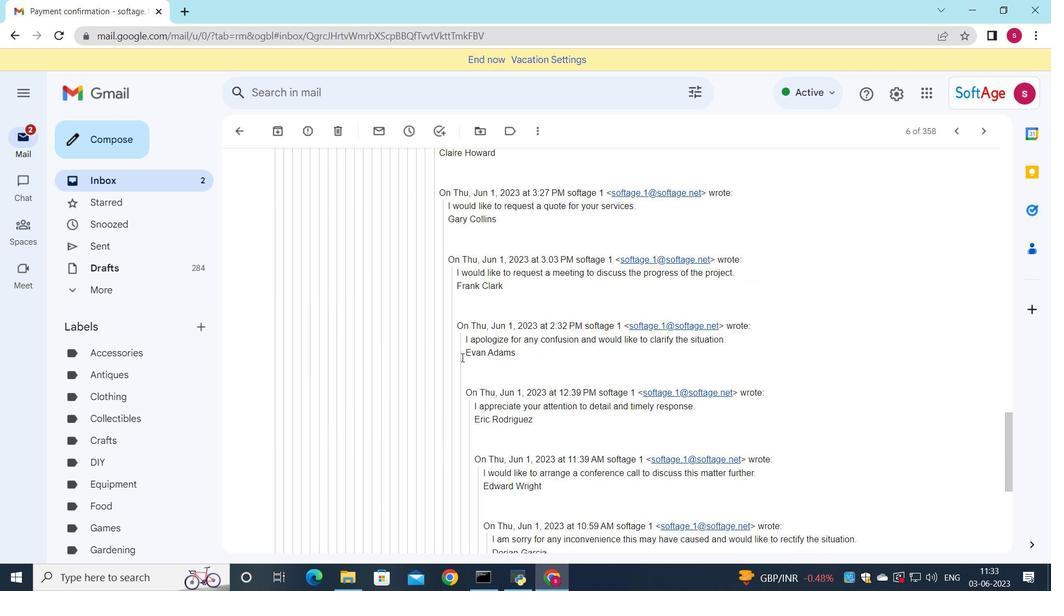 
Action: Mouse scrolled (462, 357) with delta (0, 0)
Screenshot: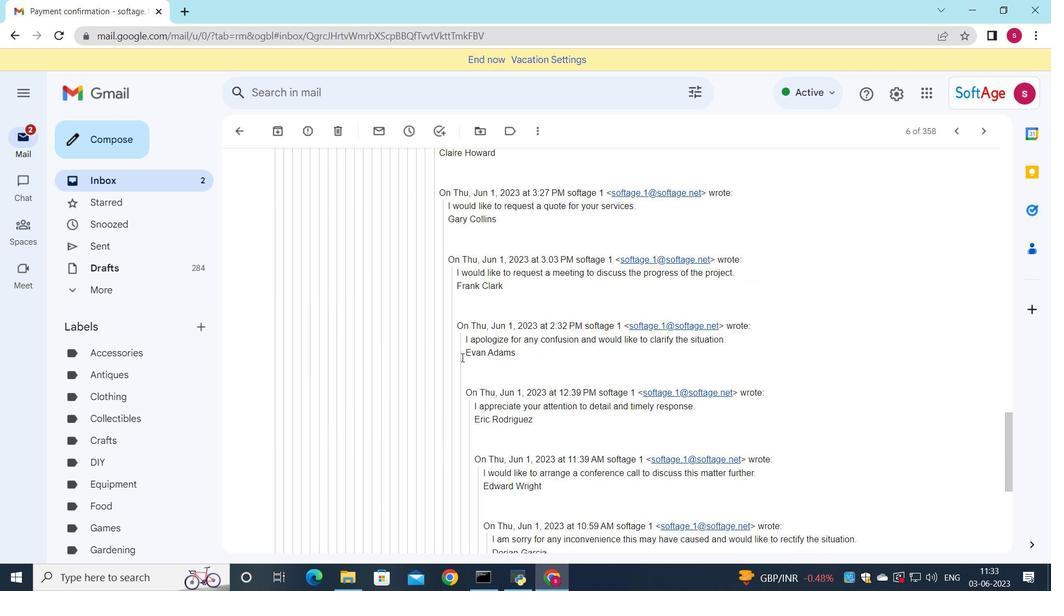 
Action: Mouse scrolled (462, 357) with delta (0, 0)
Screenshot: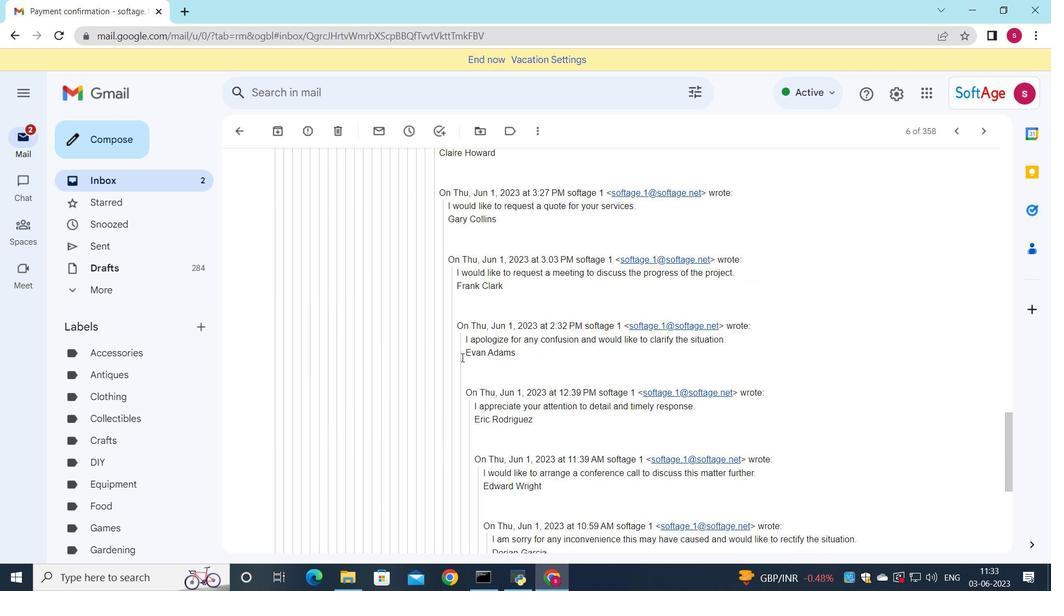 
Action: Mouse scrolled (462, 357) with delta (0, 0)
Screenshot: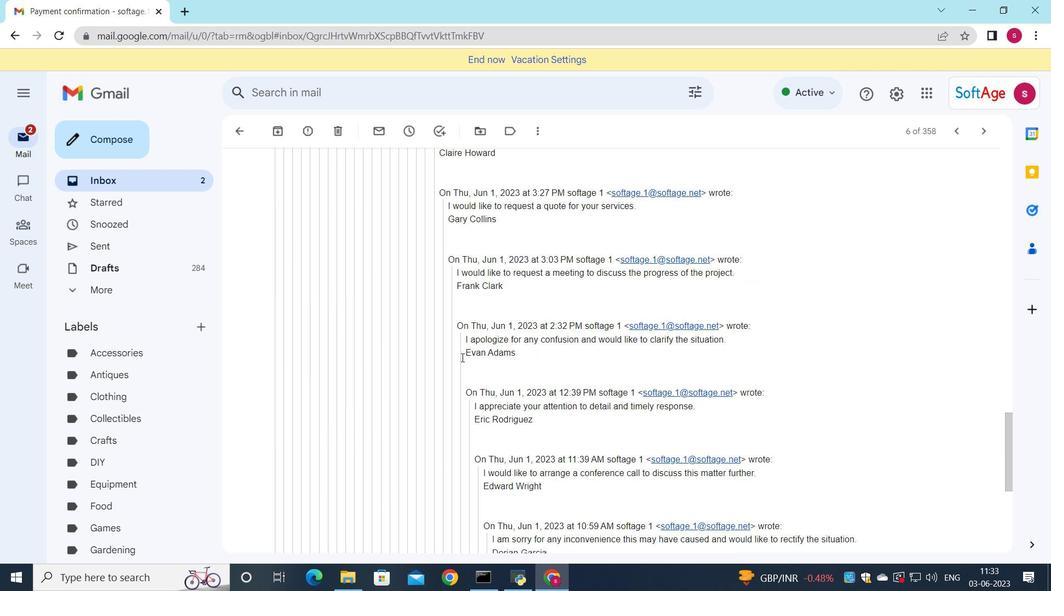 
Action: Mouse scrolled (462, 357) with delta (0, 0)
Screenshot: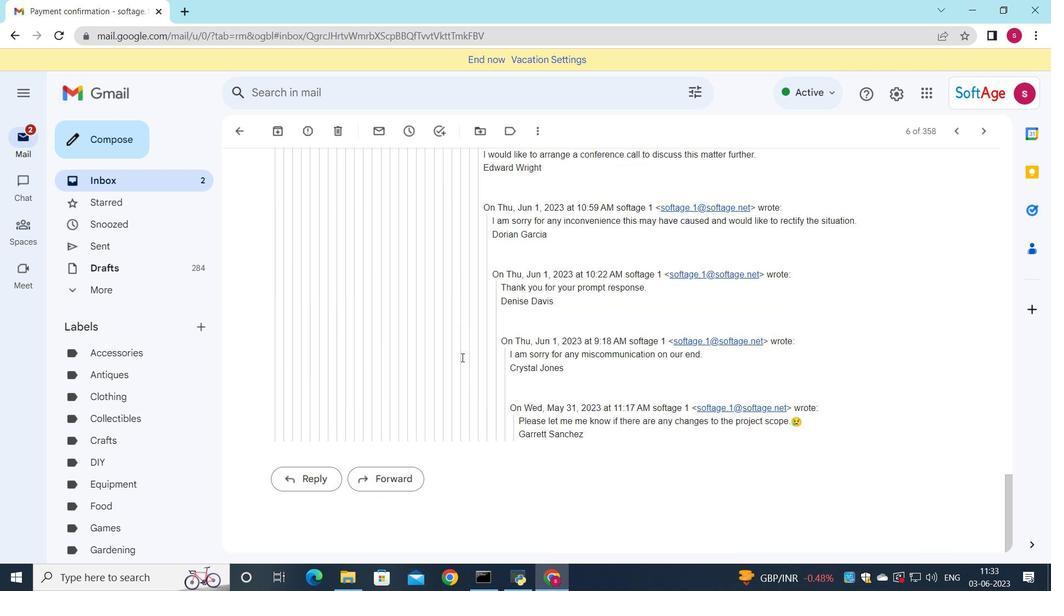 
Action: Mouse scrolled (462, 357) with delta (0, 0)
Screenshot: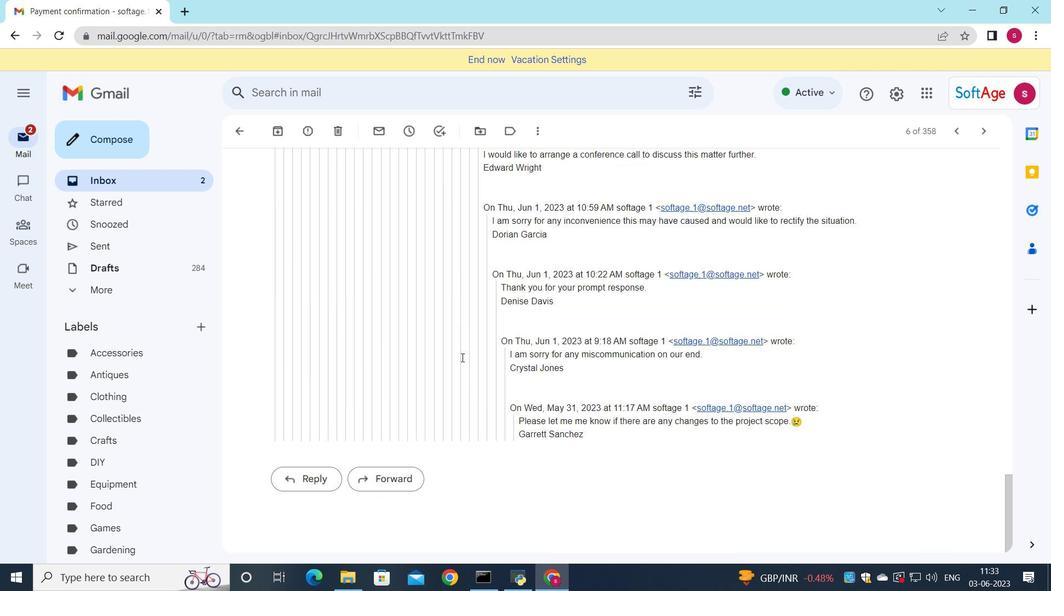 
Action: Mouse scrolled (462, 357) with delta (0, 0)
Screenshot: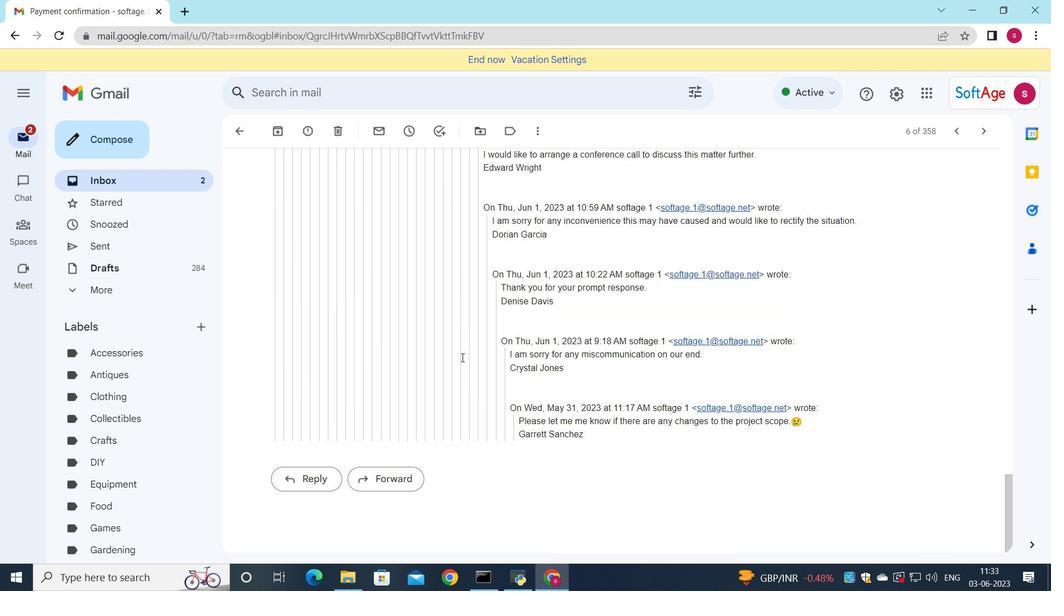 
Action: Mouse moved to (329, 474)
Screenshot: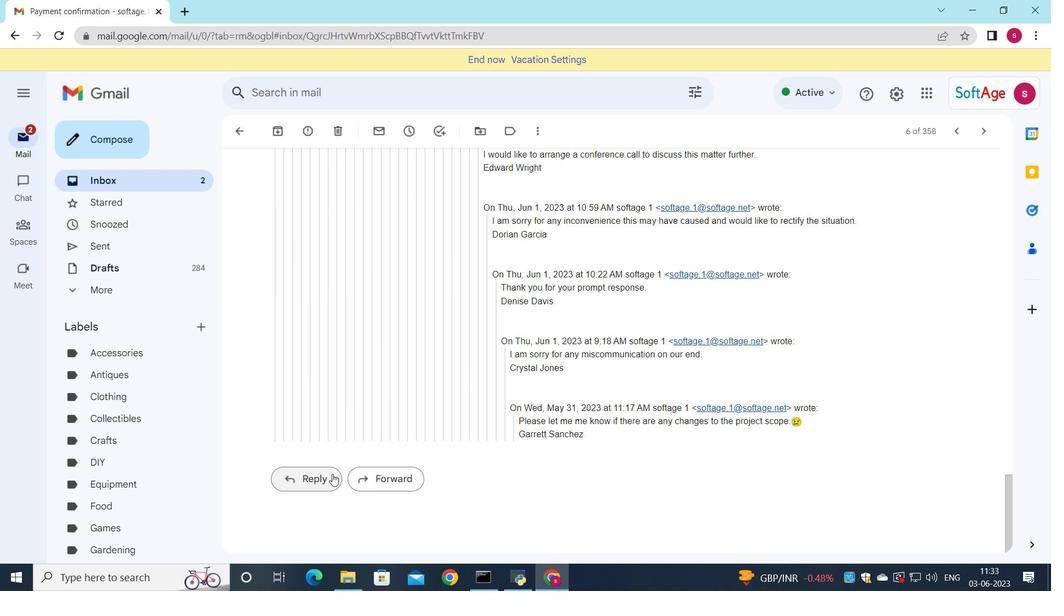 
Action: Mouse pressed left at (329, 474)
Screenshot: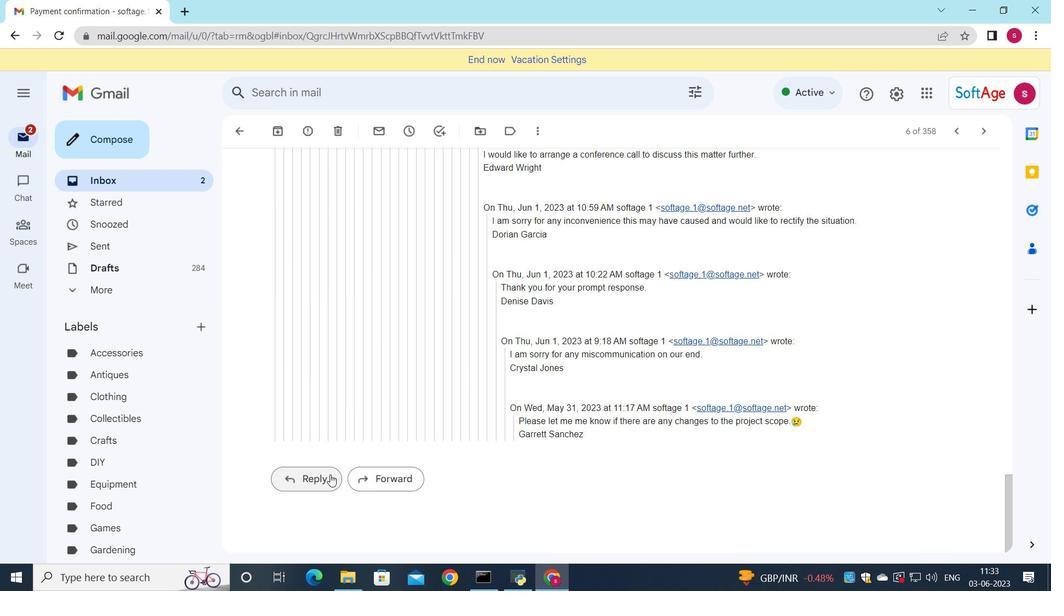 
Action: Mouse moved to (297, 401)
Screenshot: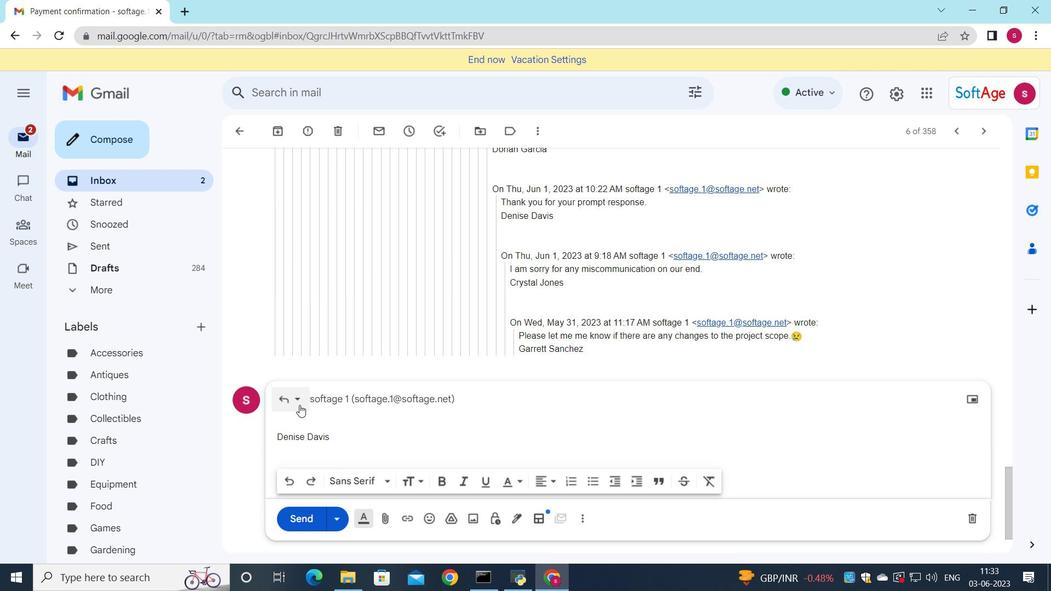
Action: Mouse pressed left at (297, 401)
Screenshot: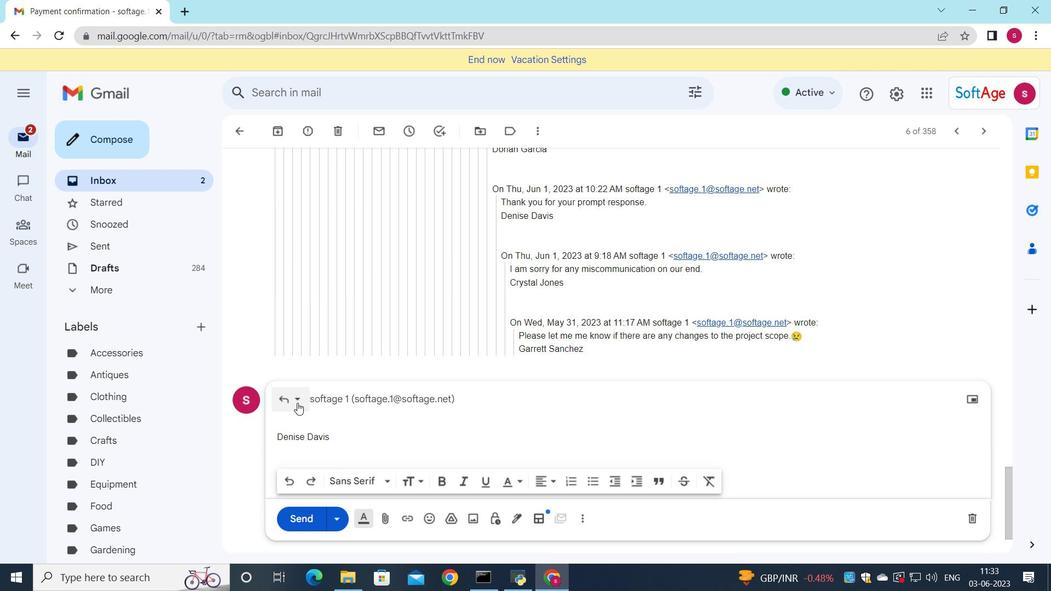 
Action: Mouse moved to (340, 472)
Screenshot: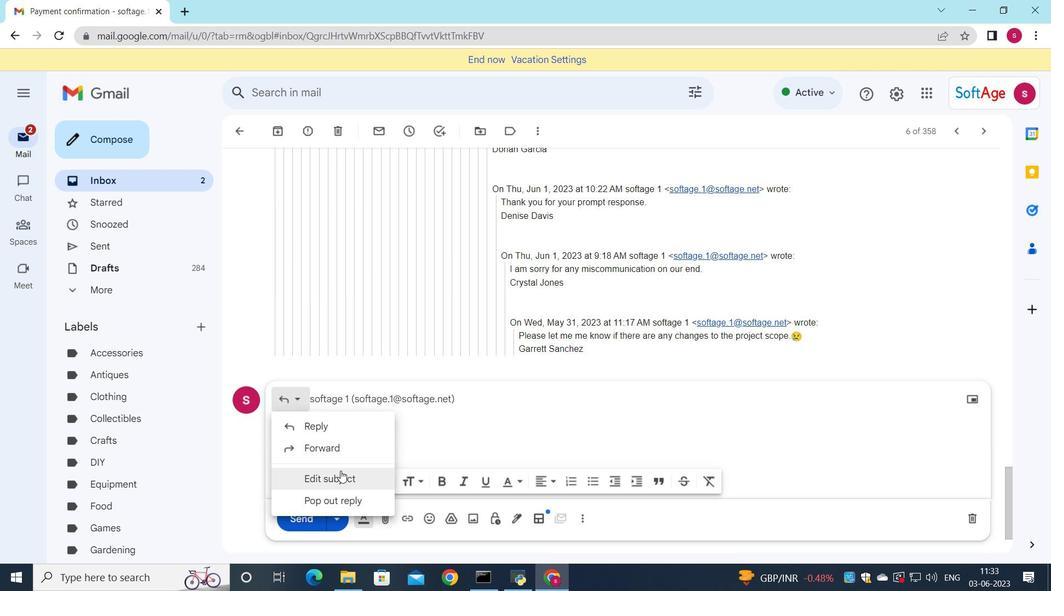 
Action: Mouse pressed left at (340, 472)
Screenshot: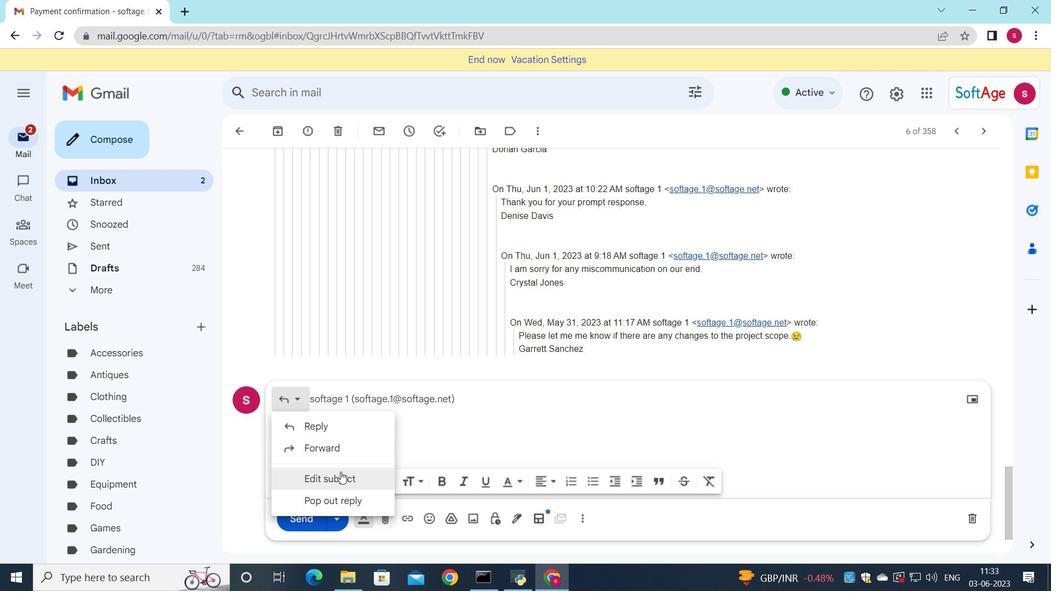 
Action: Mouse moved to (733, 269)
Screenshot: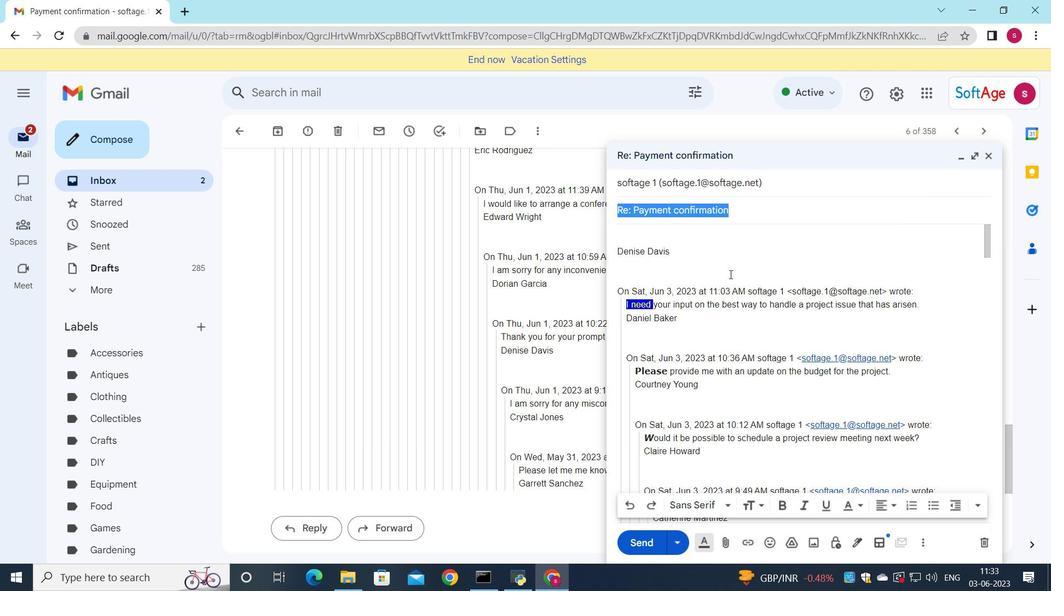 
Action: Key pressed <Key.shift>Request<Key.space>for<Key.space>a<Key.space>report
Screenshot: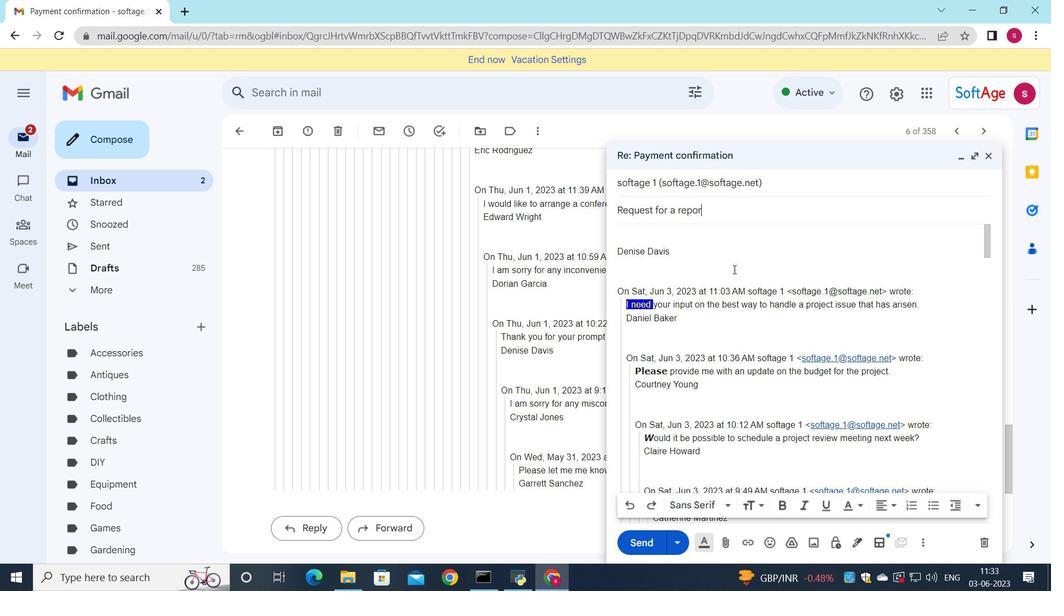 
Action: Mouse moved to (644, 234)
Screenshot: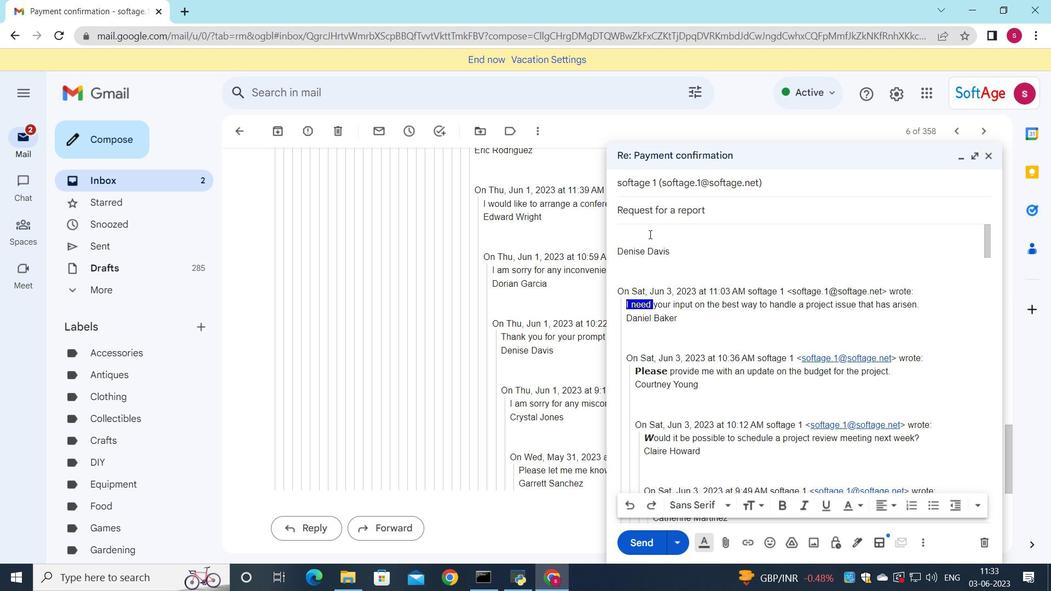 
Action: Mouse pressed left at (644, 234)
Screenshot: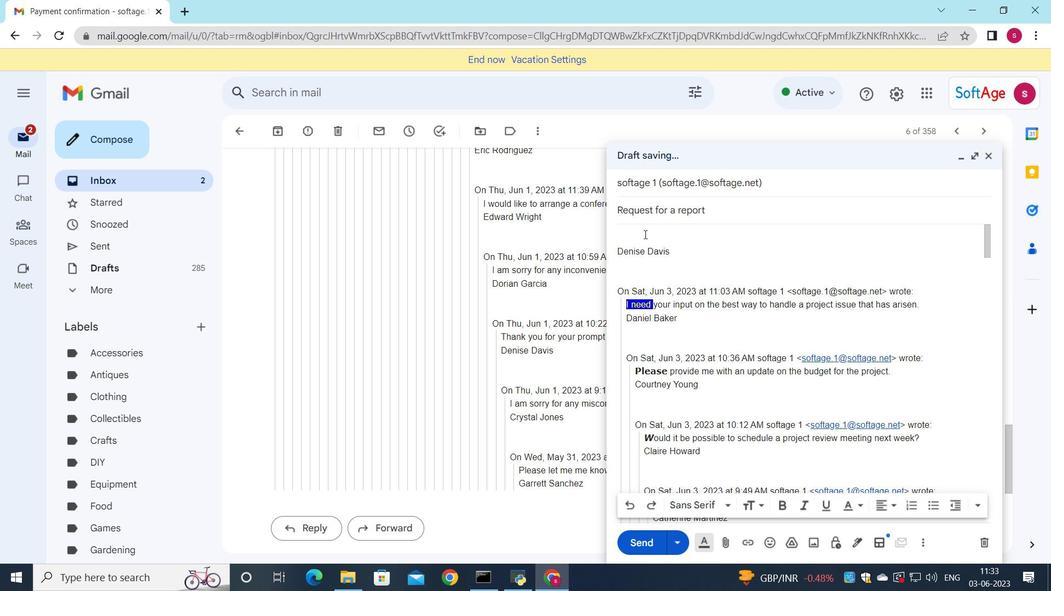 
Action: Key pressed <Key.shift>Can<Key.space>you<Key.space>please<Key.space>provide<Key.space>me<Key.space>with<Key.space>a<Key.space>list<Key.space>of<Key.space>the<Key.space>projr<Key.backspace>ect<Key.space>deliverables<Key.space>and<Key.space>their<Key.space>deadlines<Key.shift_r>?
Screenshot: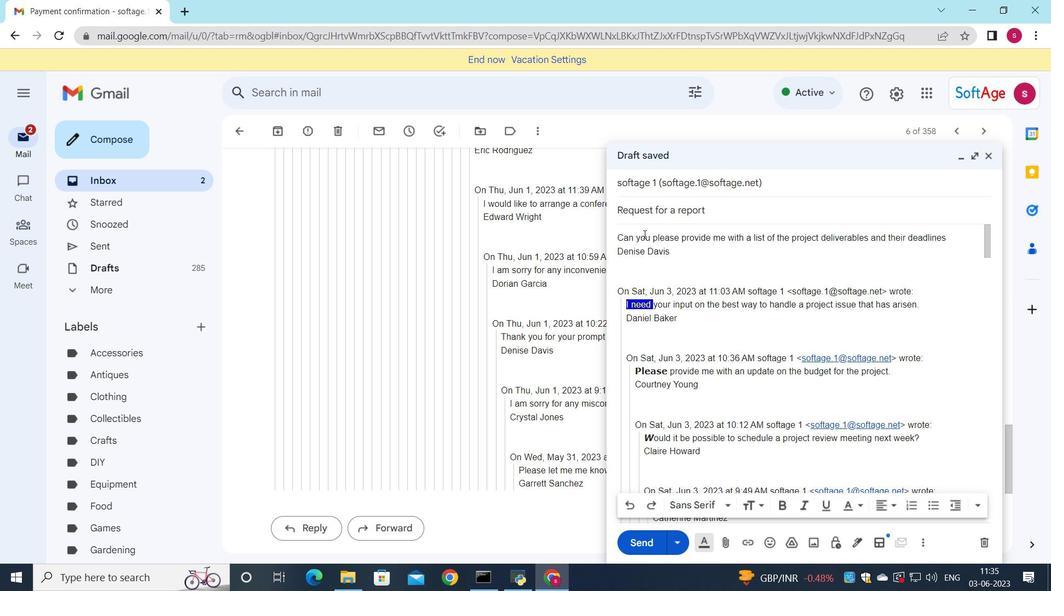 
Action: Mouse moved to (618, 235)
Screenshot: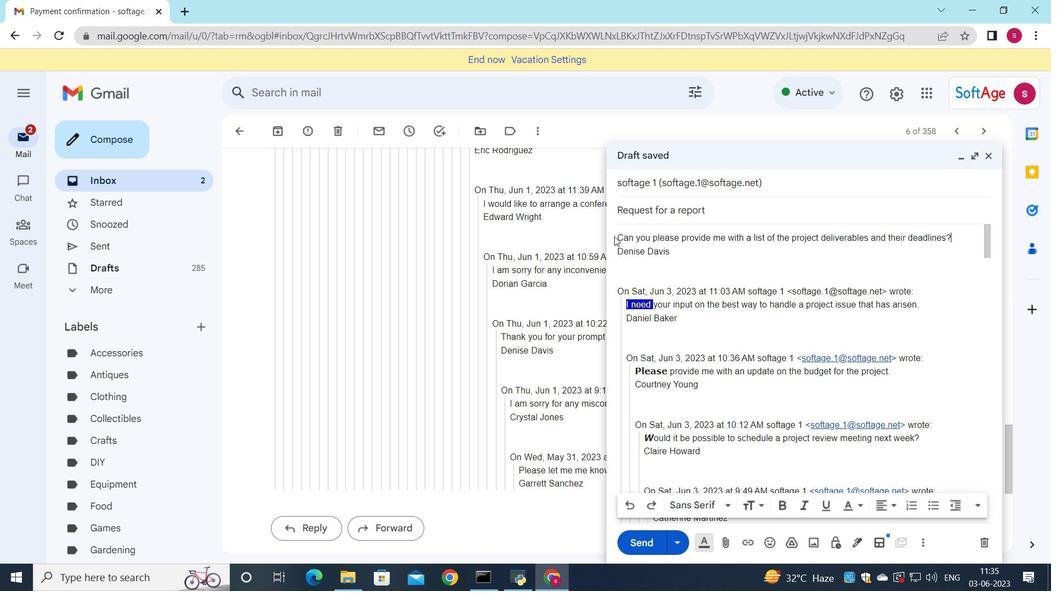 
Action: Mouse pressed left at (618, 235)
Screenshot: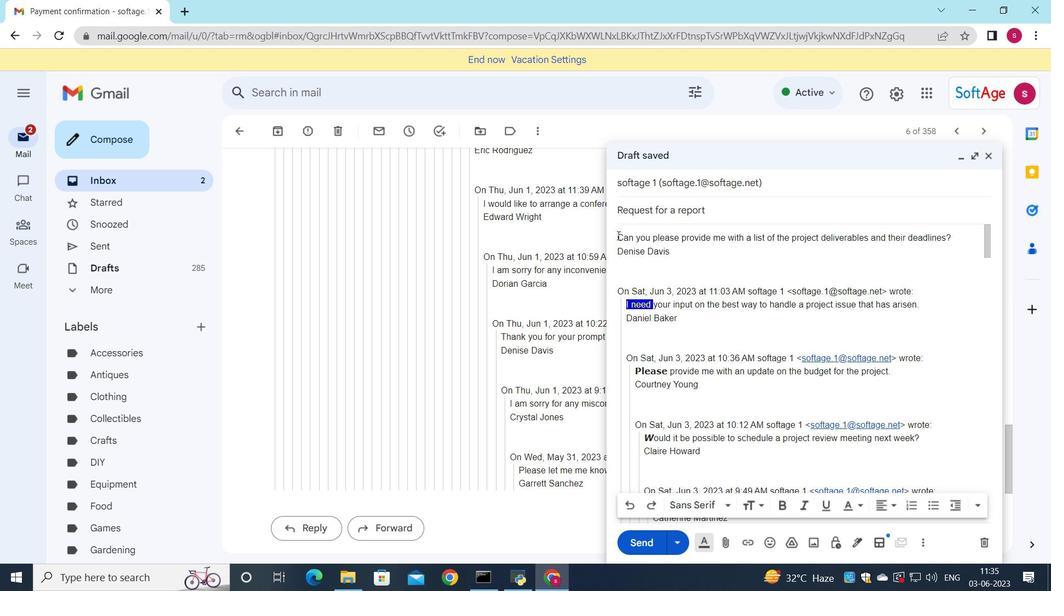 
Action: Mouse moved to (862, 504)
Screenshot: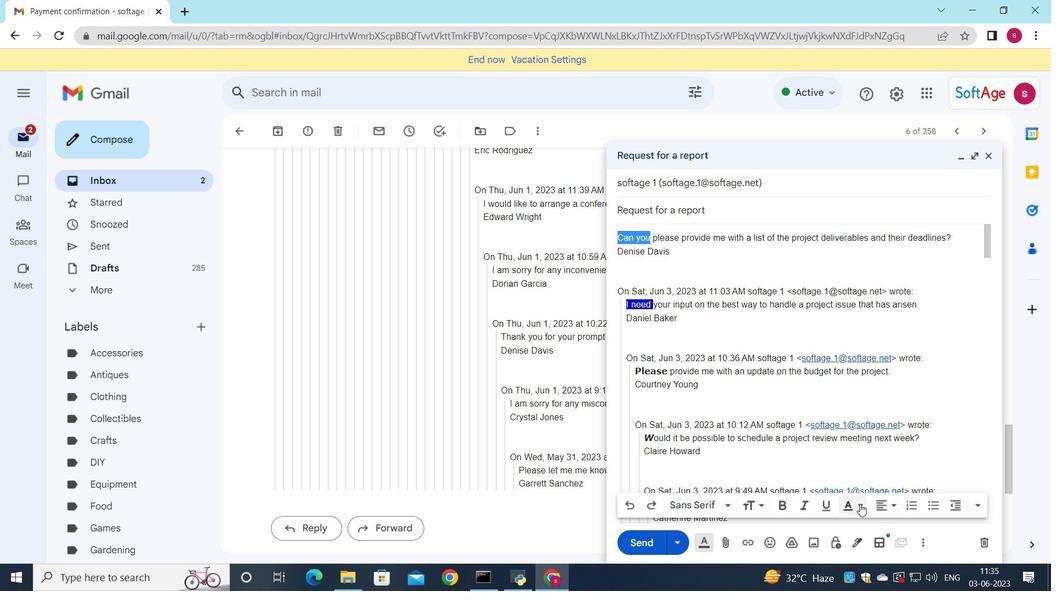 
Action: Mouse pressed left at (862, 504)
Screenshot: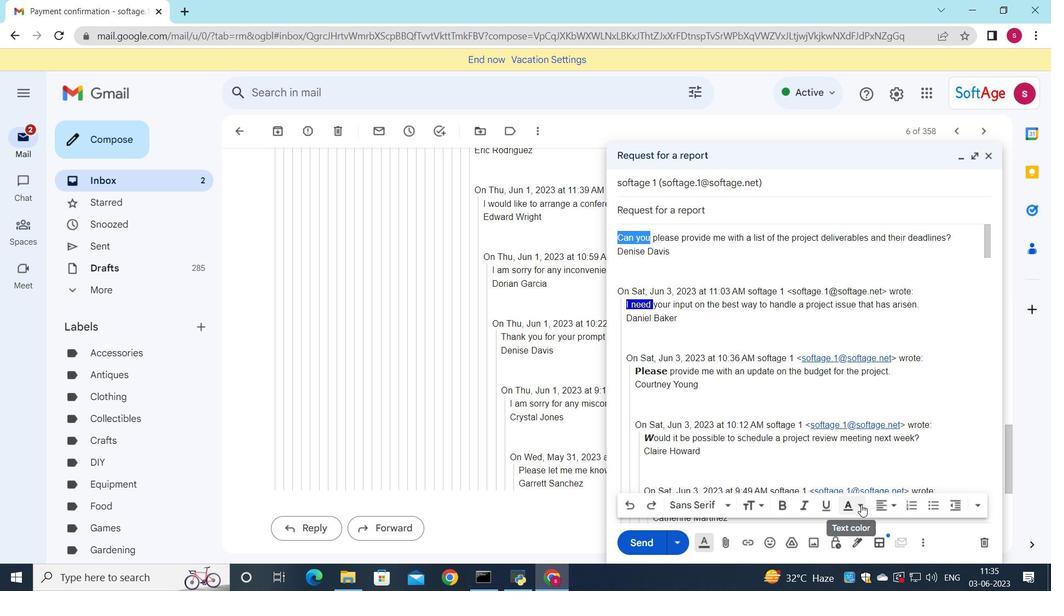 
Action: Mouse moved to (829, 410)
Screenshot: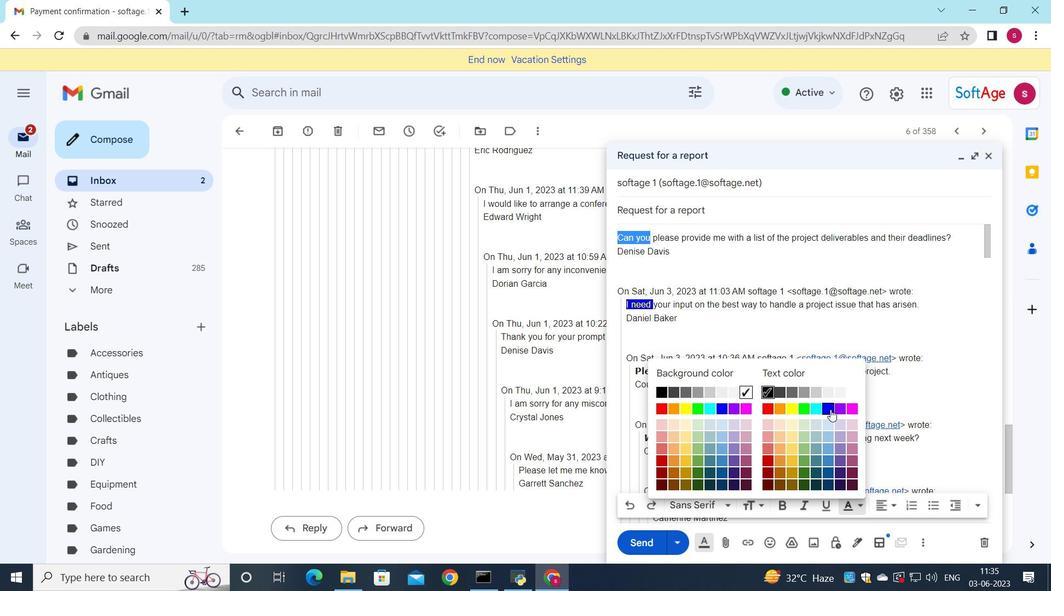 
Action: Mouse pressed left at (829, 410)
Screenshot: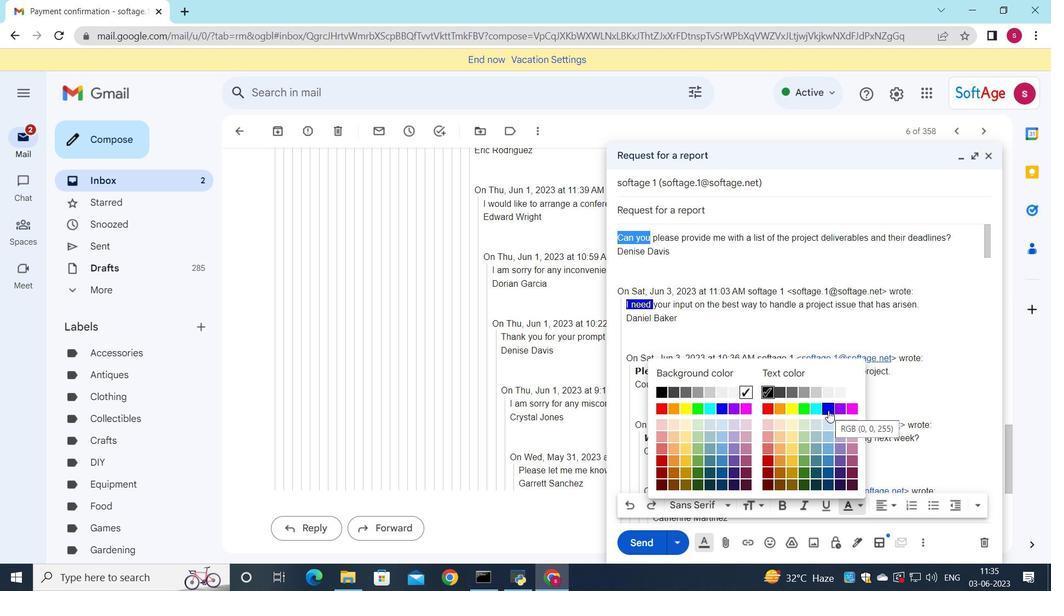 
Action: Mouse moved to (855, 506)
Screenshot: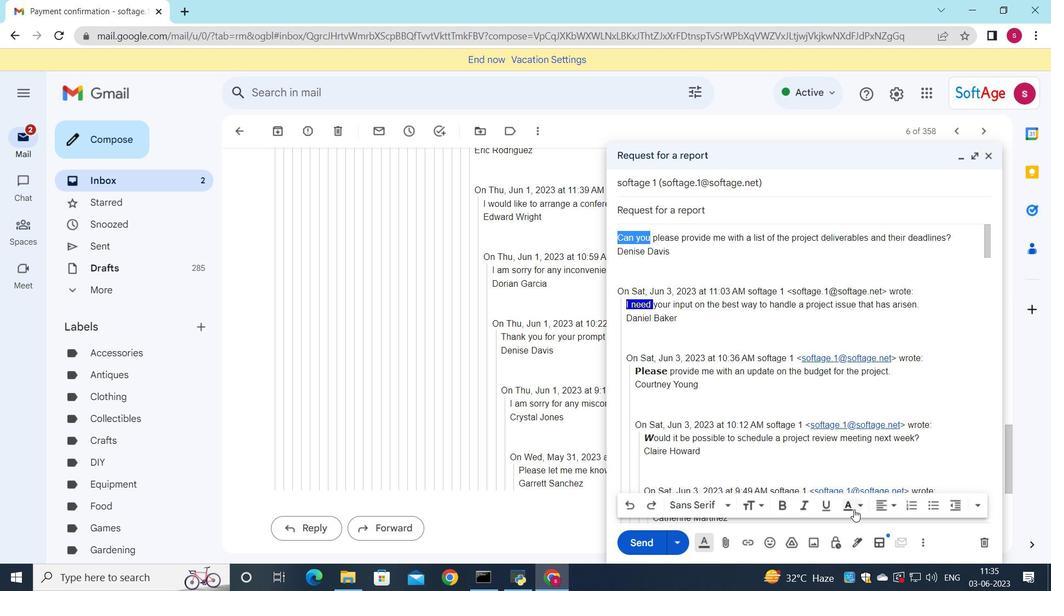 
Action: Mouse pressed left at (855, 506)
Screenshot: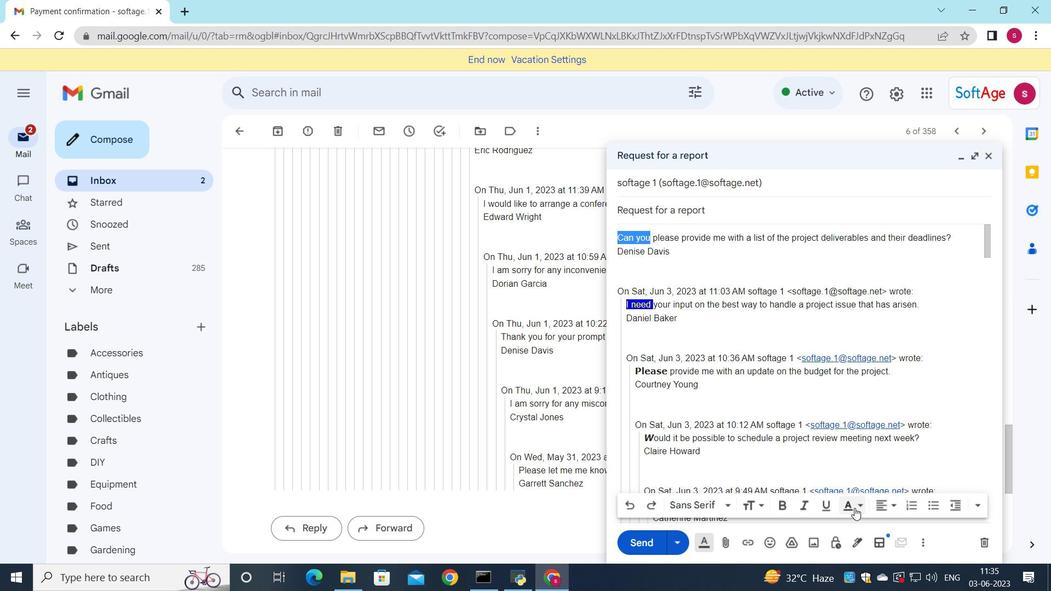 
Action: Mouse moved to (687, 412)
Screenshot: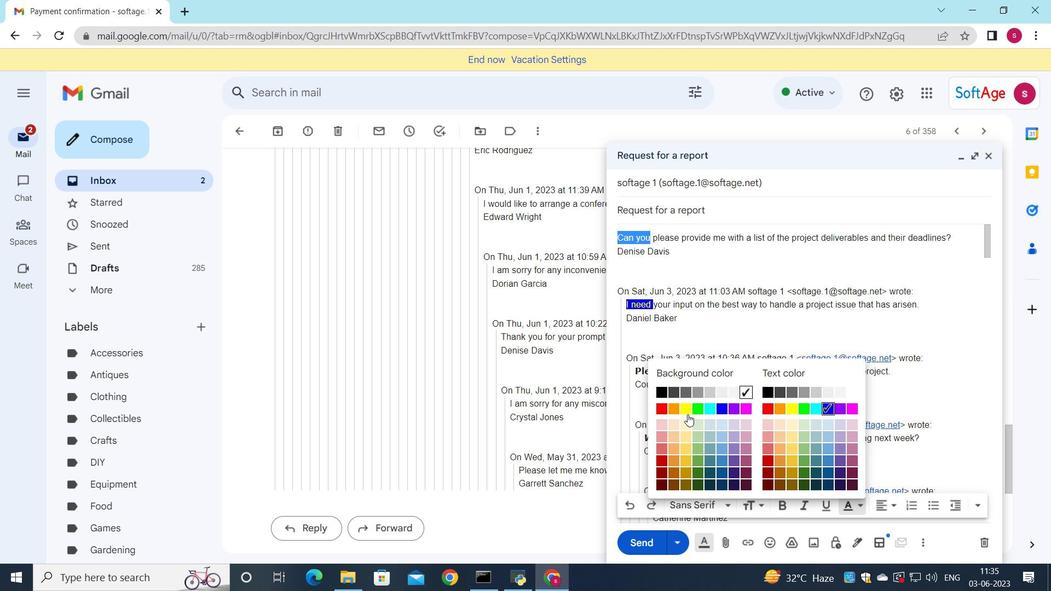 
Action: Mouse pressed left at (687, 412)
Screenshot: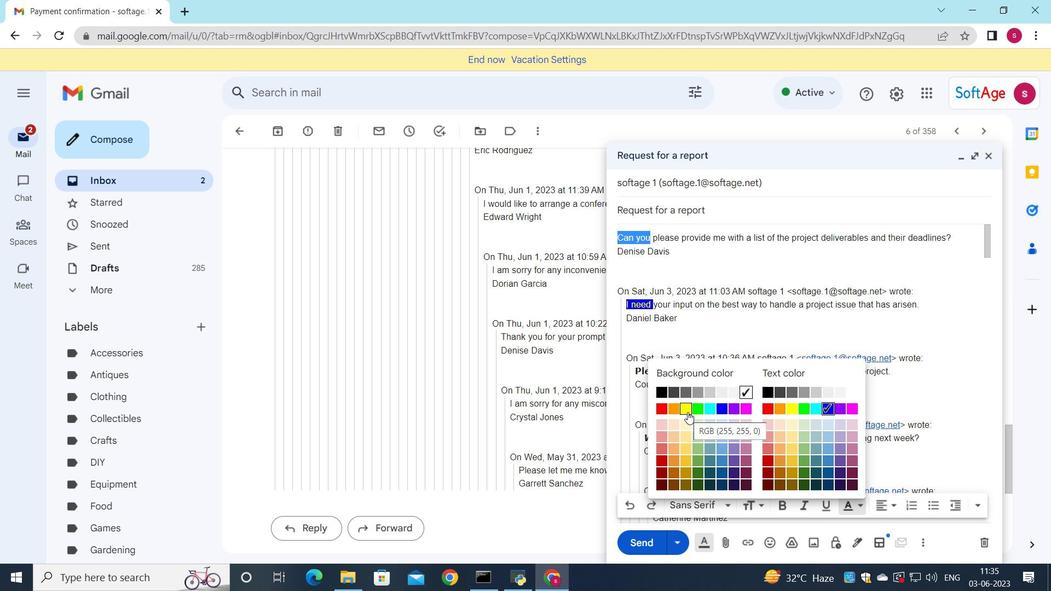 
Action: Mouse moved to (652, 538)
Screenshot: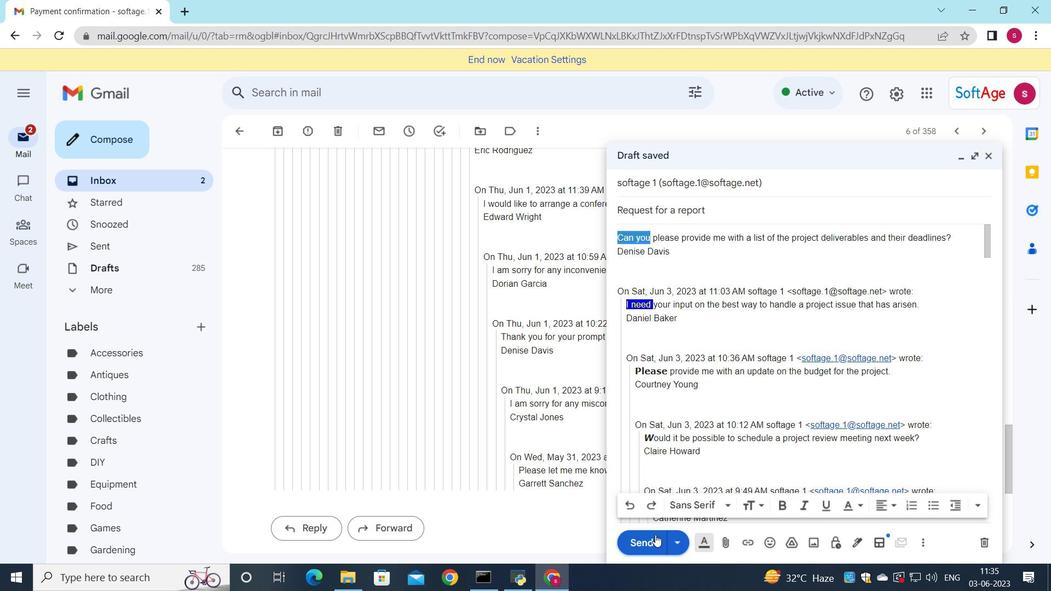 
Action: Mouse pressed left at (652, 538)
Screenshot: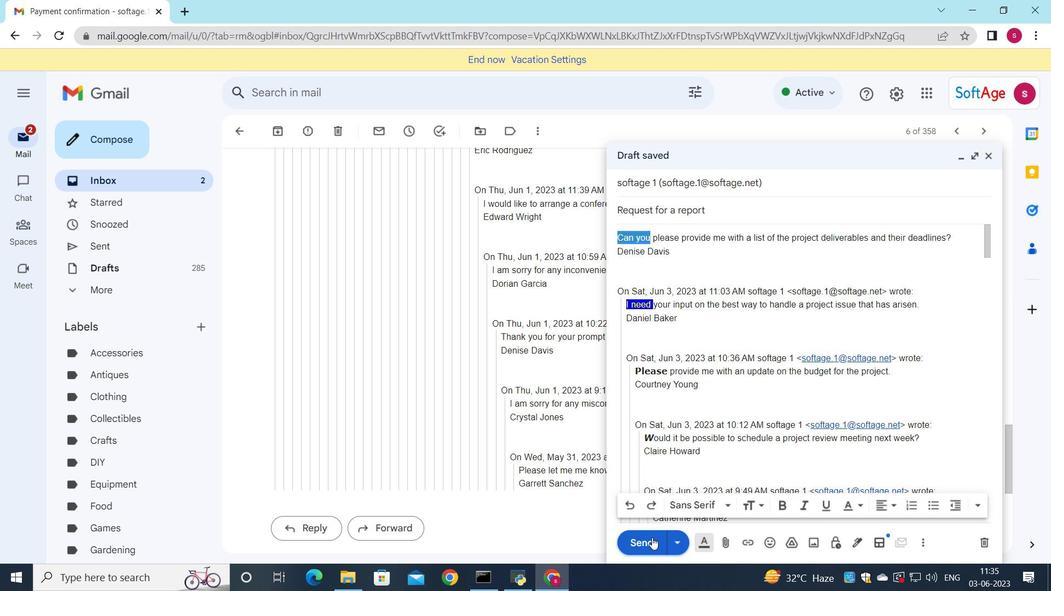 
Action: Mouse moved to (176, 181)
Screenshot: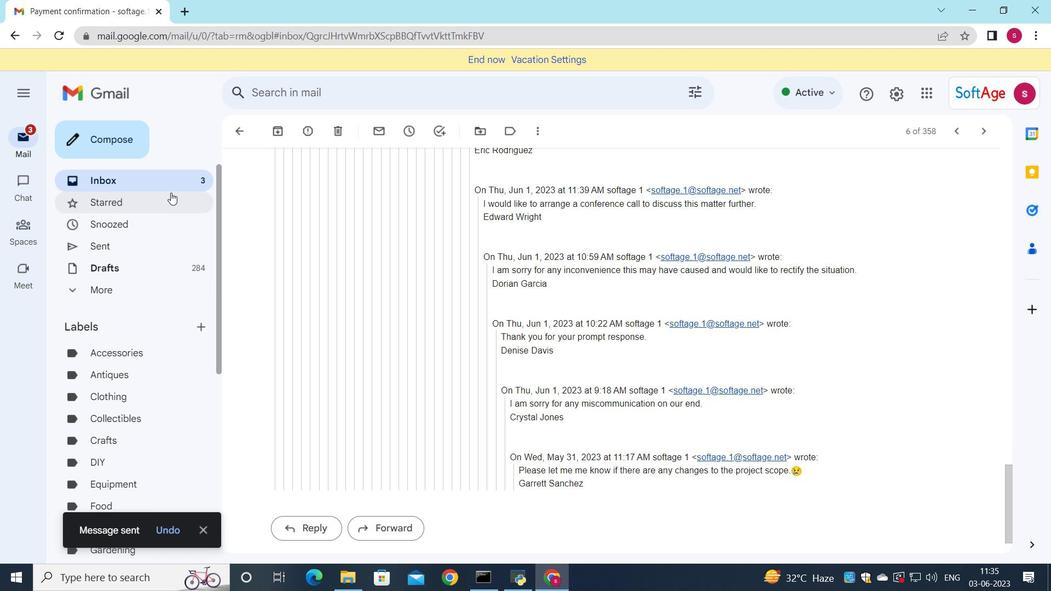 
Action: Mouse pressed left at (176, 181)
Screenshot: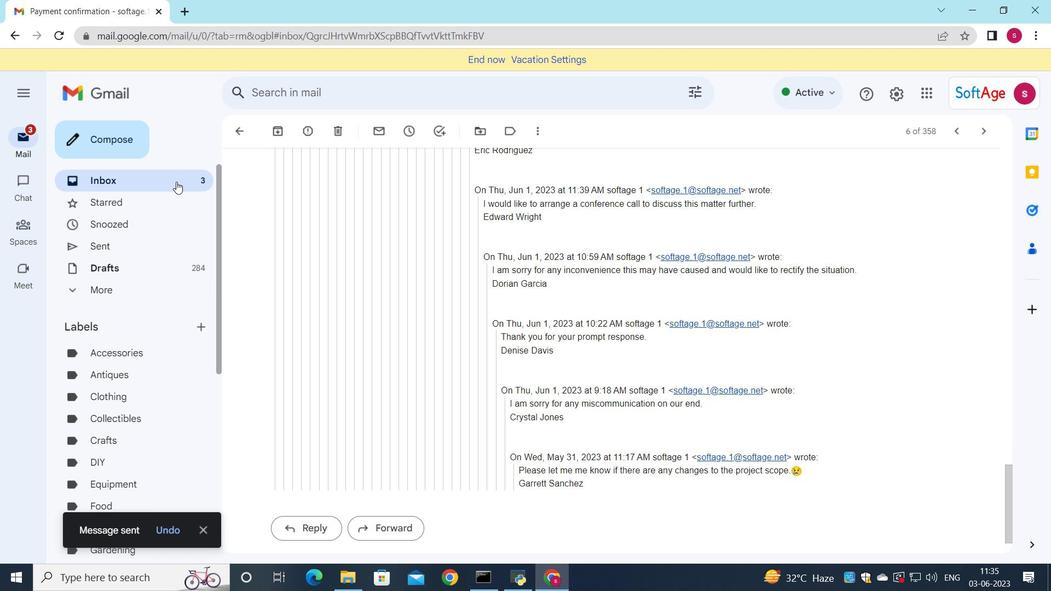 
Action: Mouse moved to (305, 161)
Screenshot: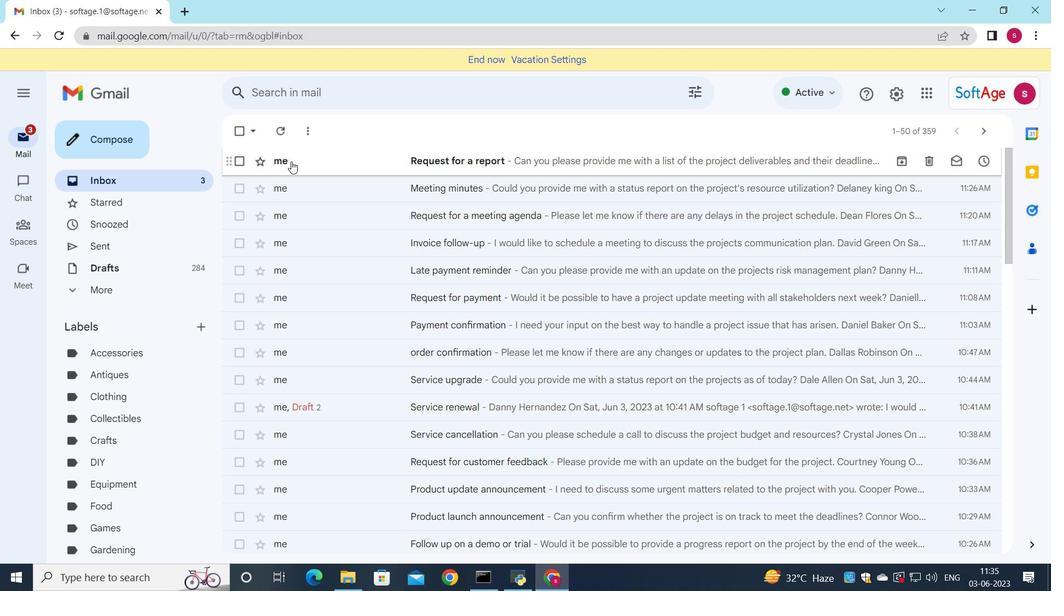 
Action: Mouse pressed left at (305, 161)
Screenshot: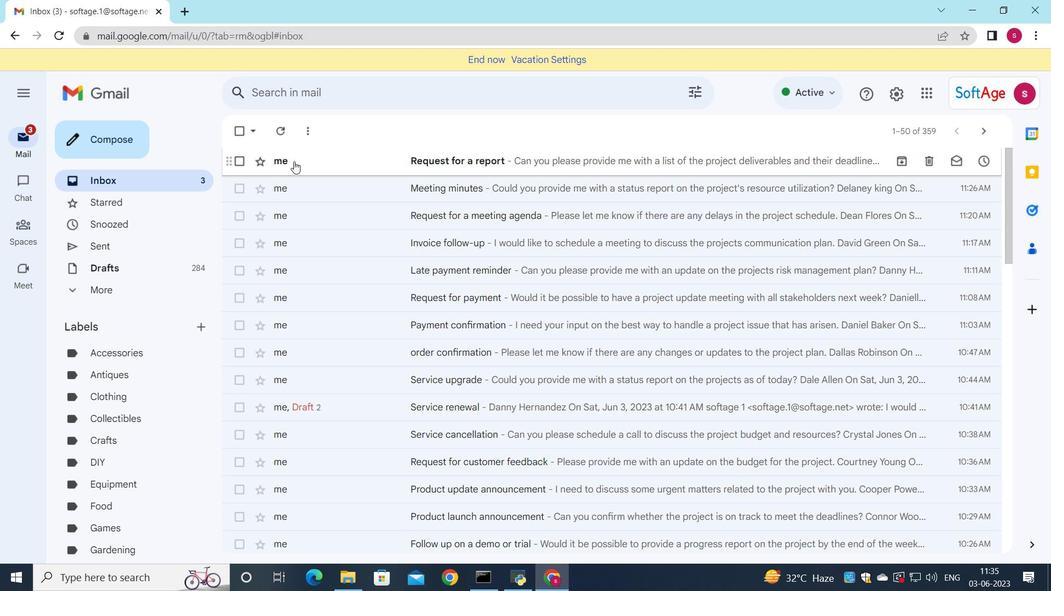 
Action: Mouse moved to (399, 248)
Screenshot: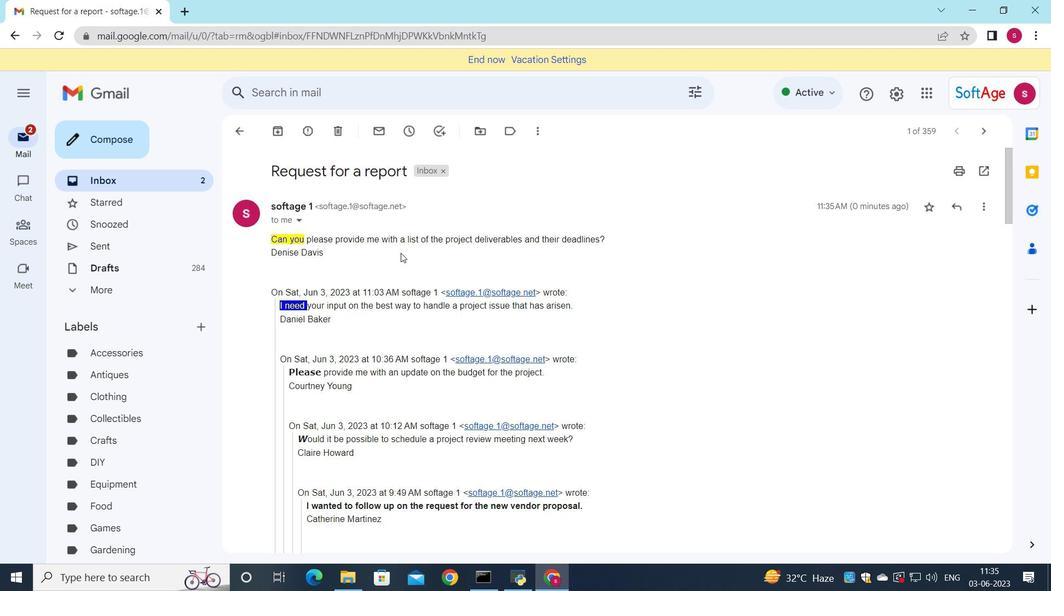 
